 Task: Create a due date automation trigger when advanced on, on the tuesday before a card is due add fields without custom field "Resume" set to a date between 1 and 7 days from now at 11:00 AM.
Action: Mouse moved to (1196, 365)
Screenshot: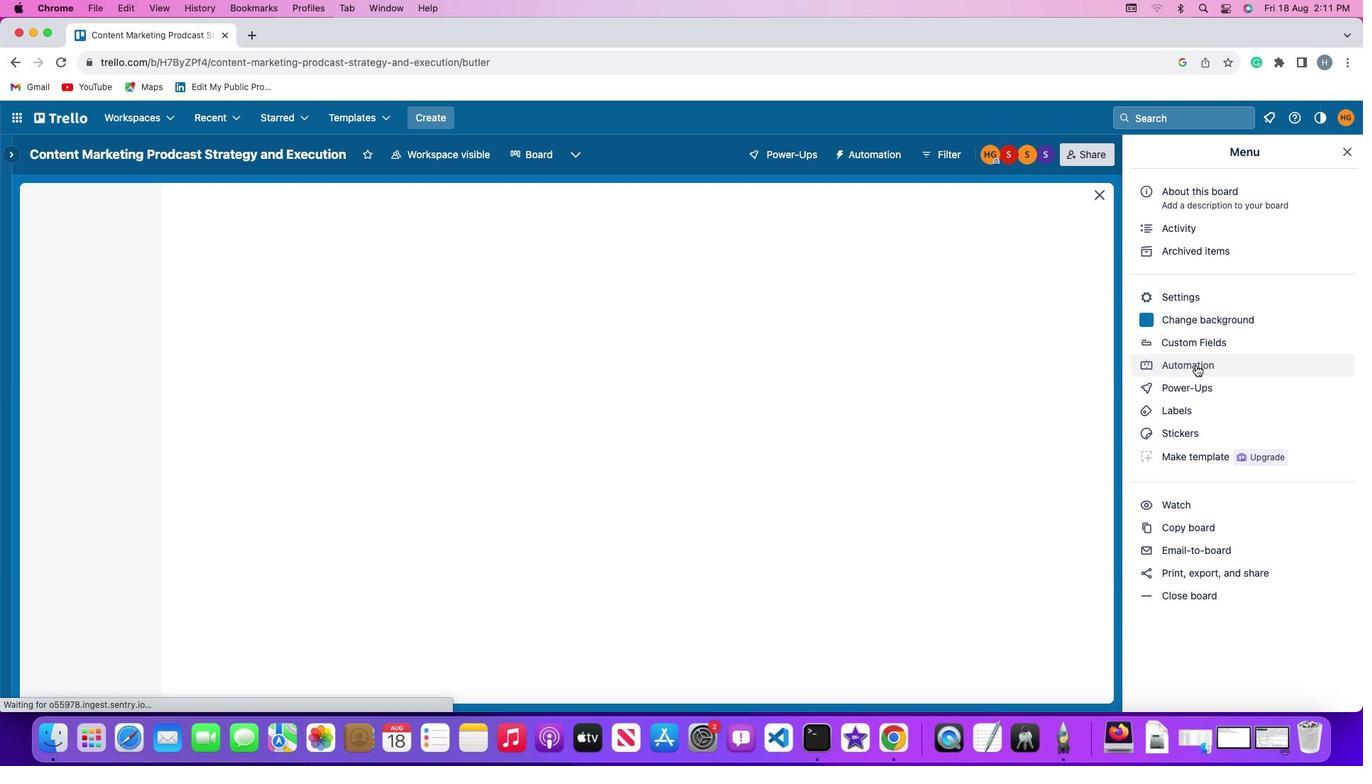 
Action: Mouse pressed left at (1196, 365)
Screenshot: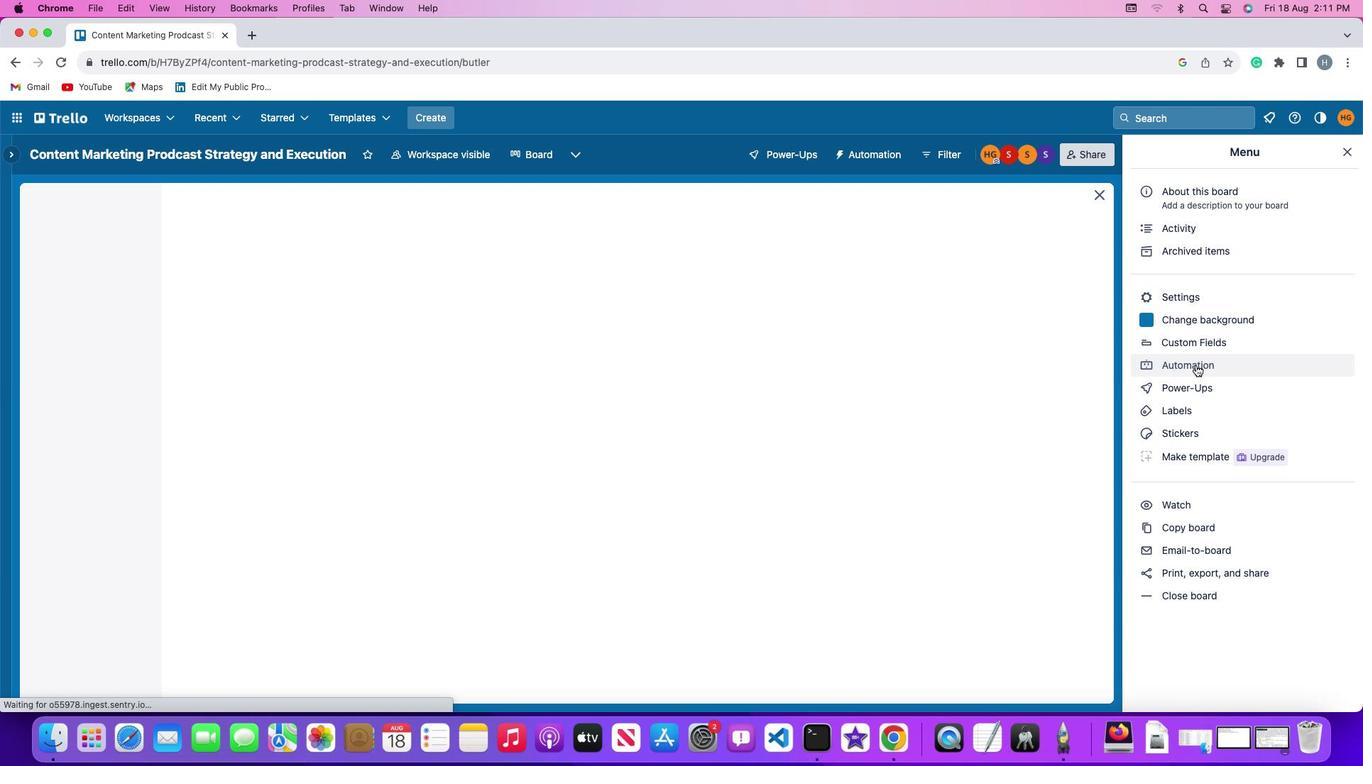 
Action: Mouse pressed left at (1196, 365)
Screenshot: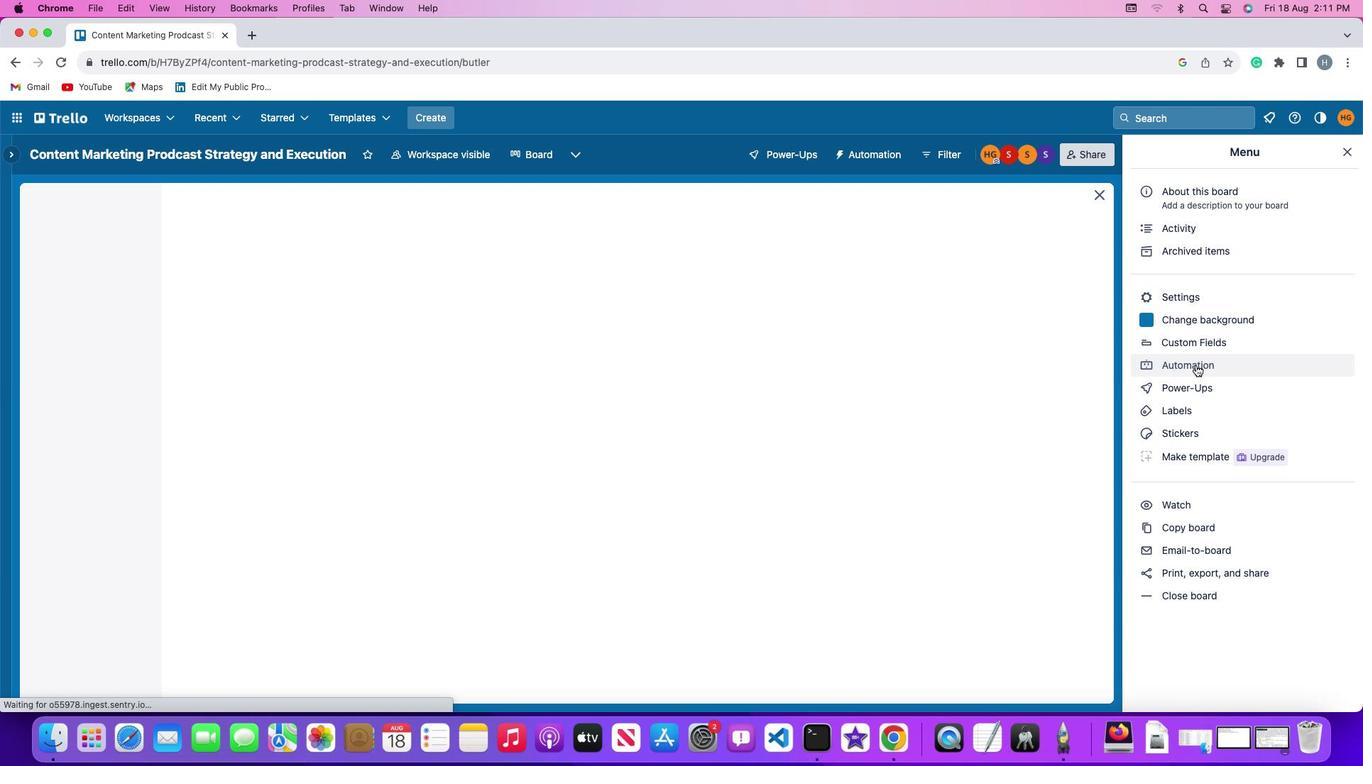 
Action: Mouse moved to (95, 335)
Screenshot: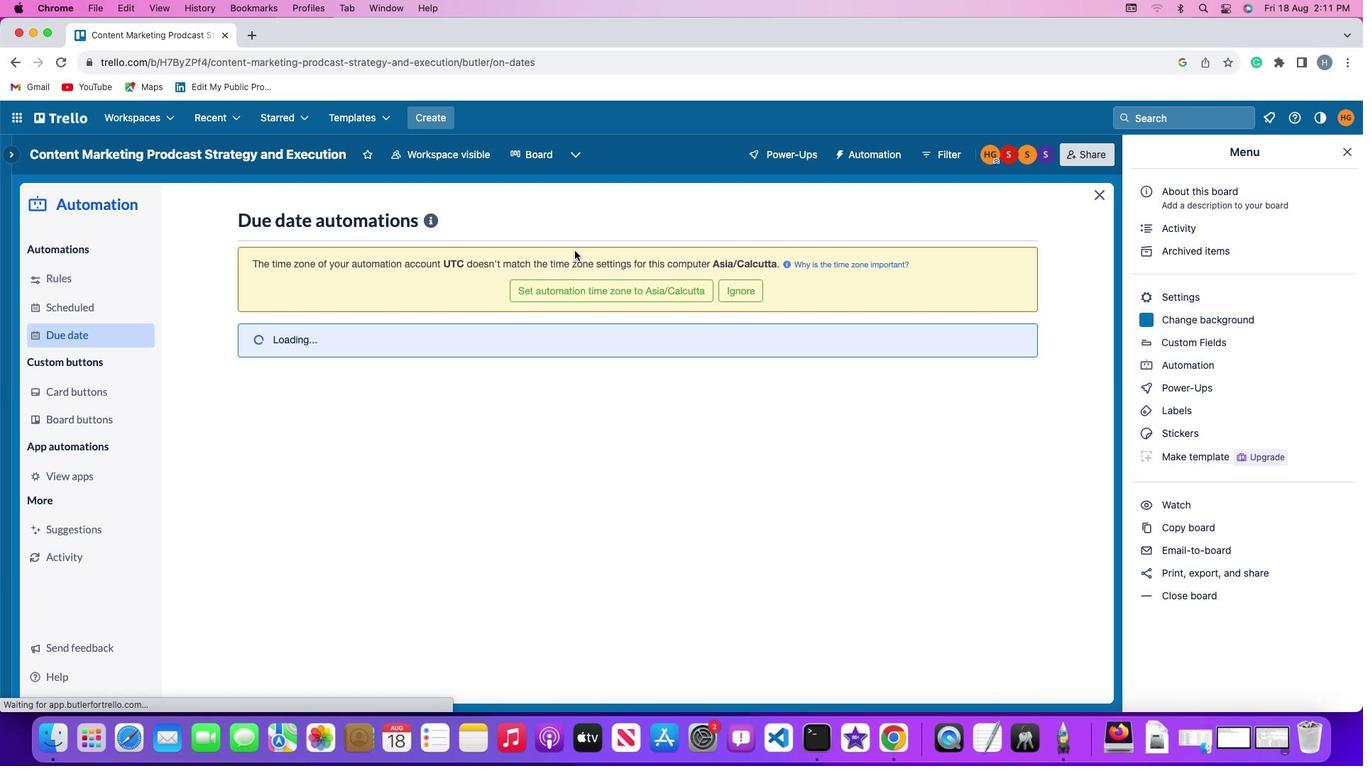 
Action: Mouse pressed left at (95, 335)
Screenshot: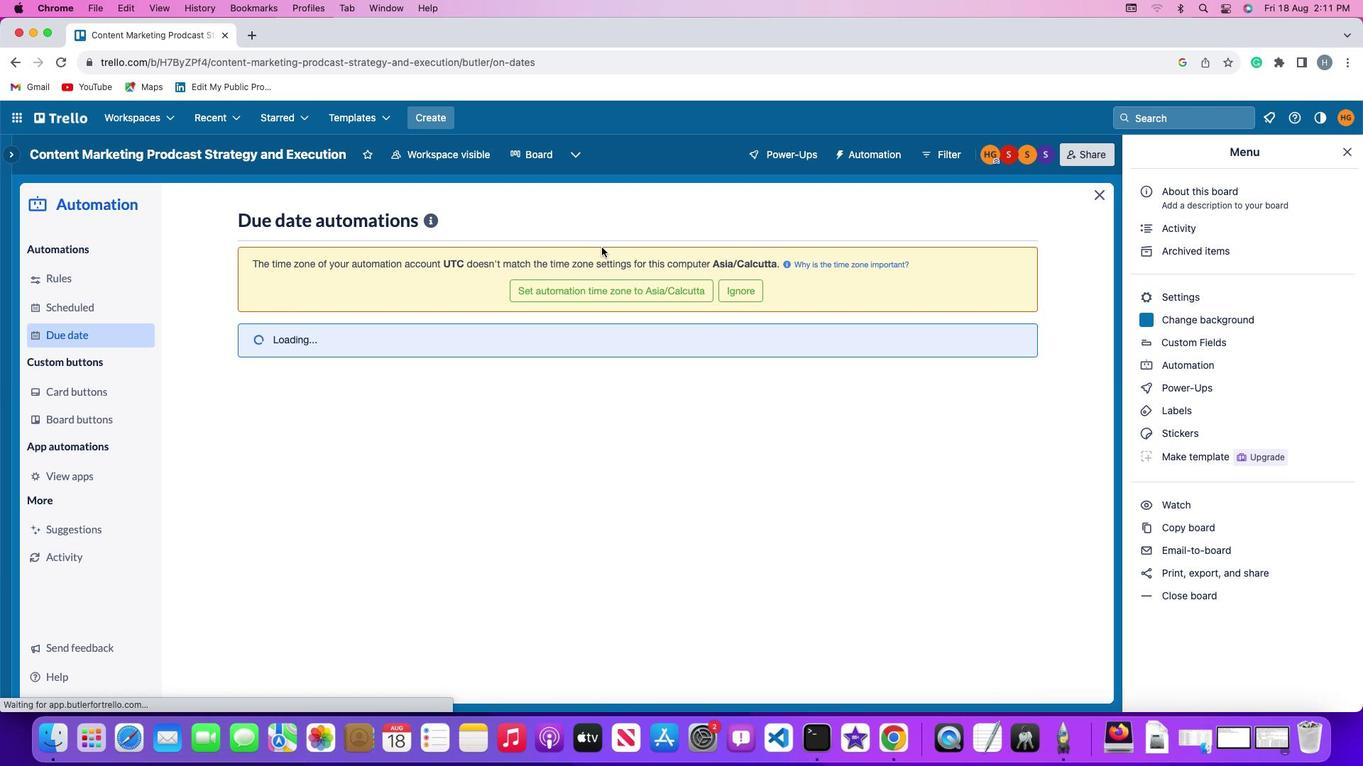 
Action: Mouse moved to (958, 220)
Screenshot: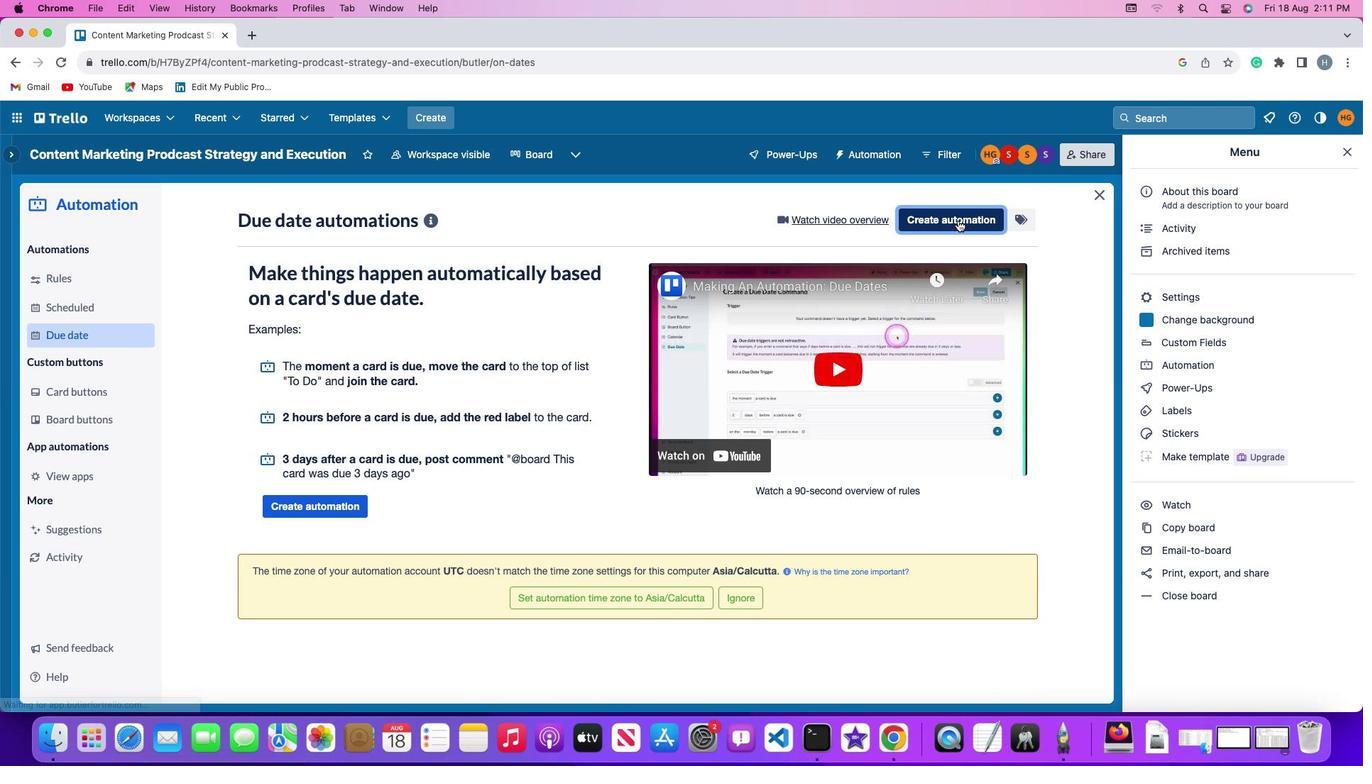 
Action: Mouse pressed left at (958, 220)
Screenshot: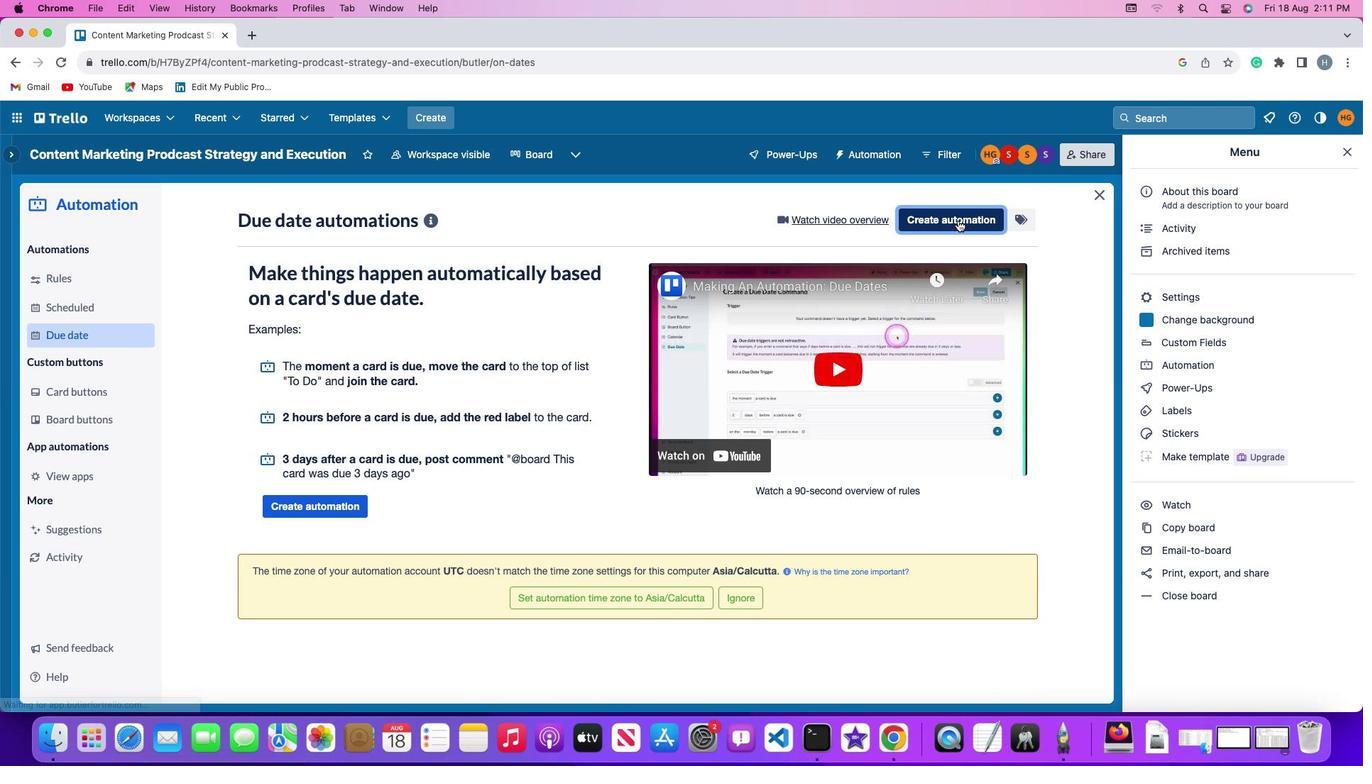 
Action: Mouse moved to (319, 352)
Screenshot: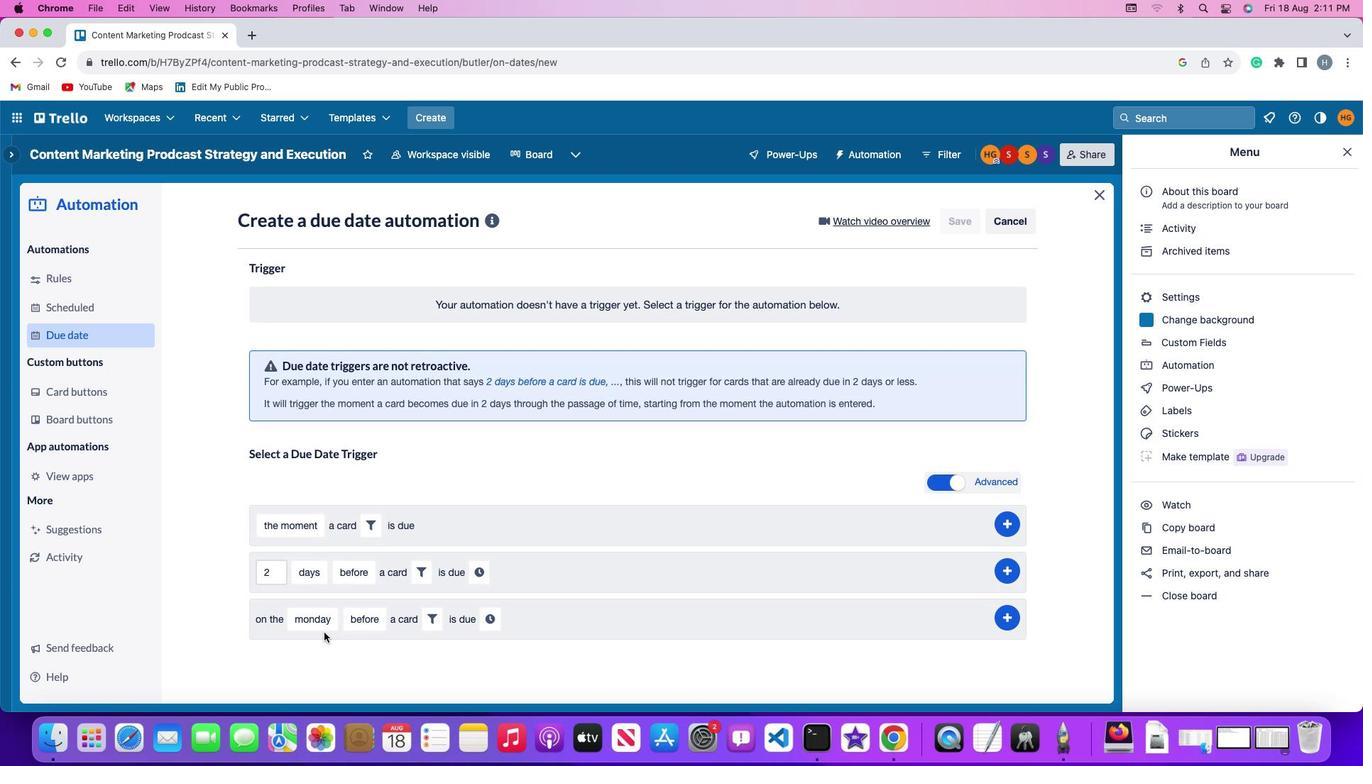 
Action: Mouse pressed left at (319, 352)
Screenshot: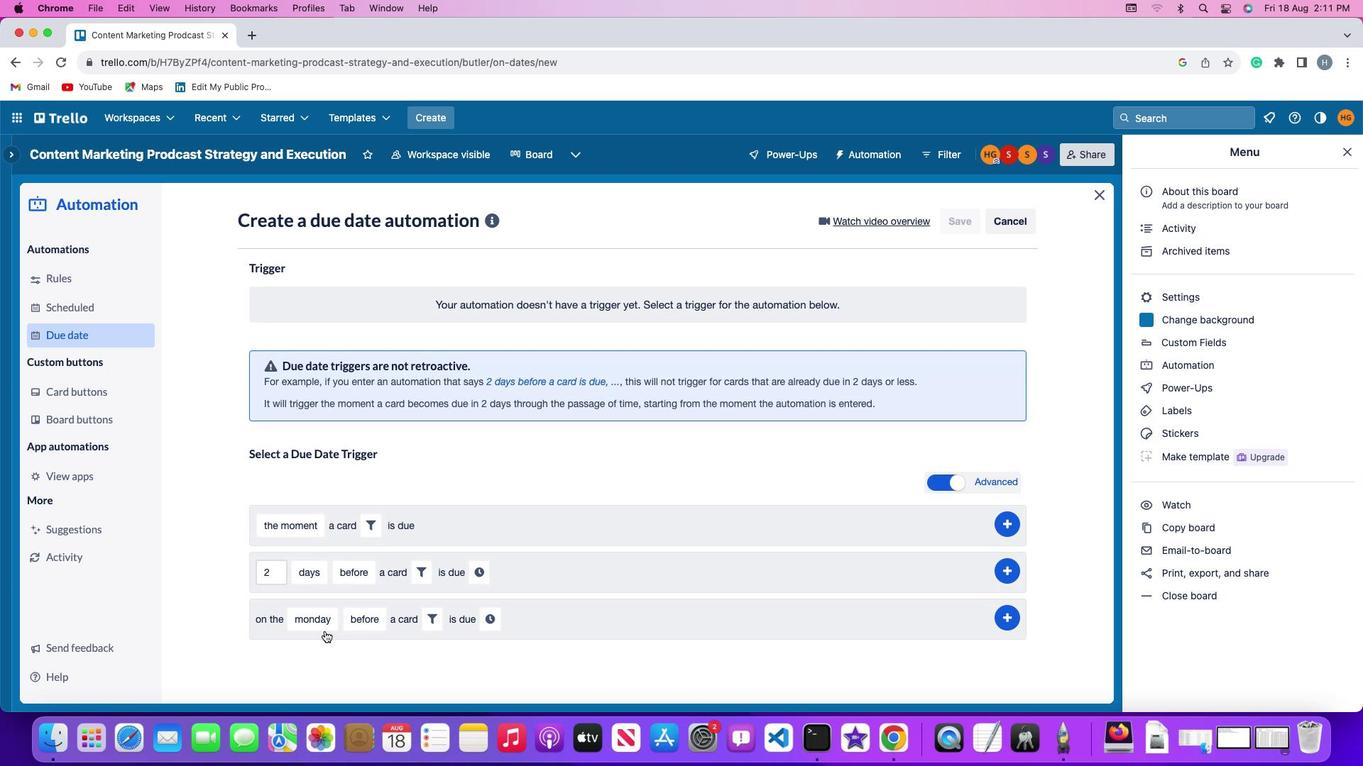 
Action: Mouse moved to (325, 626)
Screenshot: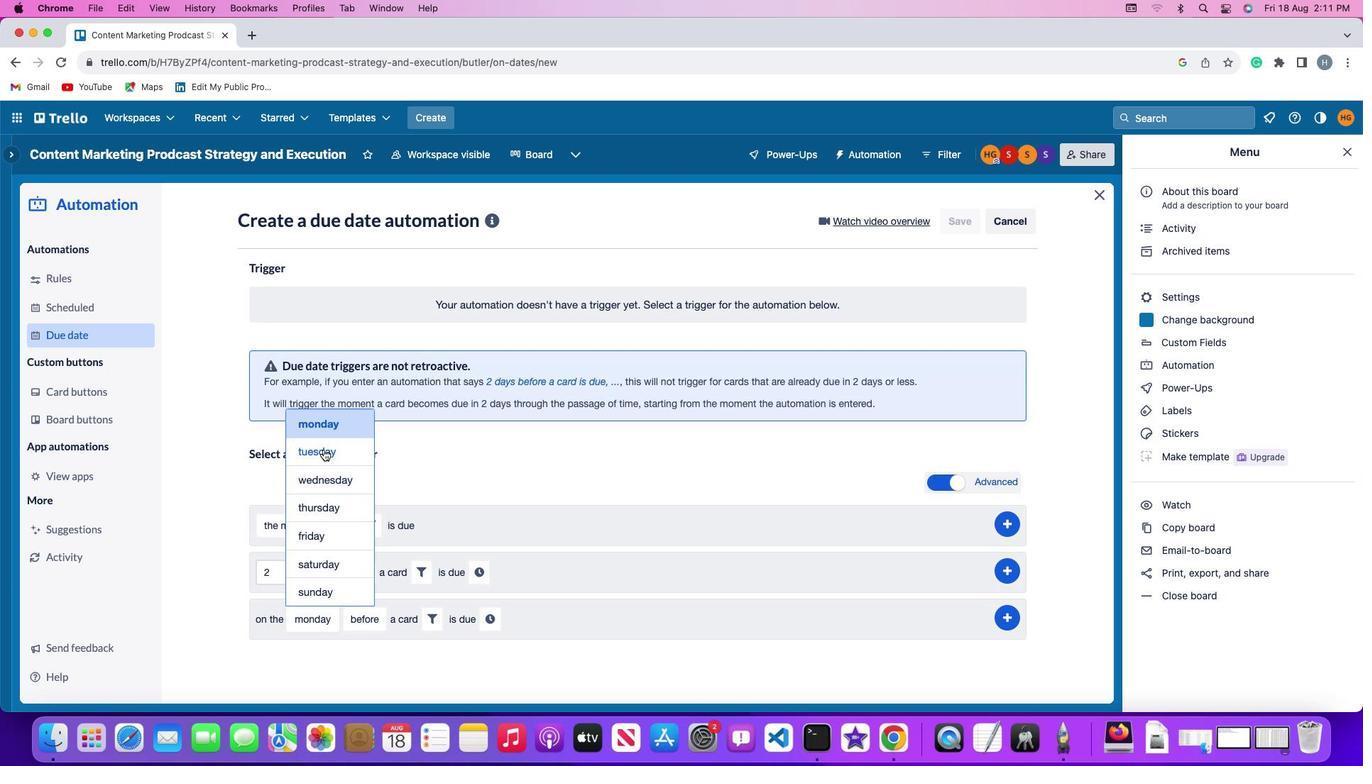 
Action: Mouse pressed left at (325, 626)
Screenshot: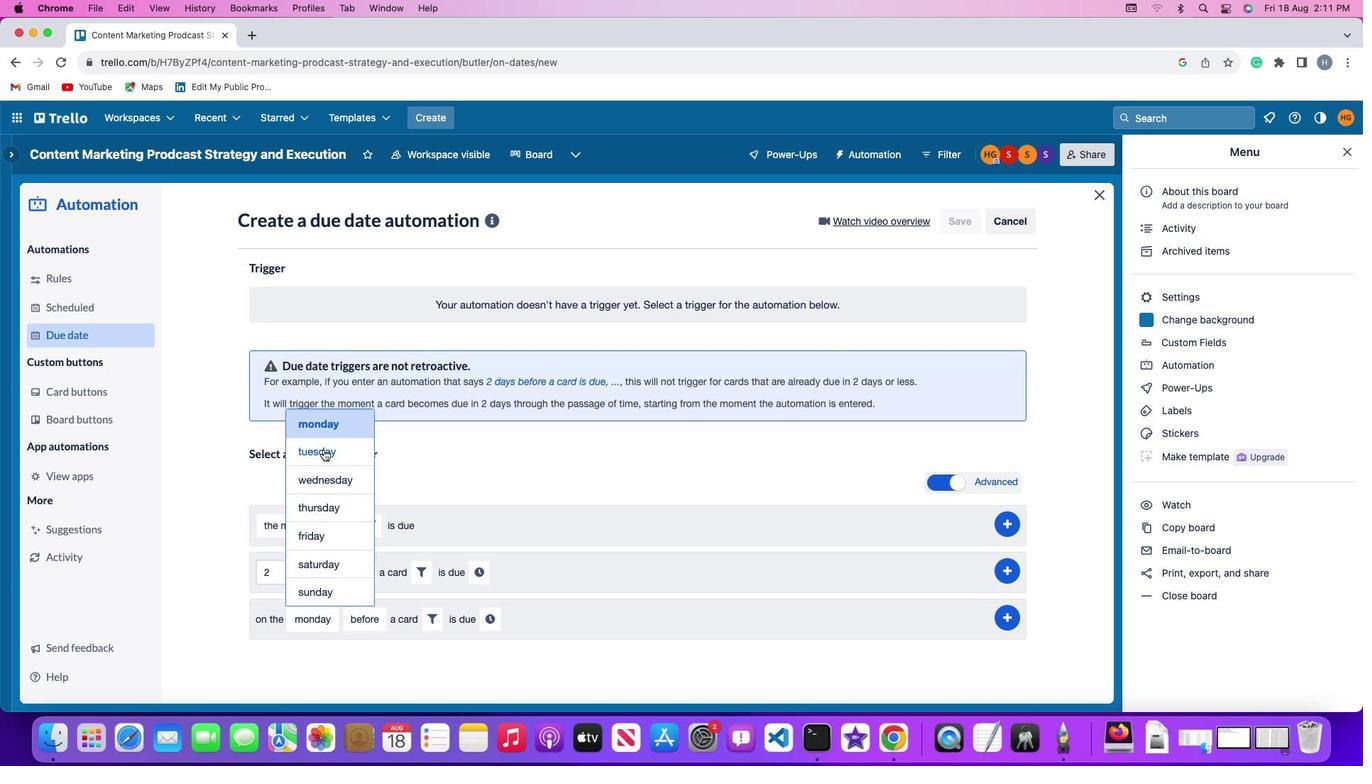 
Action: Mouse moved to (323, 449)
Screenshot: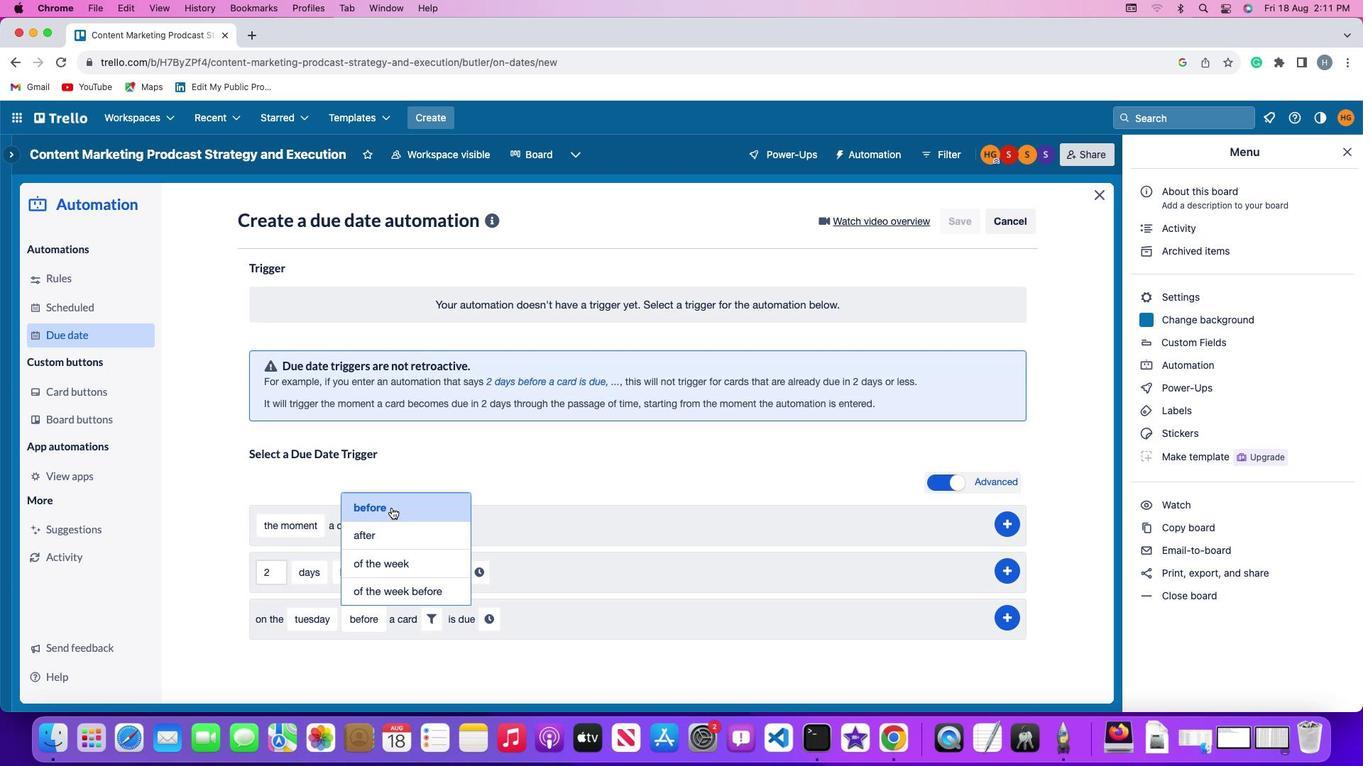 
Action: Mouse pressed left at (323, 449)
Screenshot: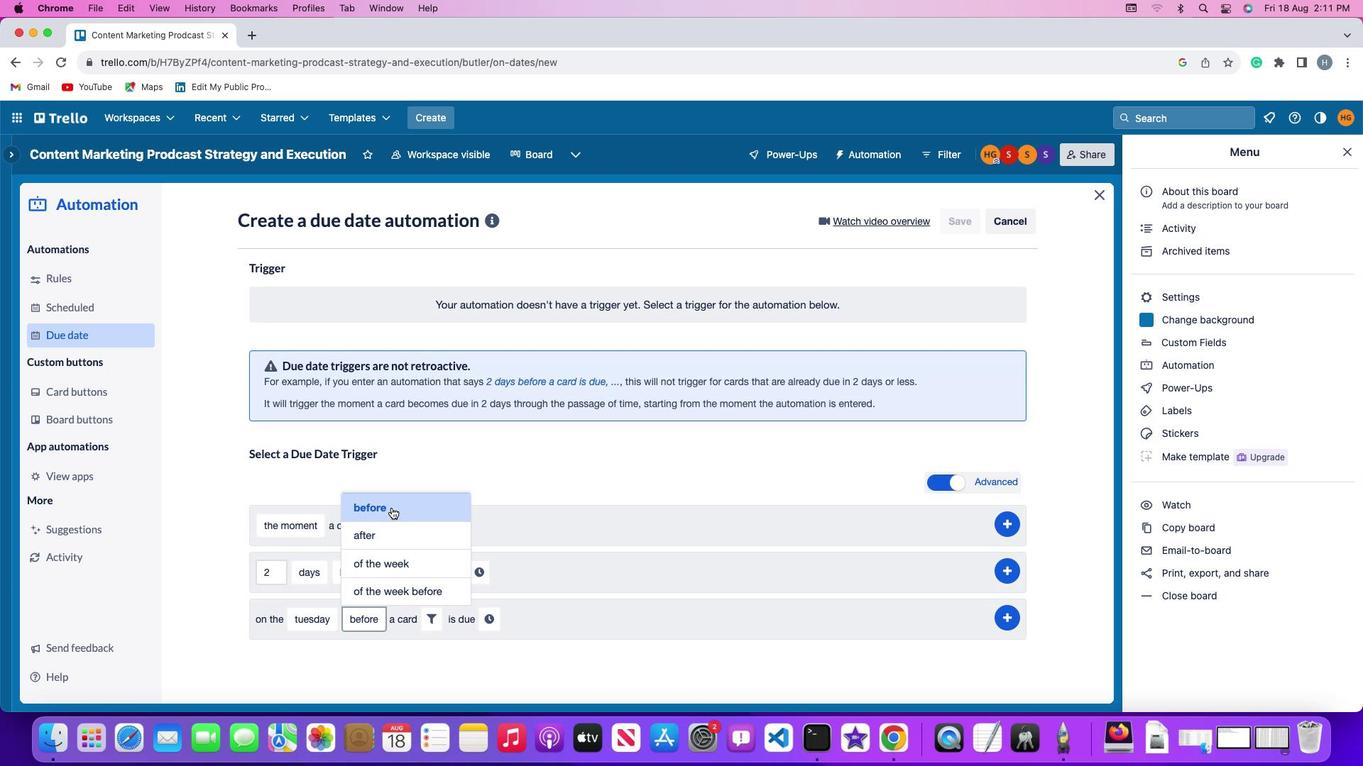 
Action: Mouse moved to (361, 624)
Screenshot: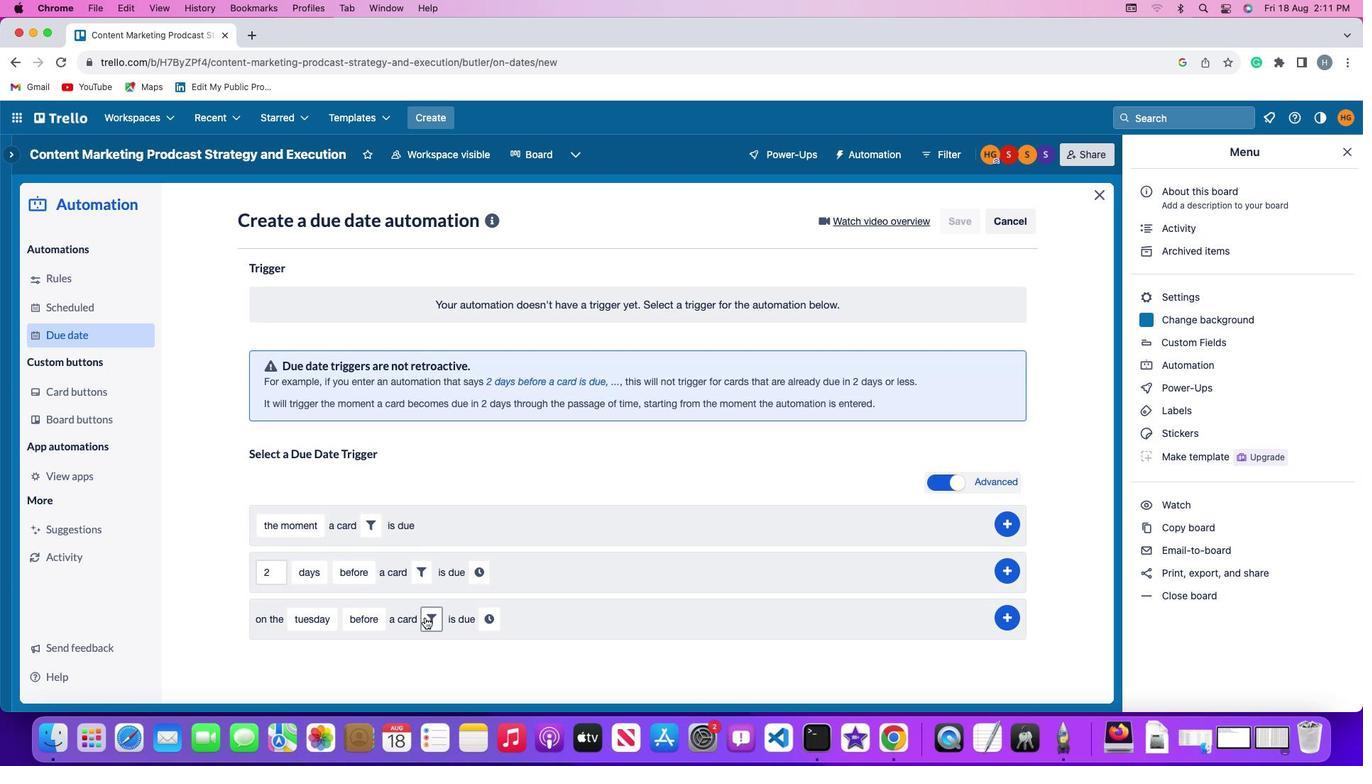 
Action: Mouse pressed left at (361, 624)
Screenshot: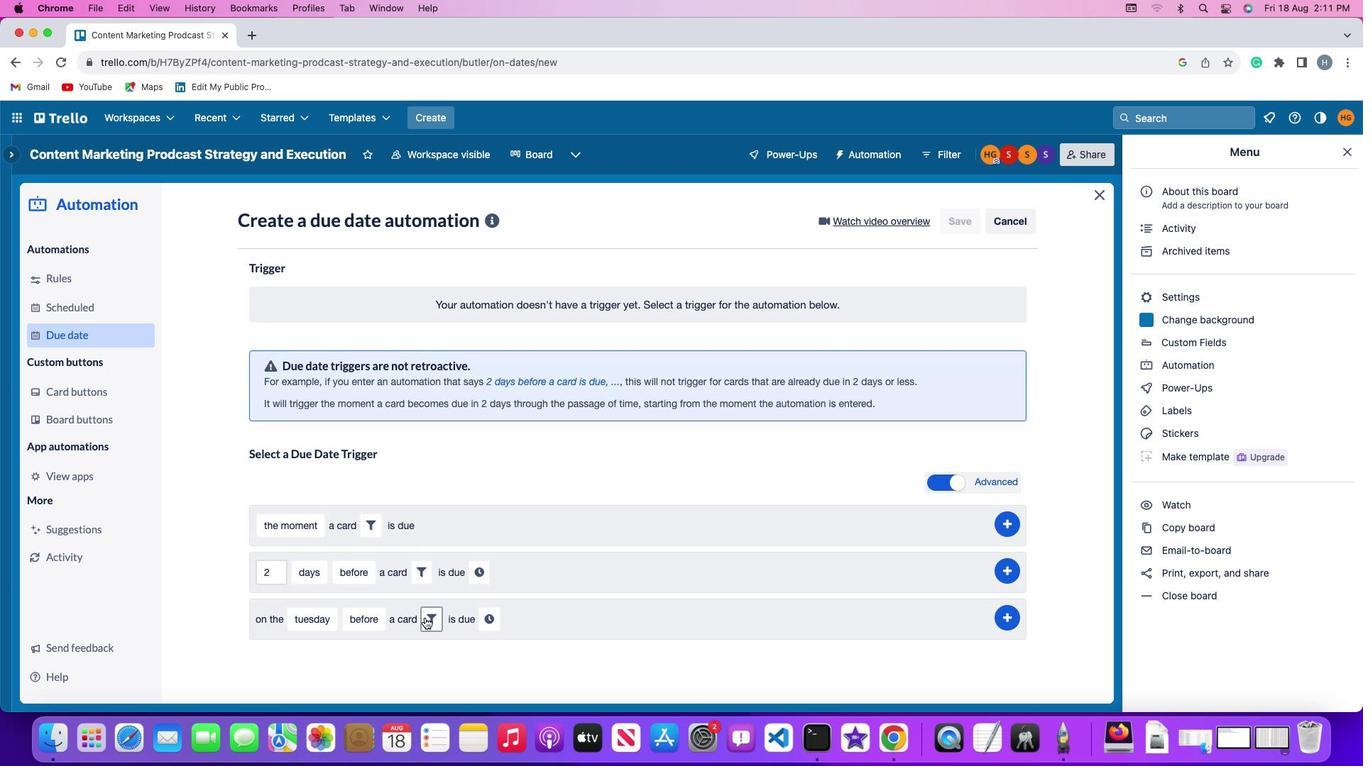 
Action: Mouse moved to (391, 508)
Screenshot: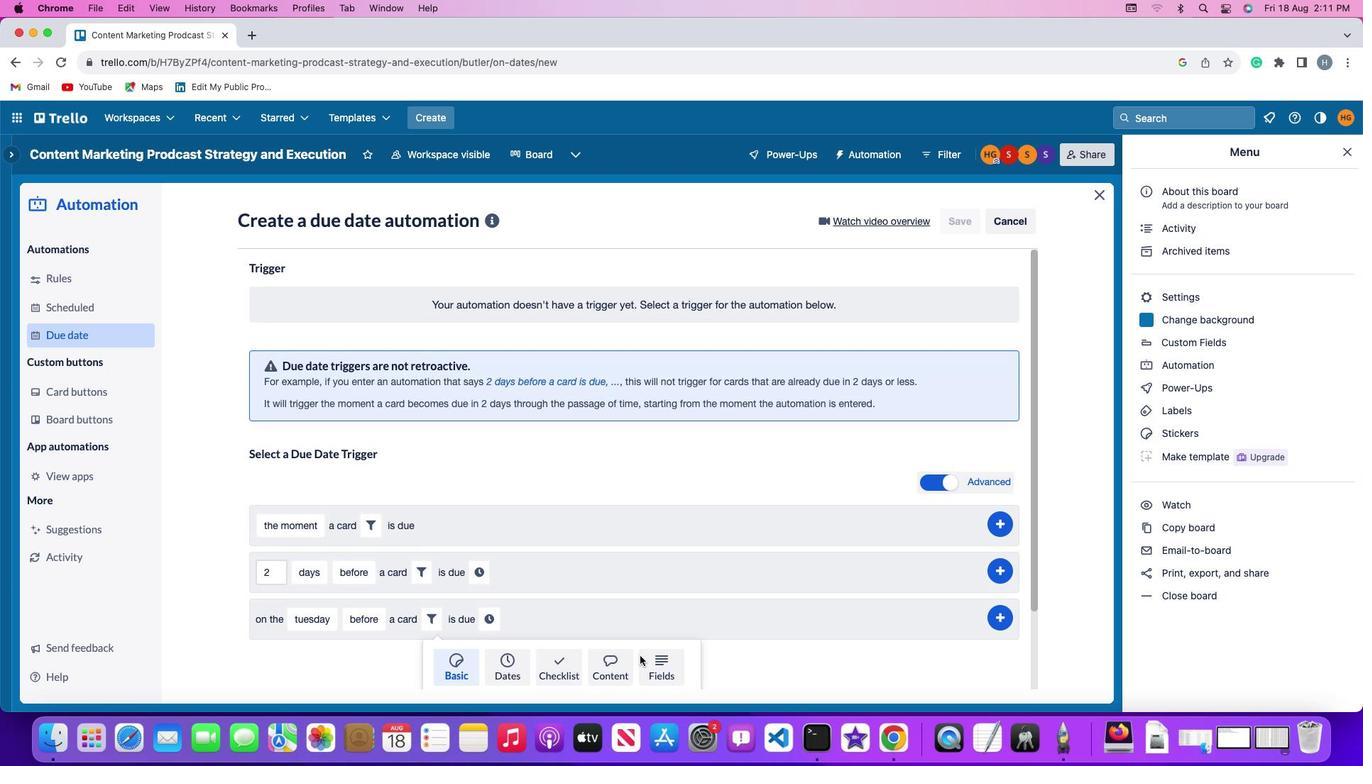 
Action: Mouse pressed left at (391, 508)
Screenshot: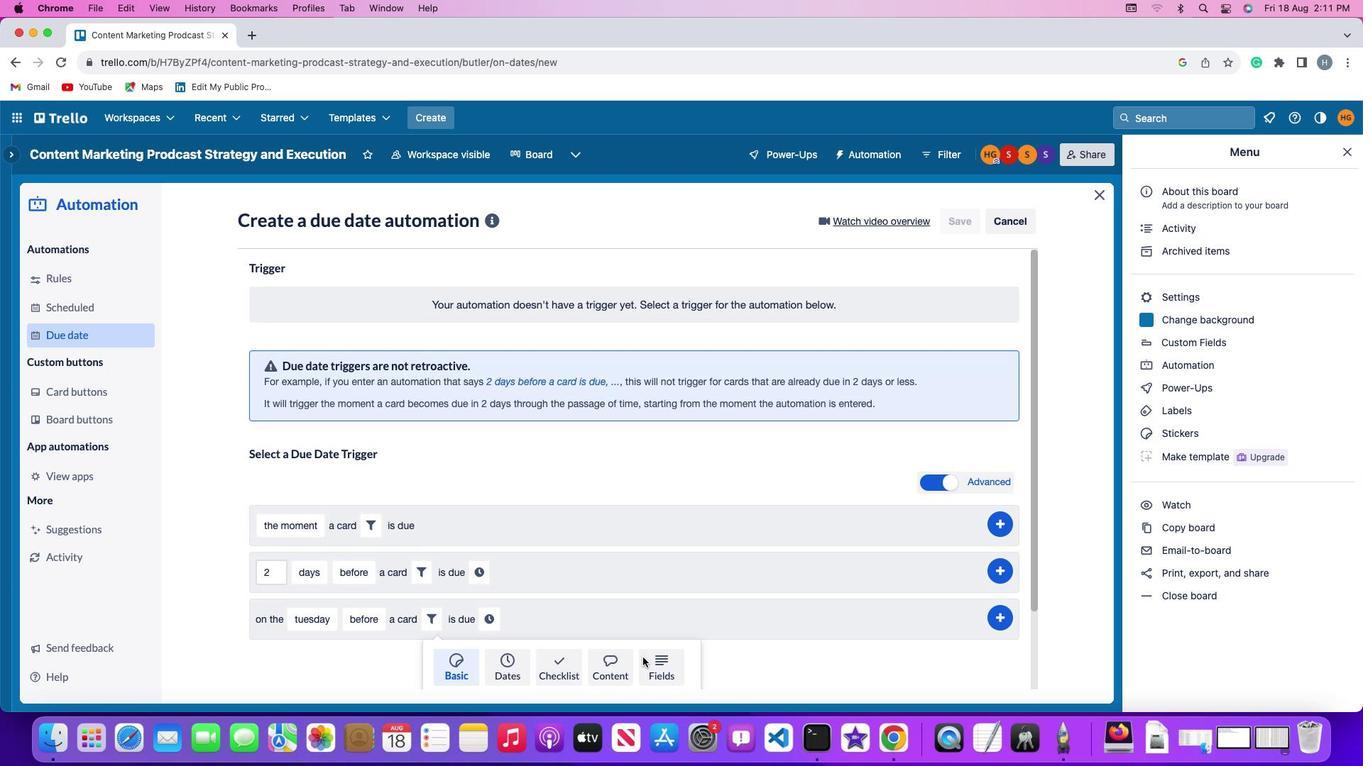 
Action: Mouse moved to (425, 618)
Screenshot: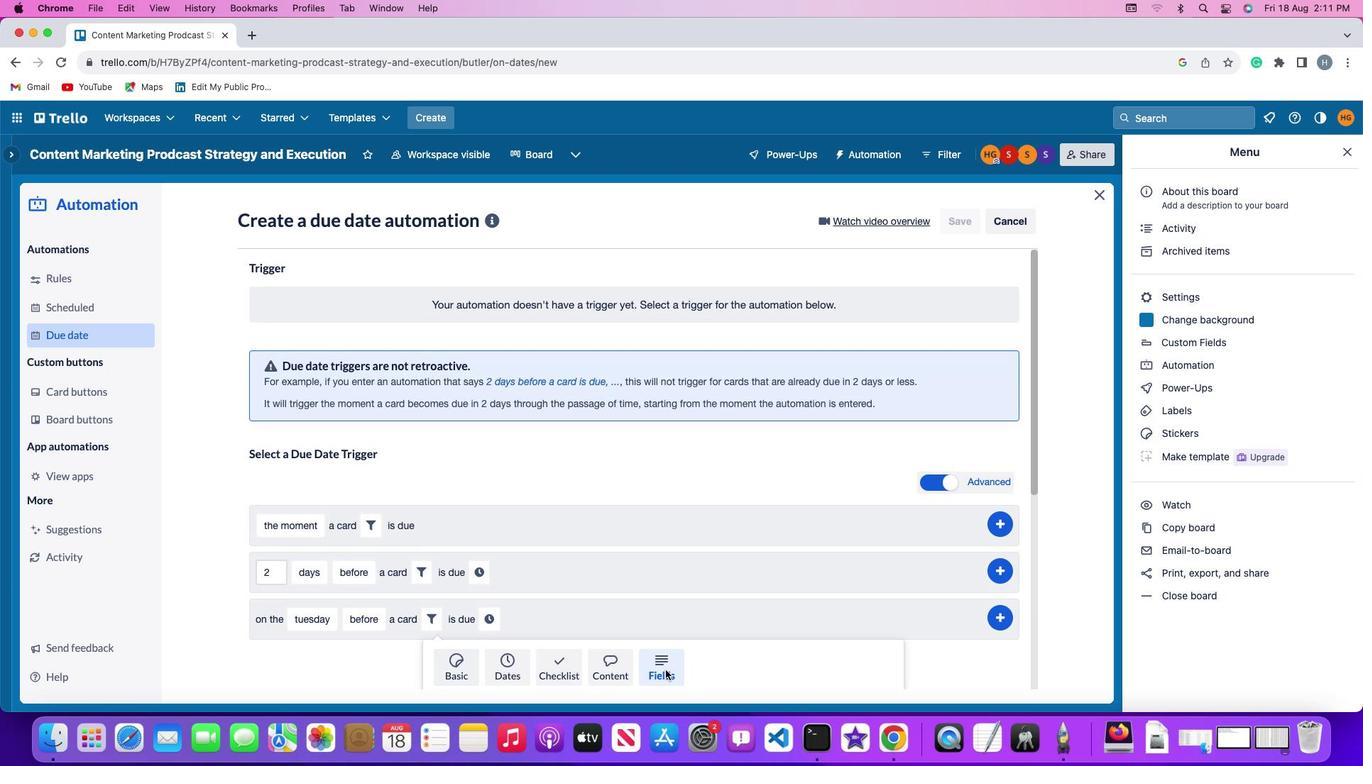
Action: Mouse pressed left at (425, 618)
Screenshot: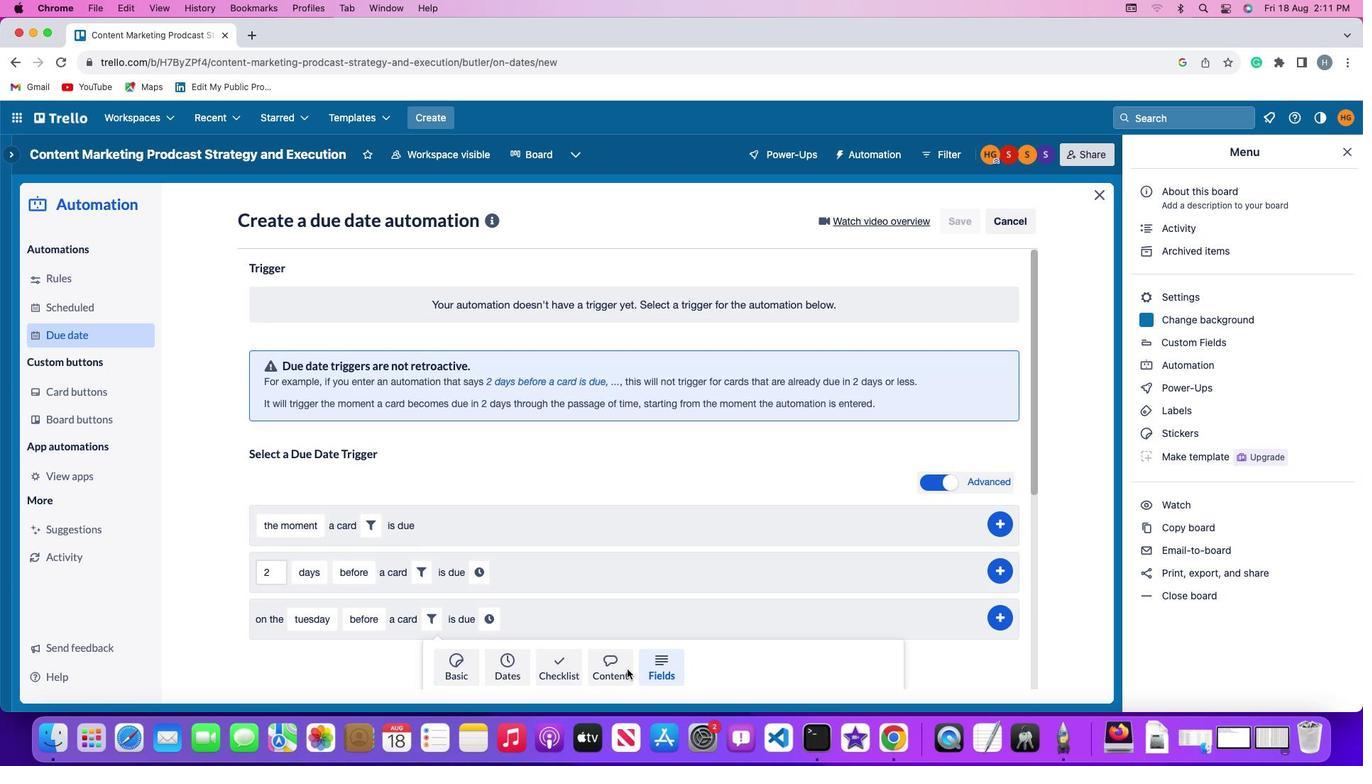 
Action: Mouse moved to (670, 671)
Screenshot: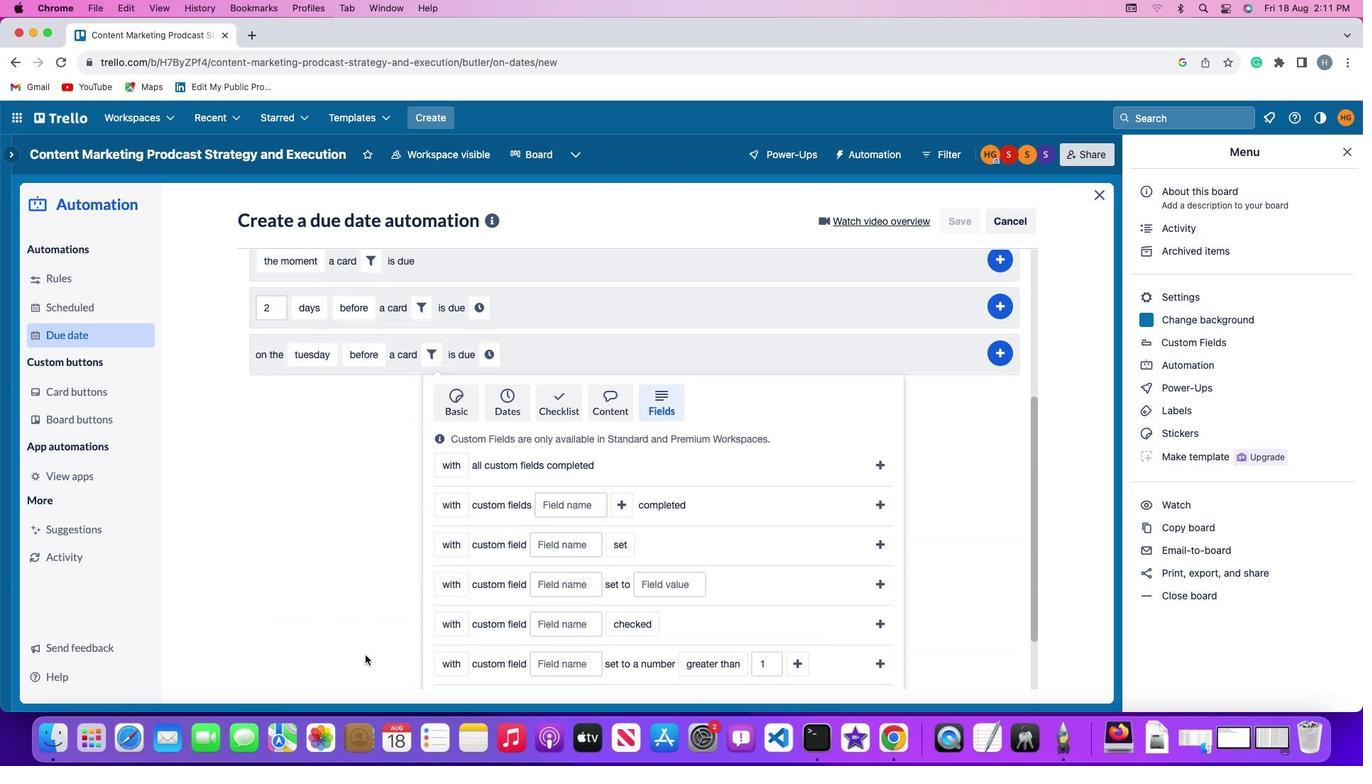 
Action: Mouse pressed left at (670, 671)
Screenshot: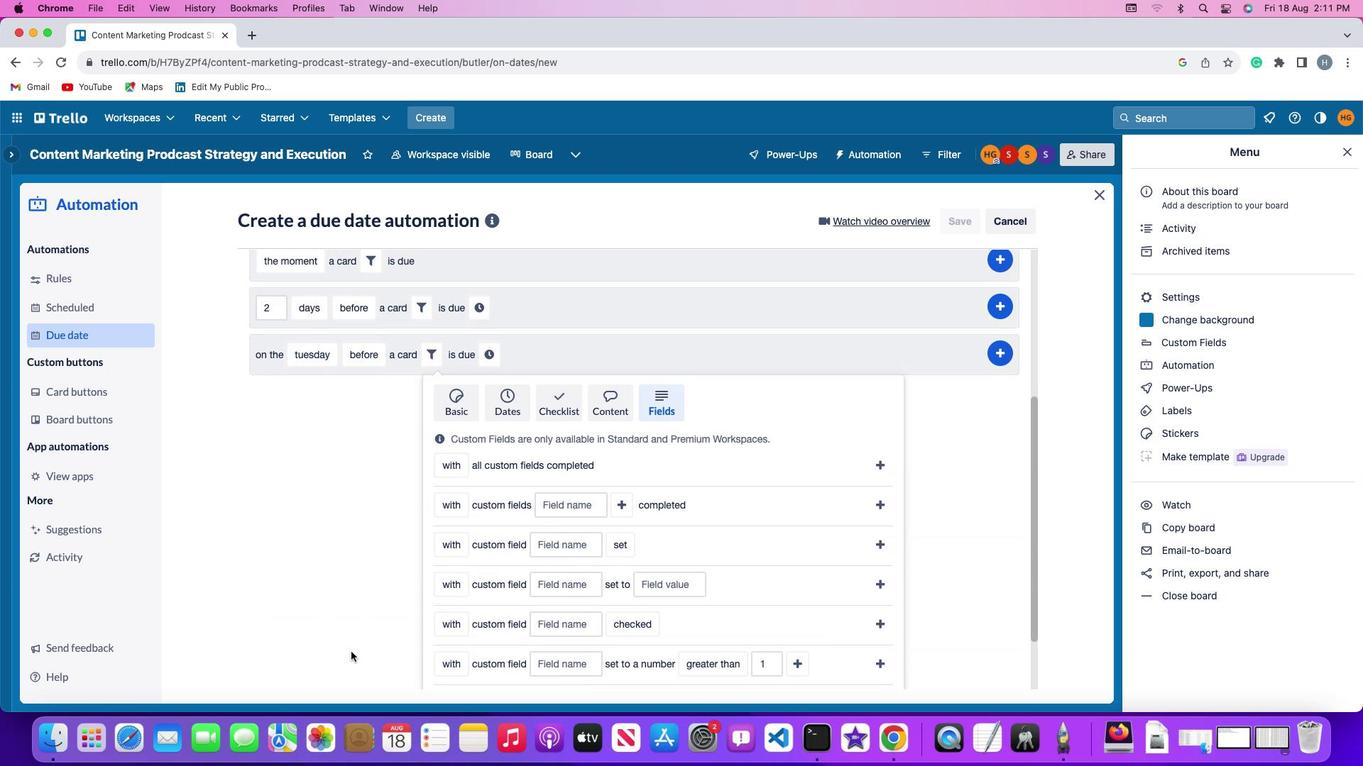 
Action: Mouse moved to (383, 663)
Screenshot: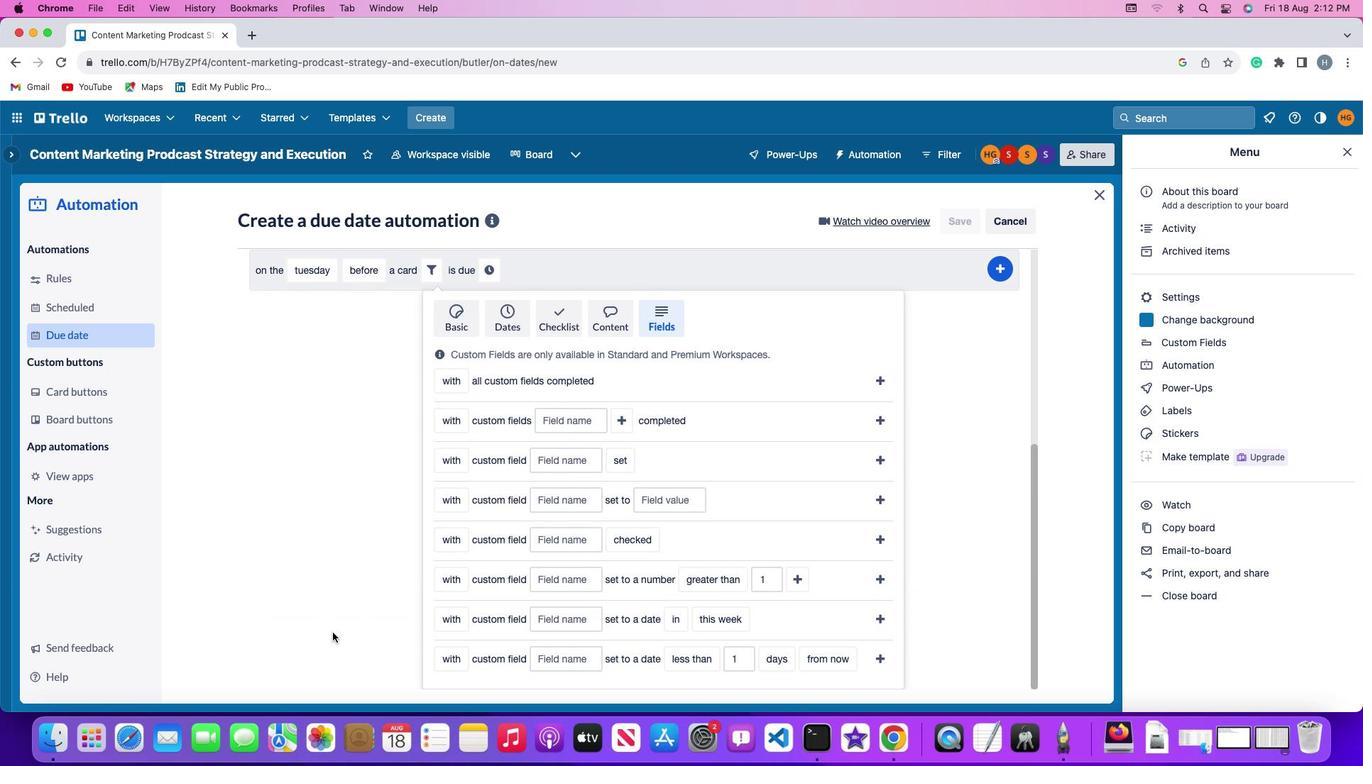 
Action: Mouse scrolled (383, 663) with delta (0, 0)
Screenshot: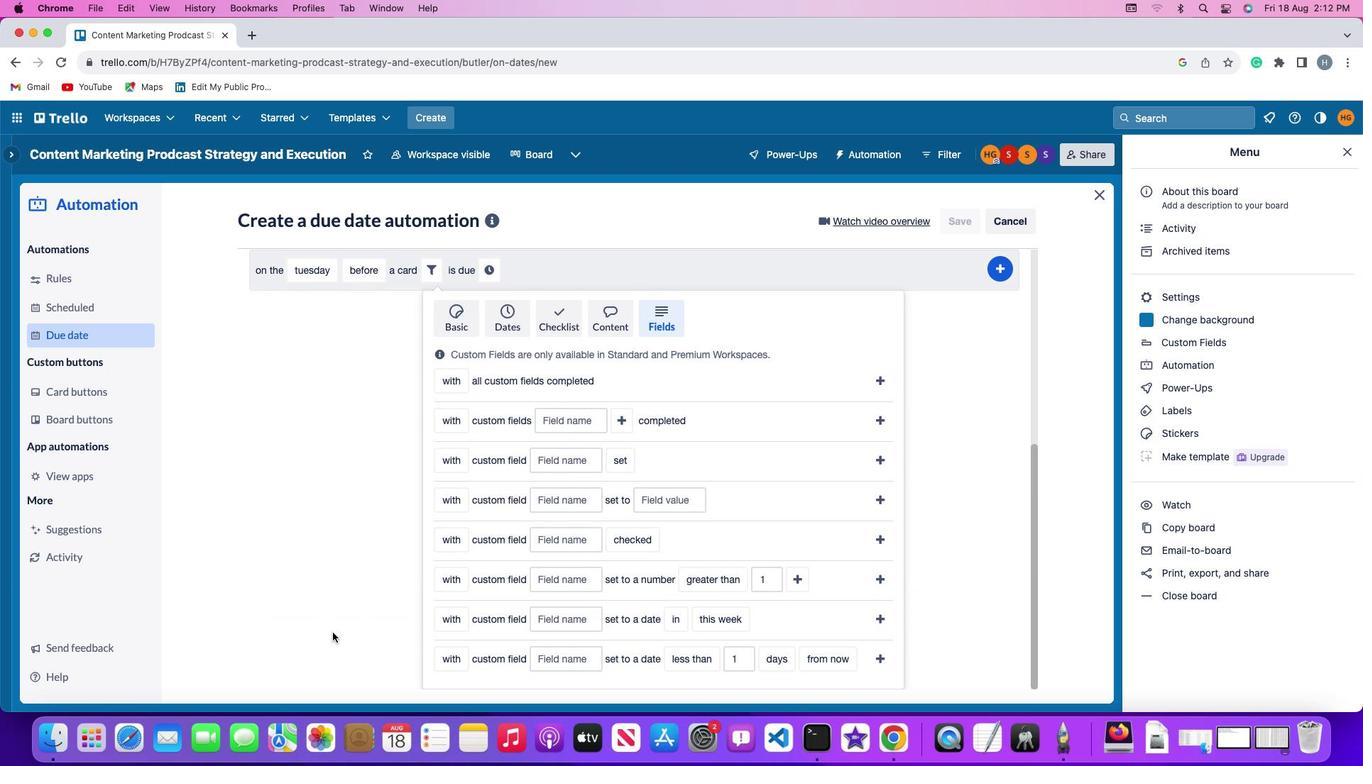 
Action: Mouse moved to (383, 663)
Screenshot: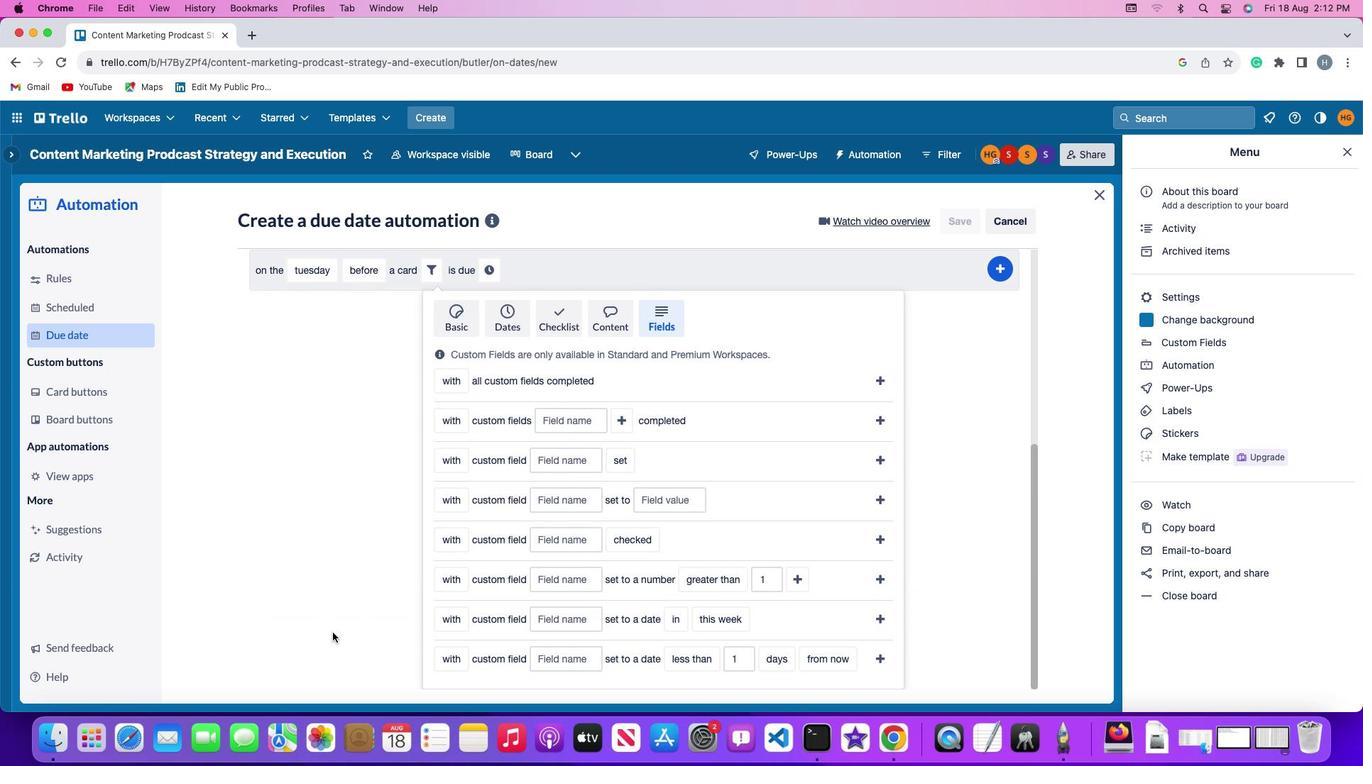 
Action: Mouse scrolled (383, 663) with delta (0, 0)
Screenshot: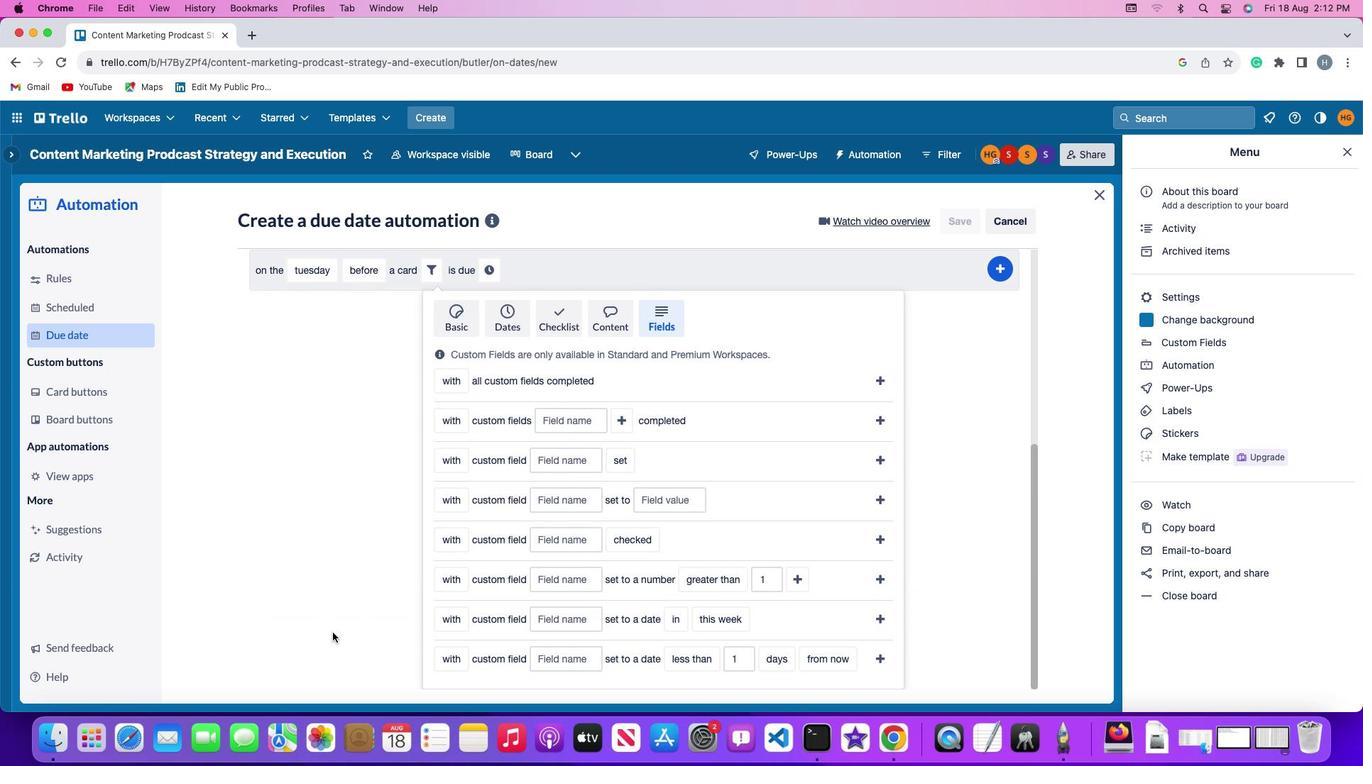 
Action: Mouse scrolled (383, 663) with delta (0, -2)
Screenshot: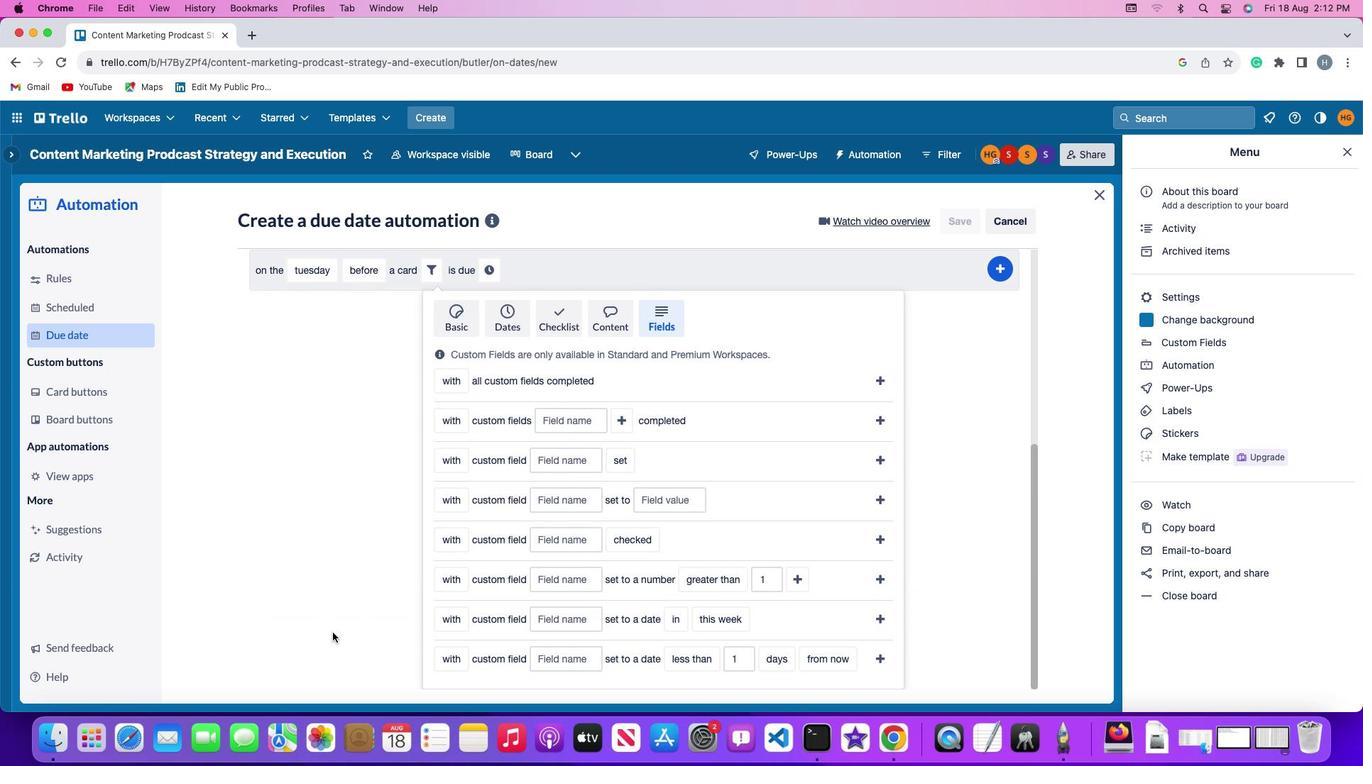 
Action: Mouse moved to (383, 662)
Screenshot: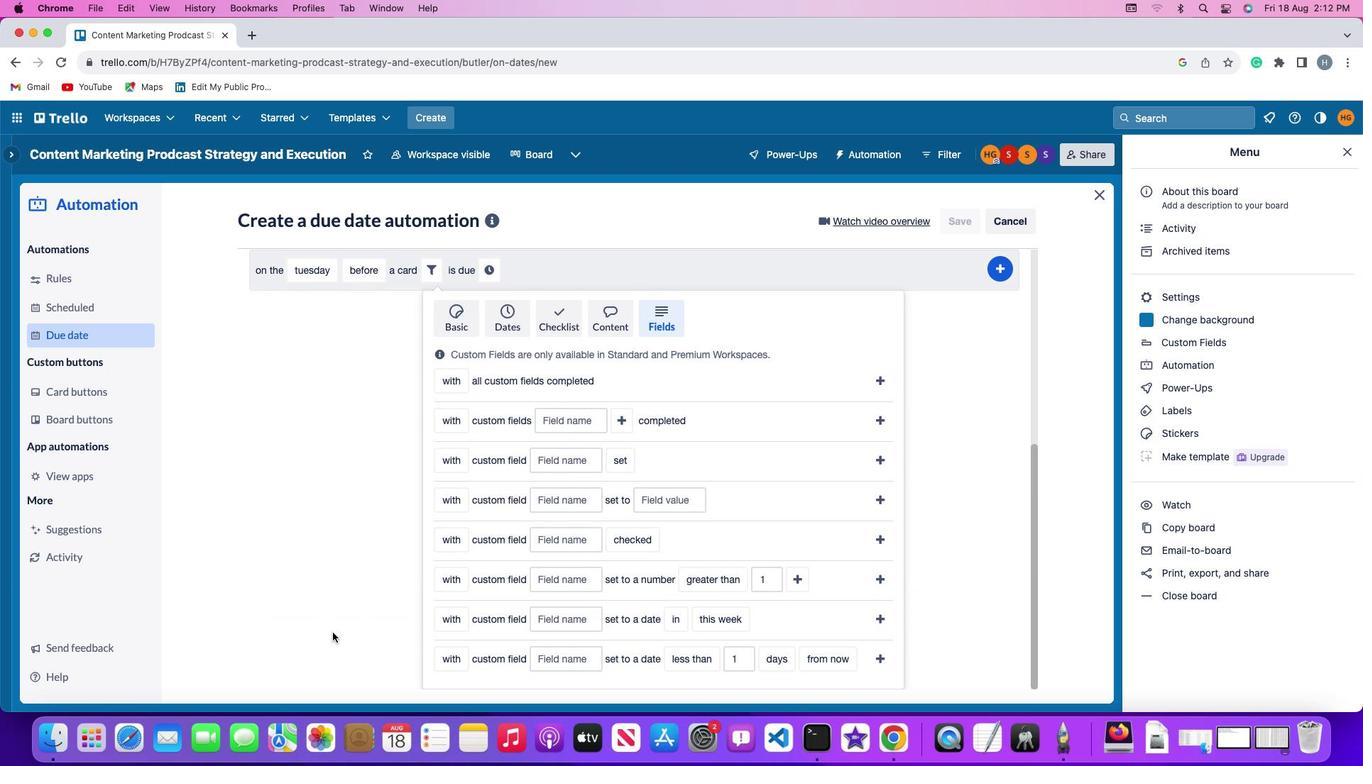
Action: Mouse scrolled (383, 662) with delta (0, -2)
Screenshot: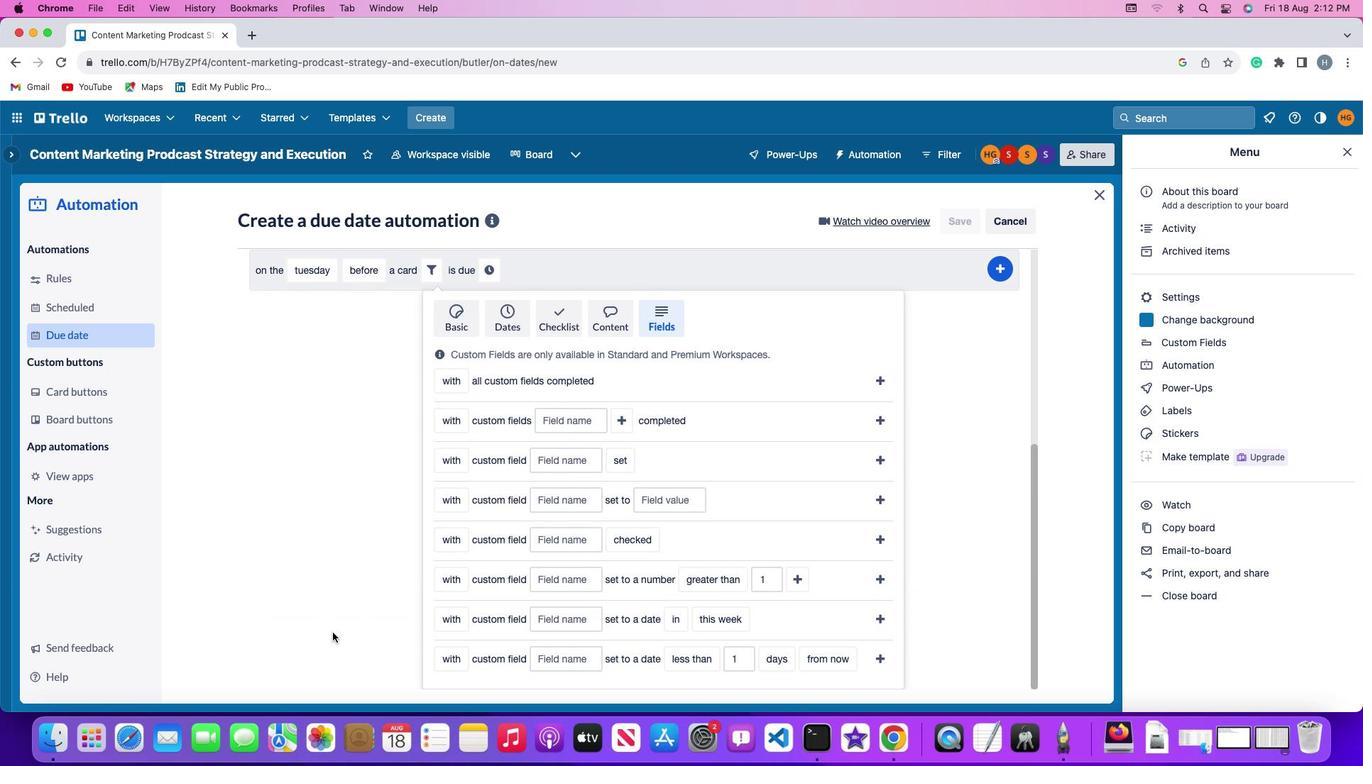 
Action: Mouse moved to (333, 646)
Screenshot: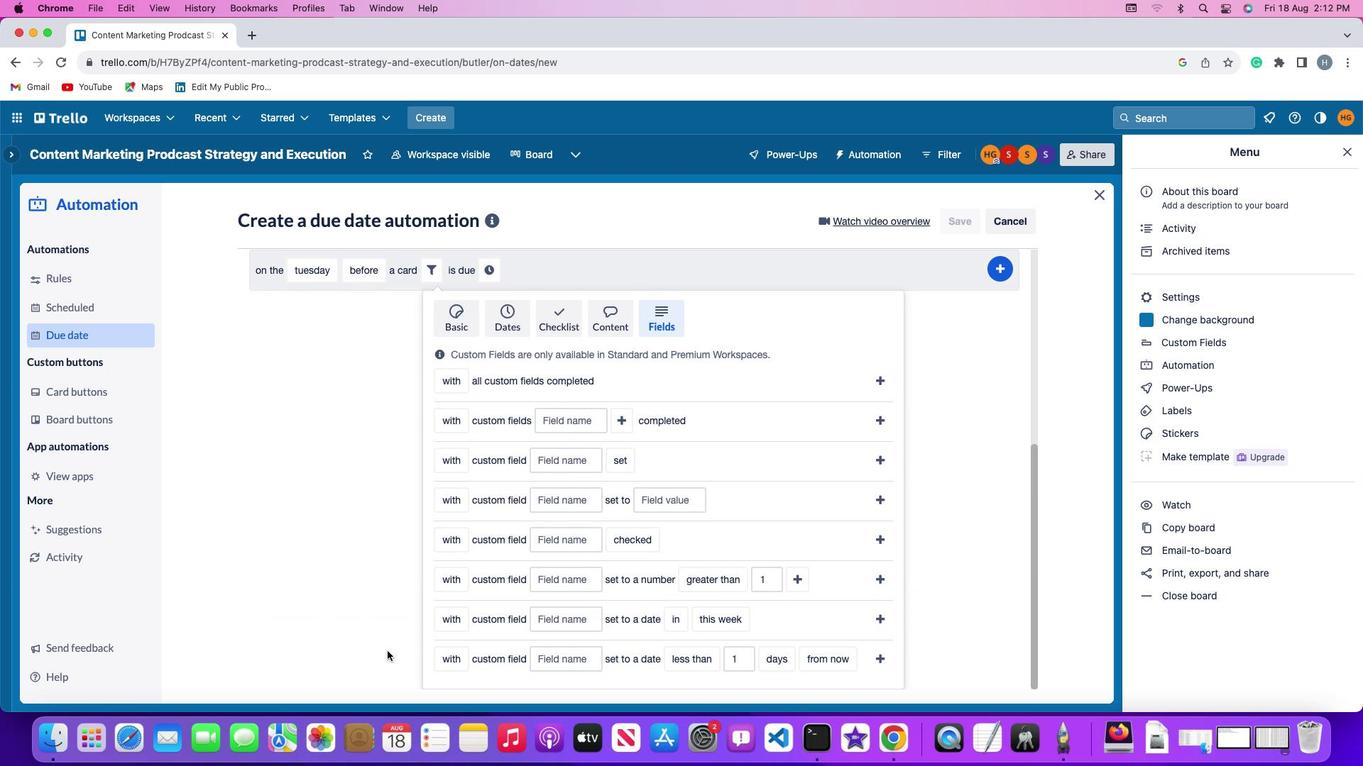 
Action: Mouse scrolled (333, 646) with delta (0, 0)
Screenshot: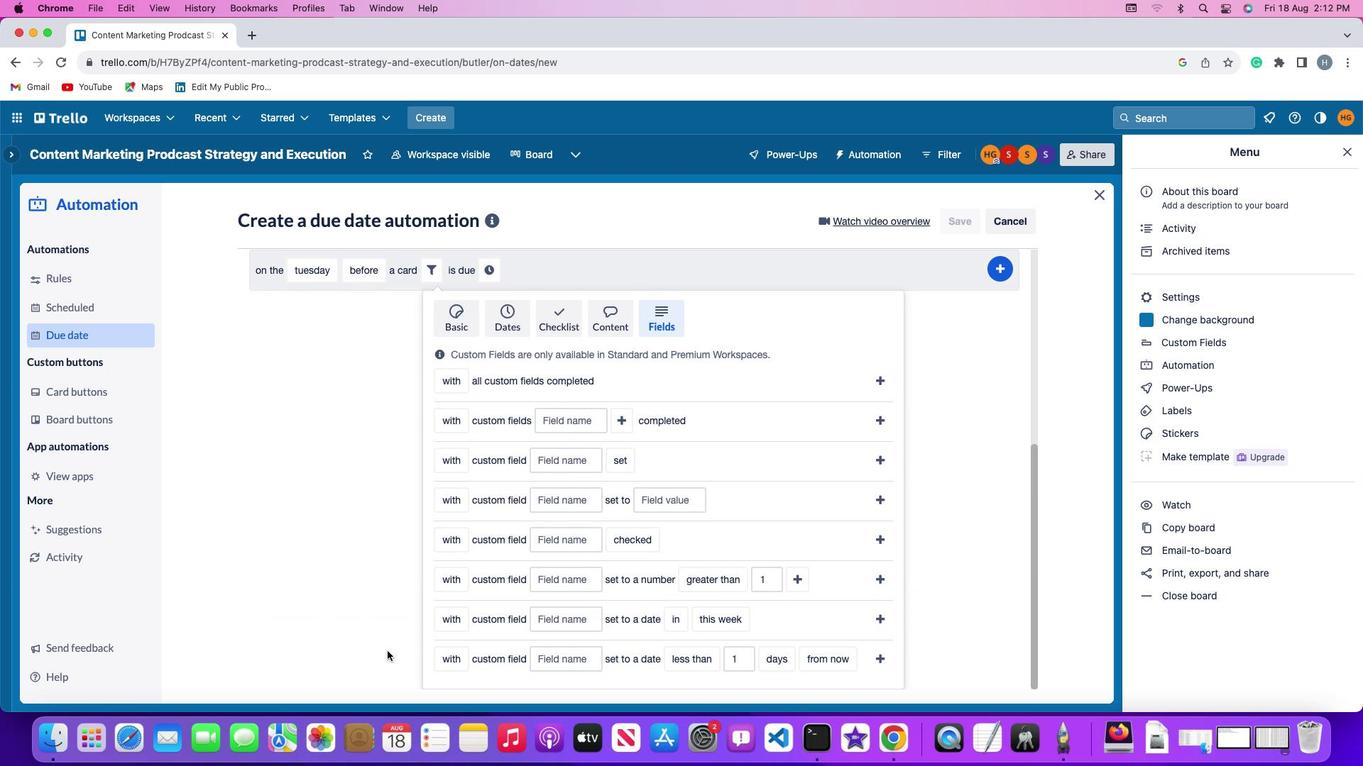 
Action: Mouse scrolled (333, 646) with delta (0, 0)
Screenshot: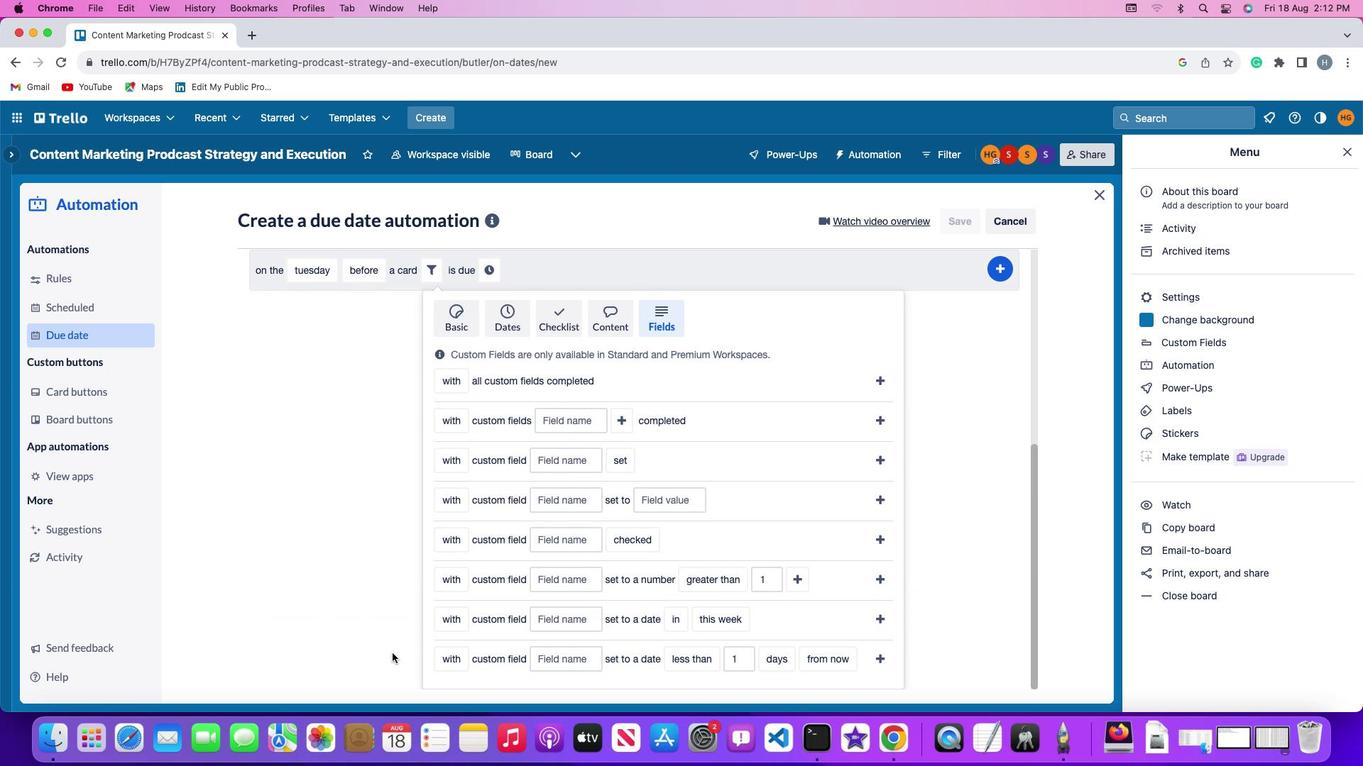 
Action: Mouse scrolled (333, 646) with delta (0, -2)
Screenshot: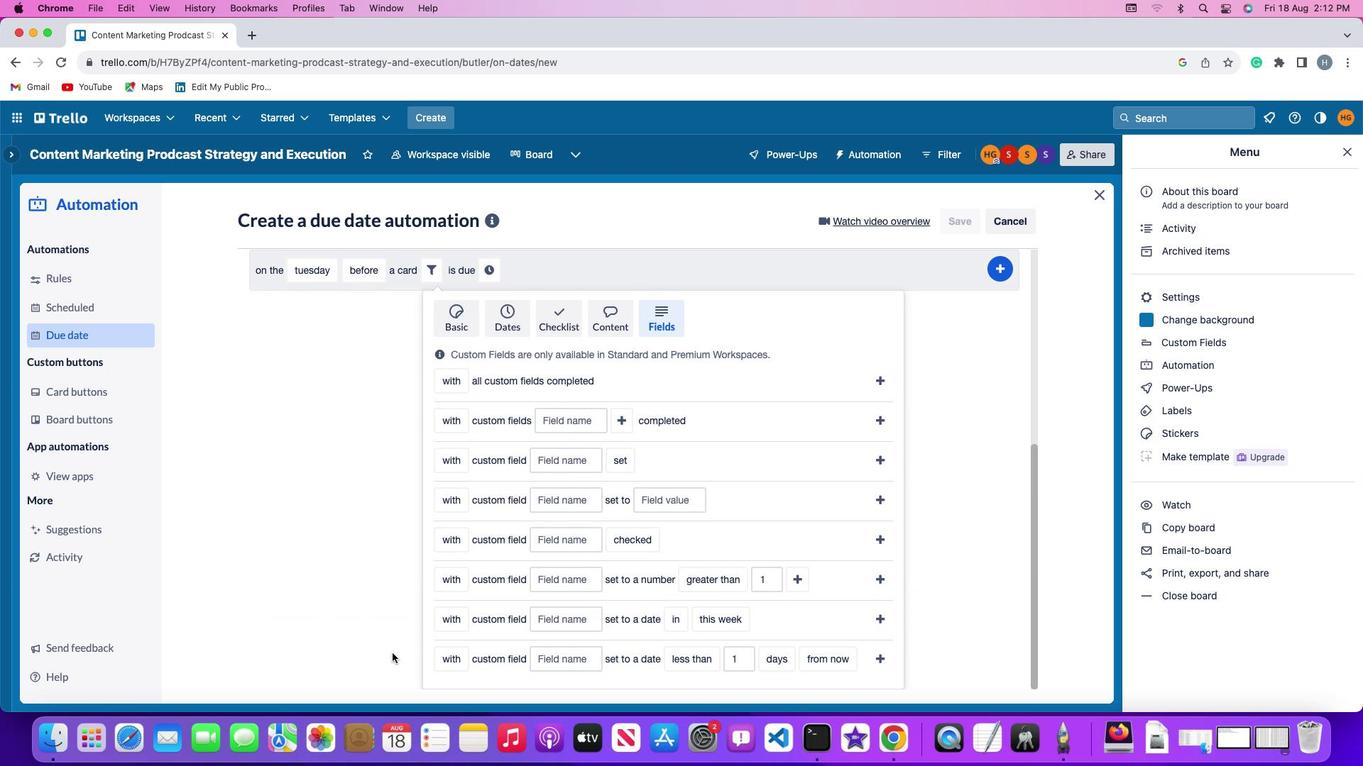 
Action: Mouse moved to (333, 646)
Screenshot: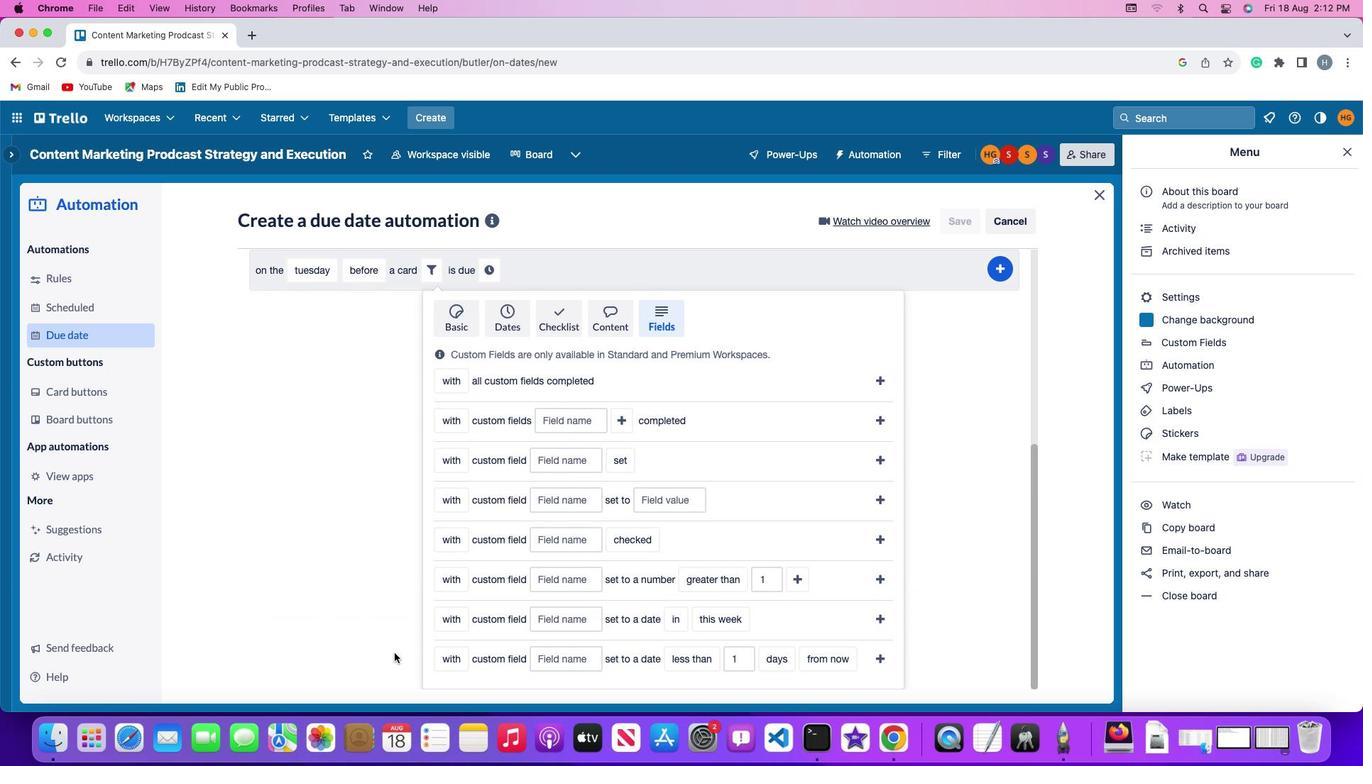 
Action: Mouse scrolled (333, 646) with delta (0, -3)
Screenshot: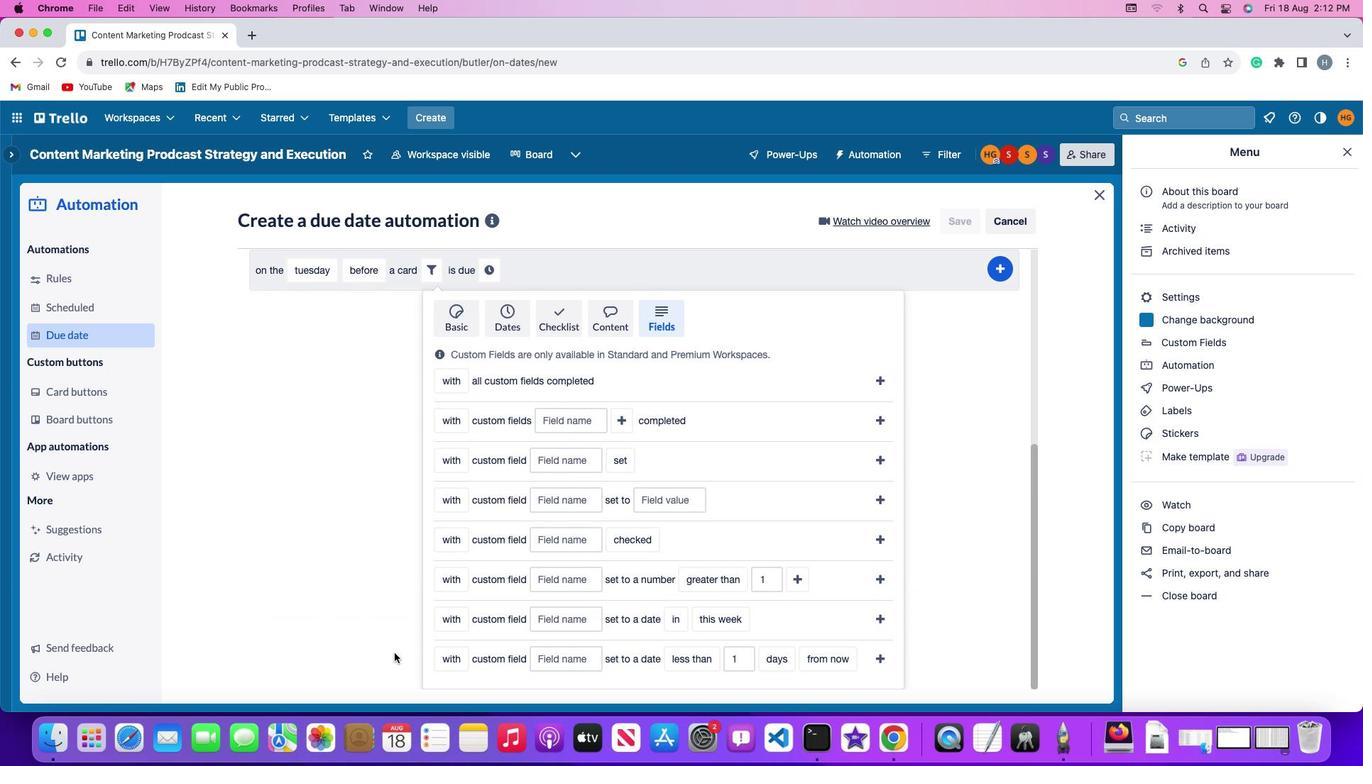 
Action: Mouse moved to (333, 645)
Screenshot: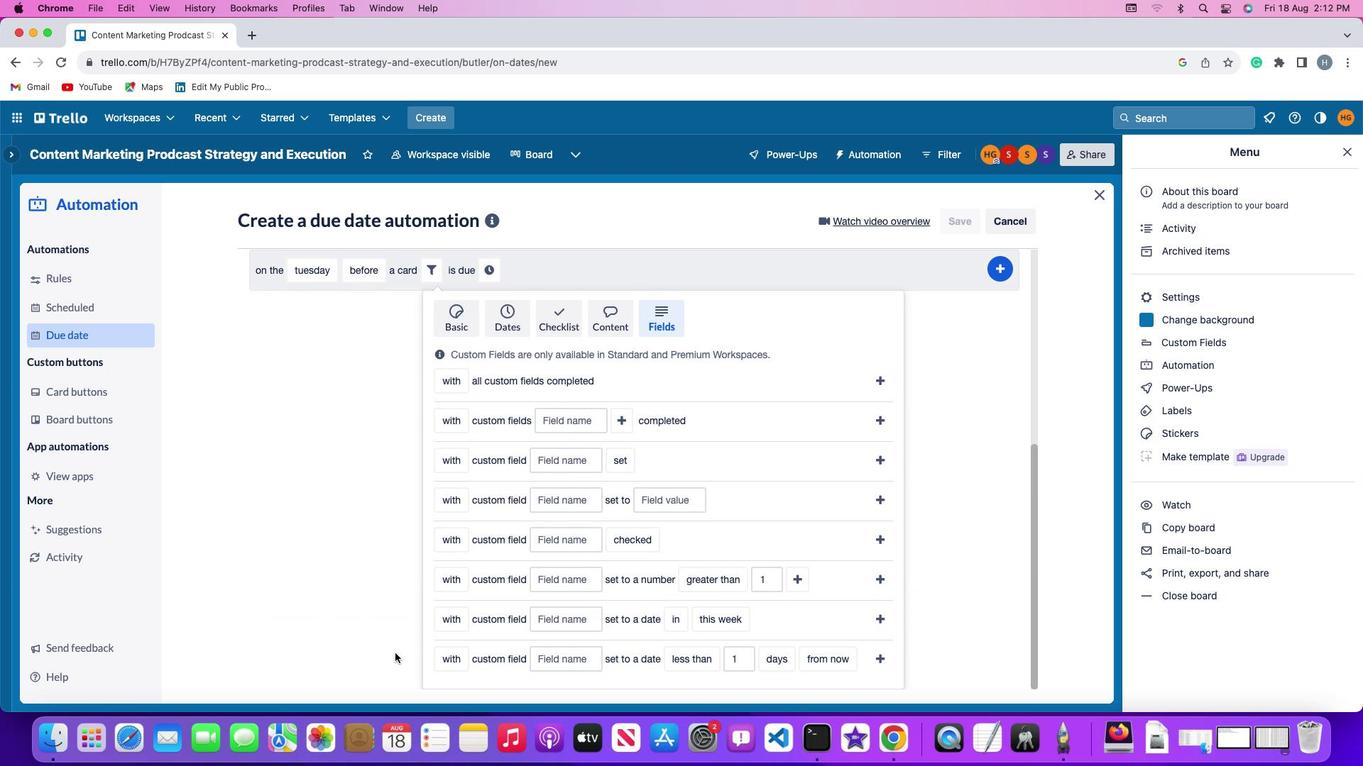 
Action: Mouse scrolled (333, 645) with delta (0, -4)
Screenshot: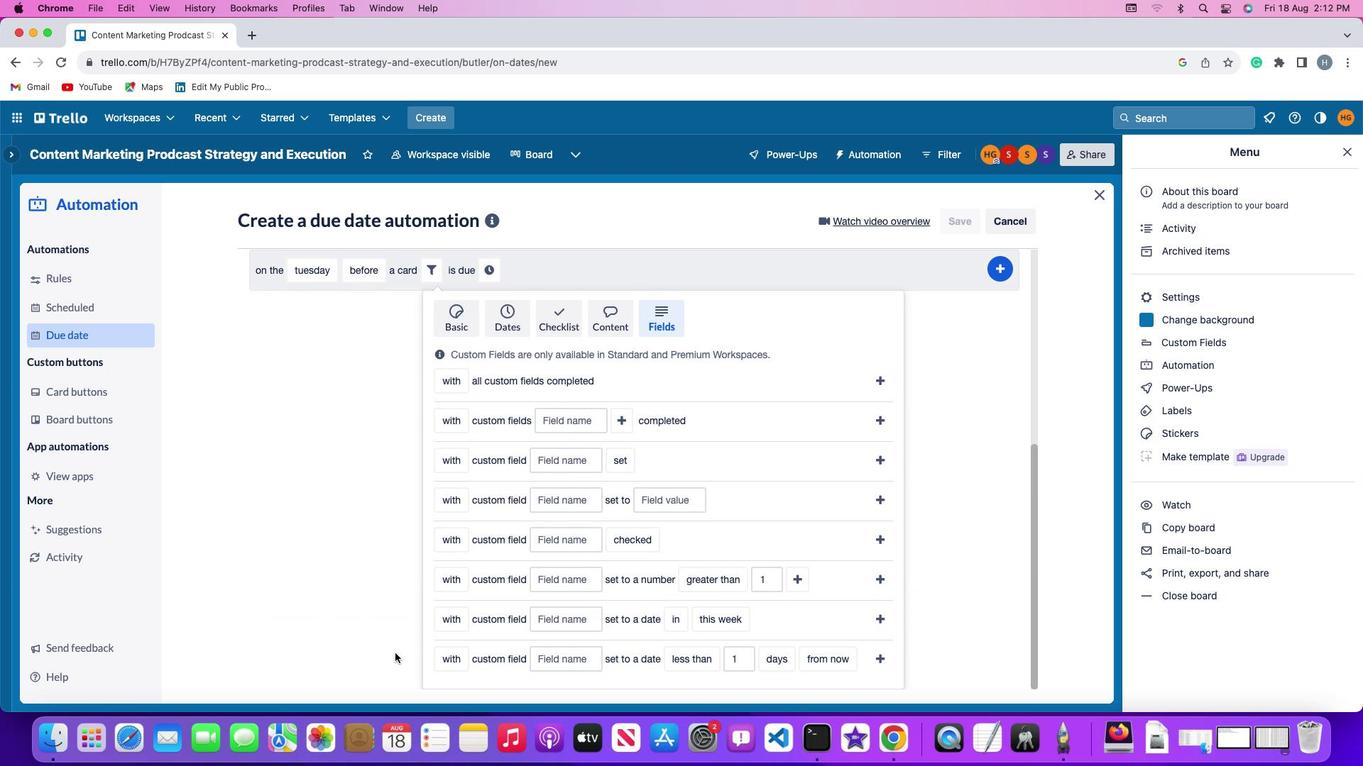 
Action: Mouse moved to (332, 635)
Screenshot: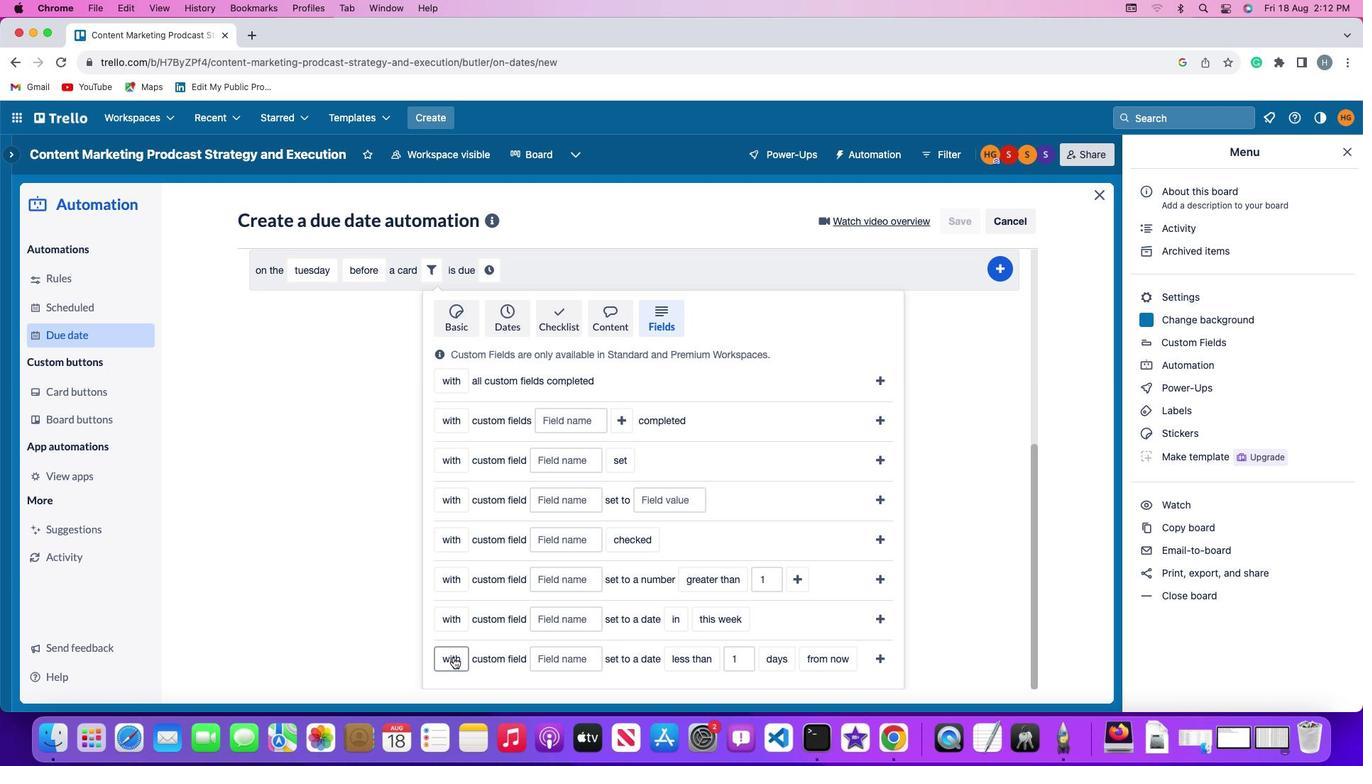 
Action: Mouse scrolled (332, 635) with delta (0, 0)
Screenshot: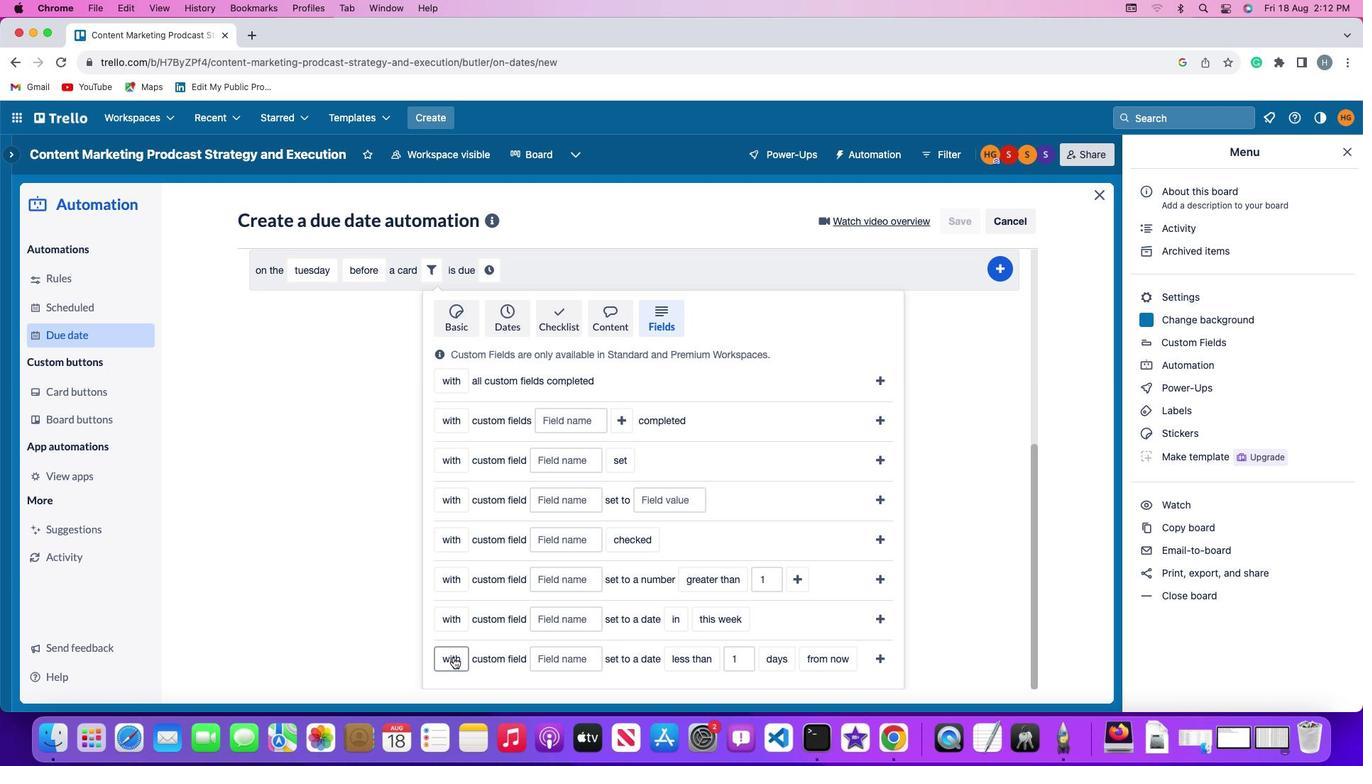 
Action: Mouse scrolled (332, 635) with delta (0, 0)
Screenshot: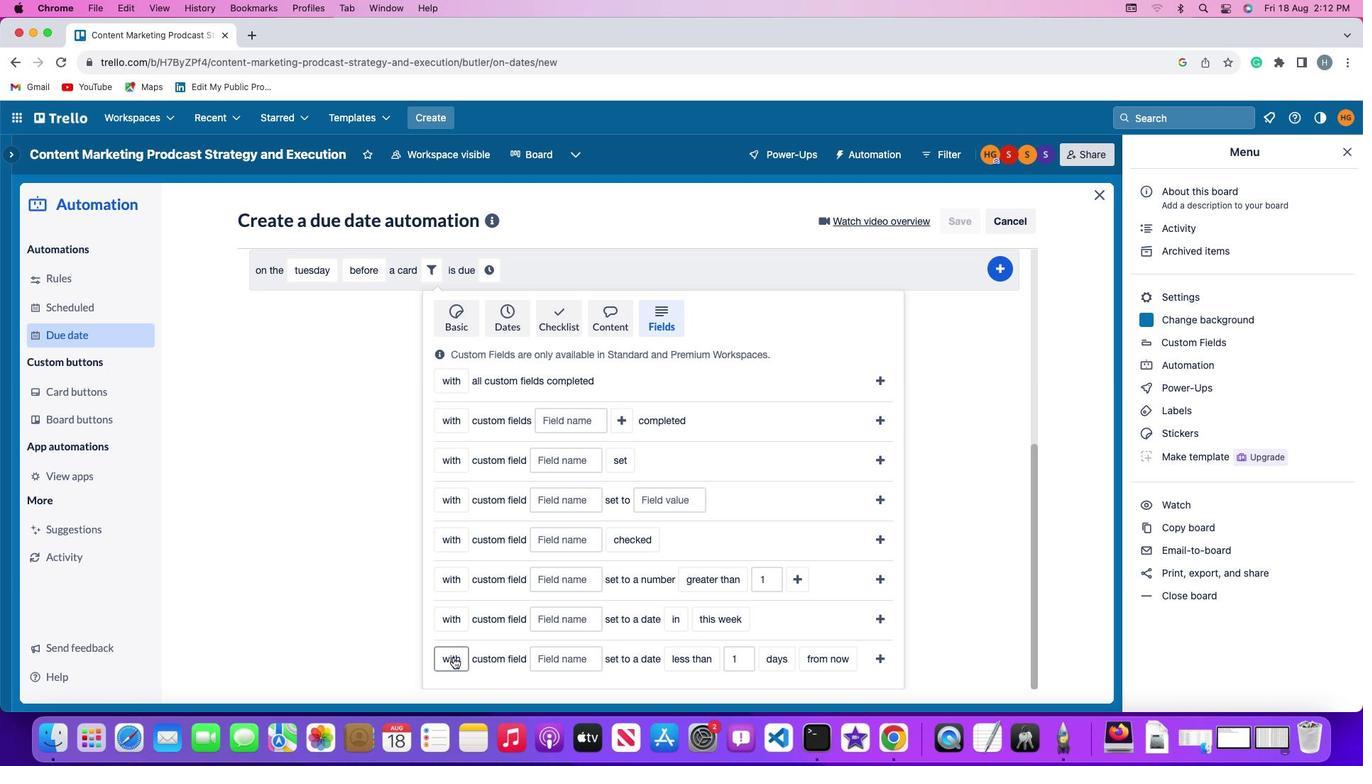 
Action: Mouse scrolled (332, 635) with delta (0, -2)
Screenshot: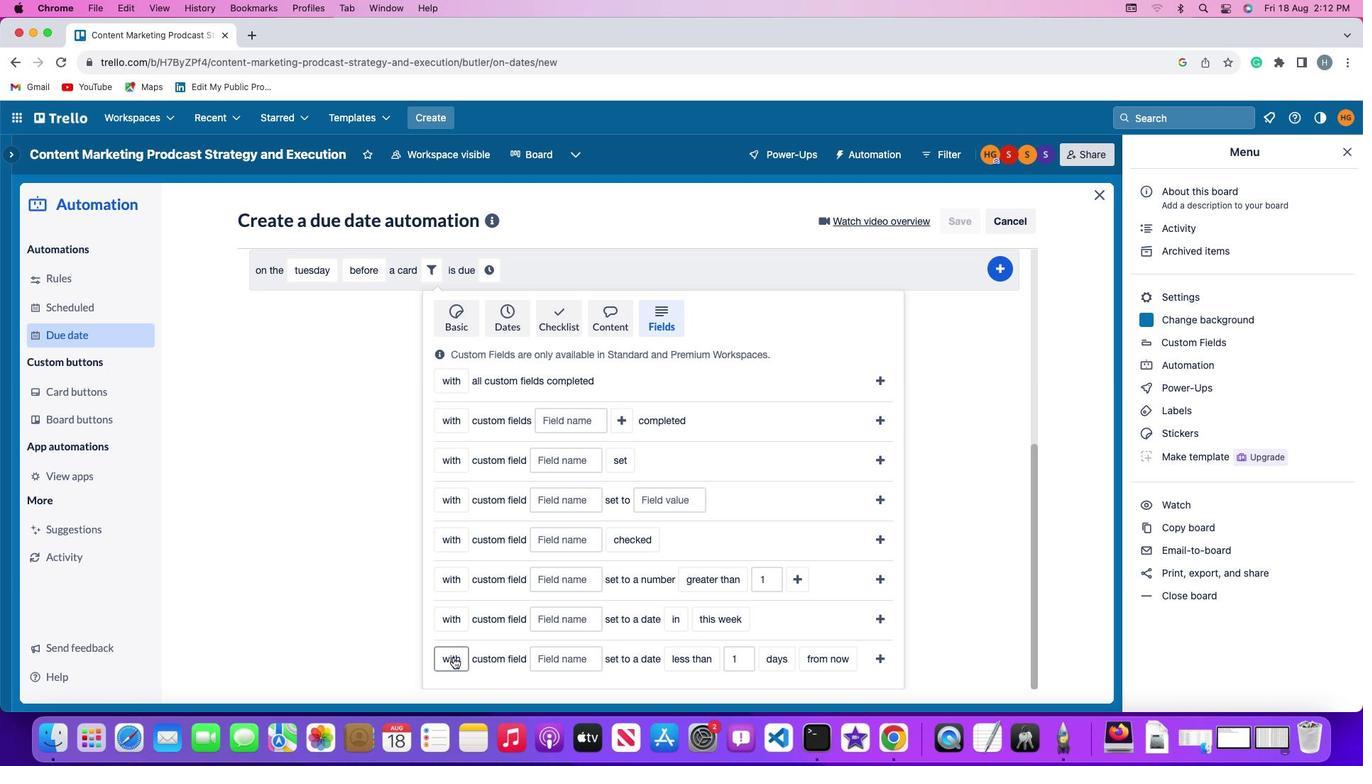 
Action: Mouse scrolled (332, 635) with delta (0, -3)
Screenshot: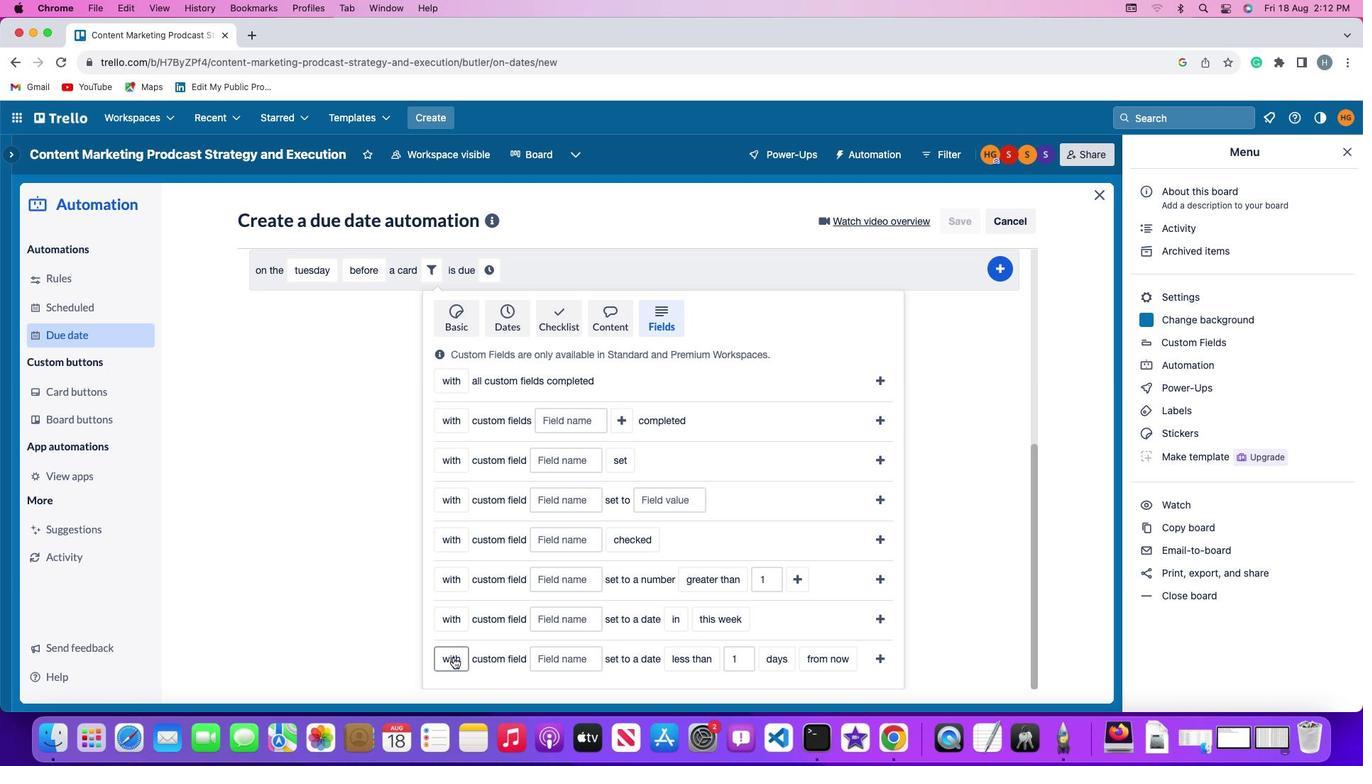
Action: Mouse scrolled (332, 635) with delta (0, -4)
Screenshot: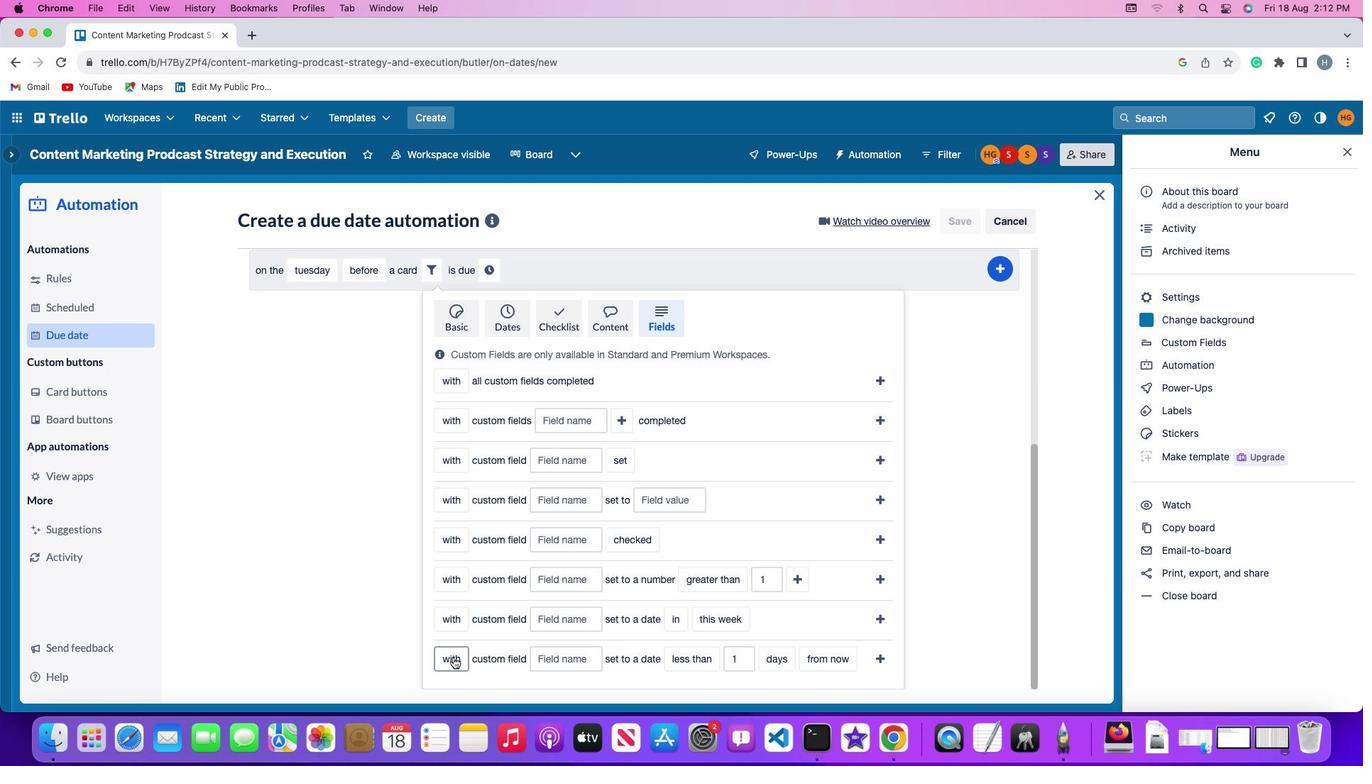 
Action: Mouse moved to (453, 658)
Screenshot: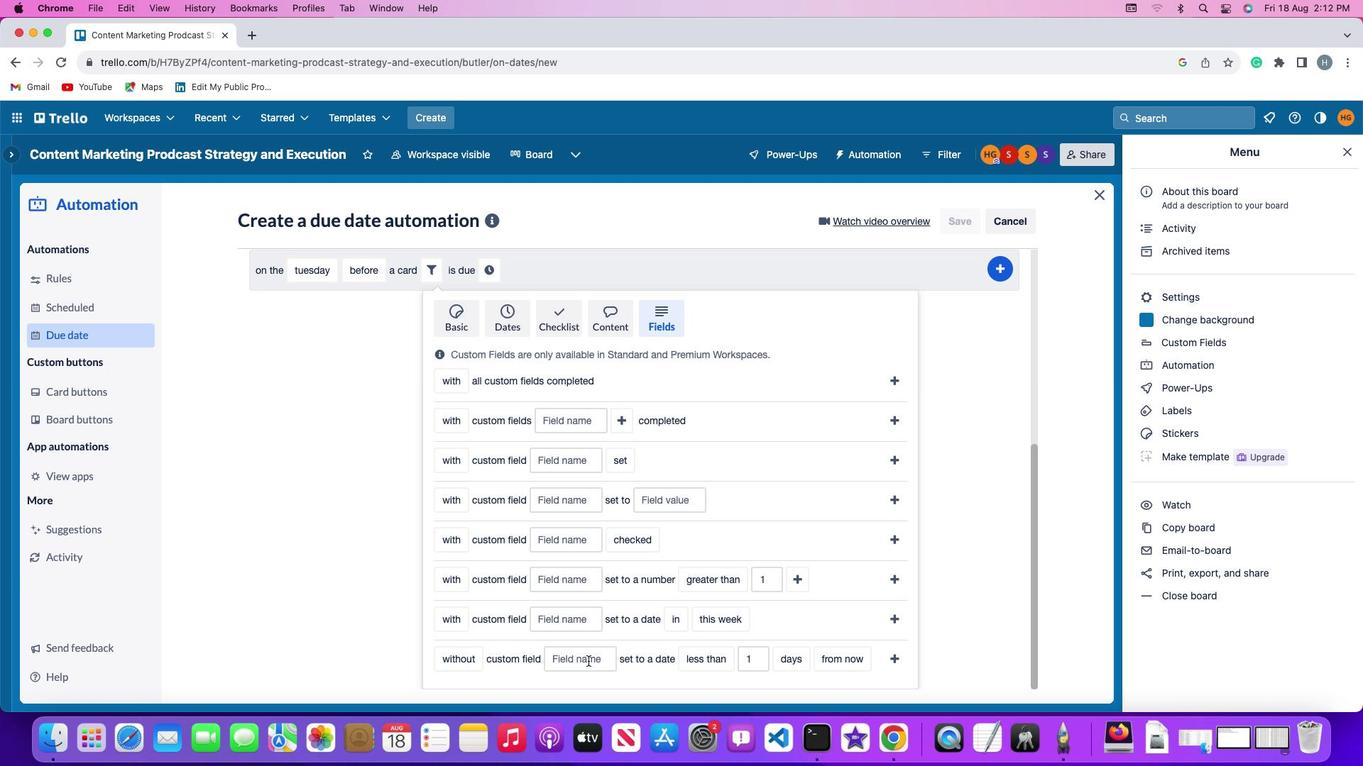
Action: Mouse pressed left at (453, 658)
Screenshot: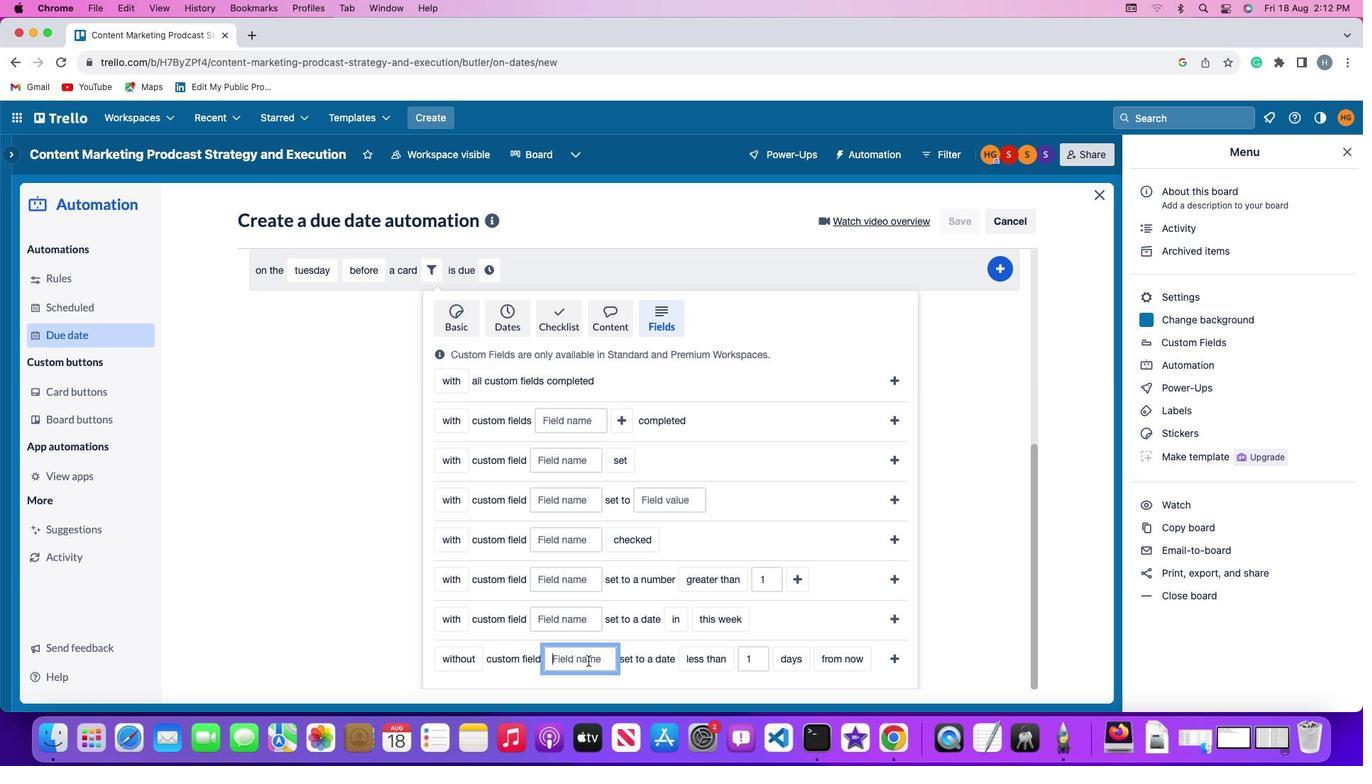 
Action: Mouse moved to (455, 638)
Screenshot: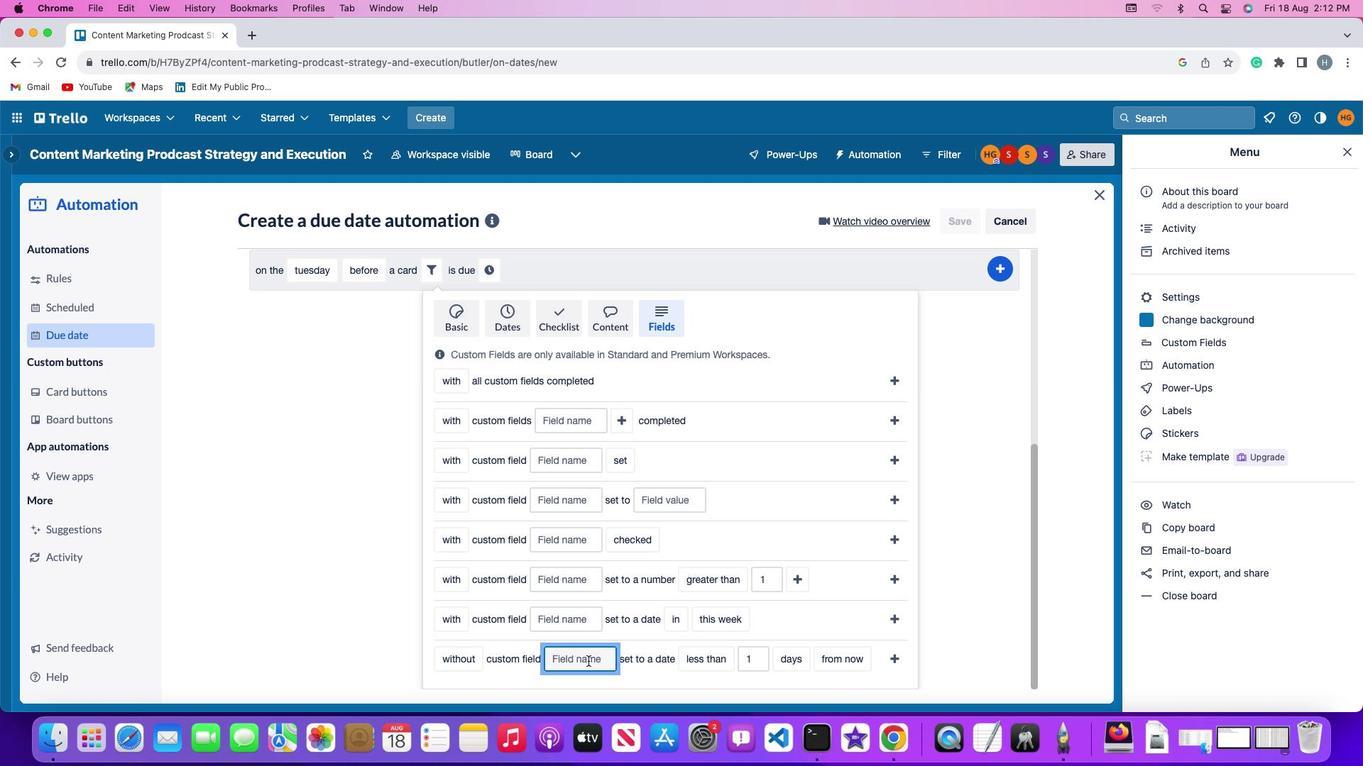 
Action: Mouse pressed left at (455, 638)
Screenshot: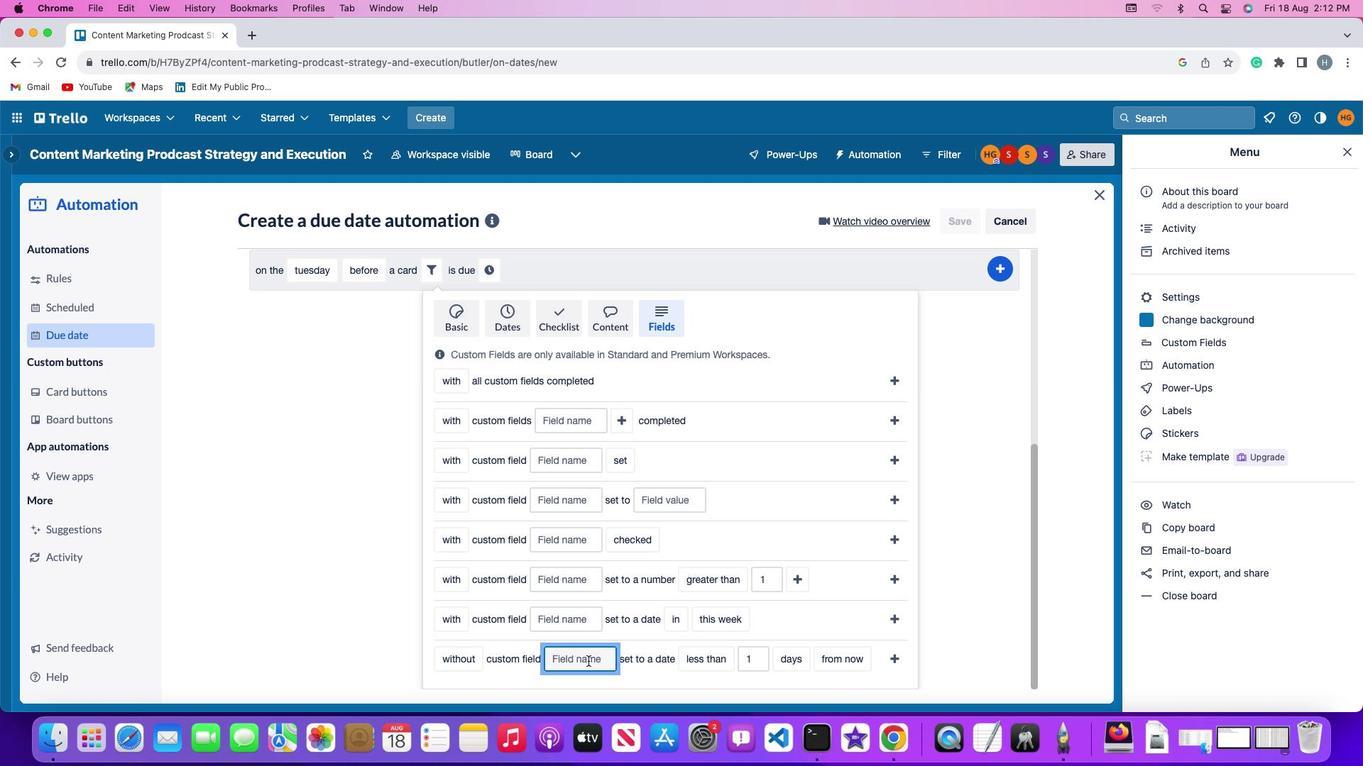 
Action: Mouse moved to (588, 661)
Screenshot: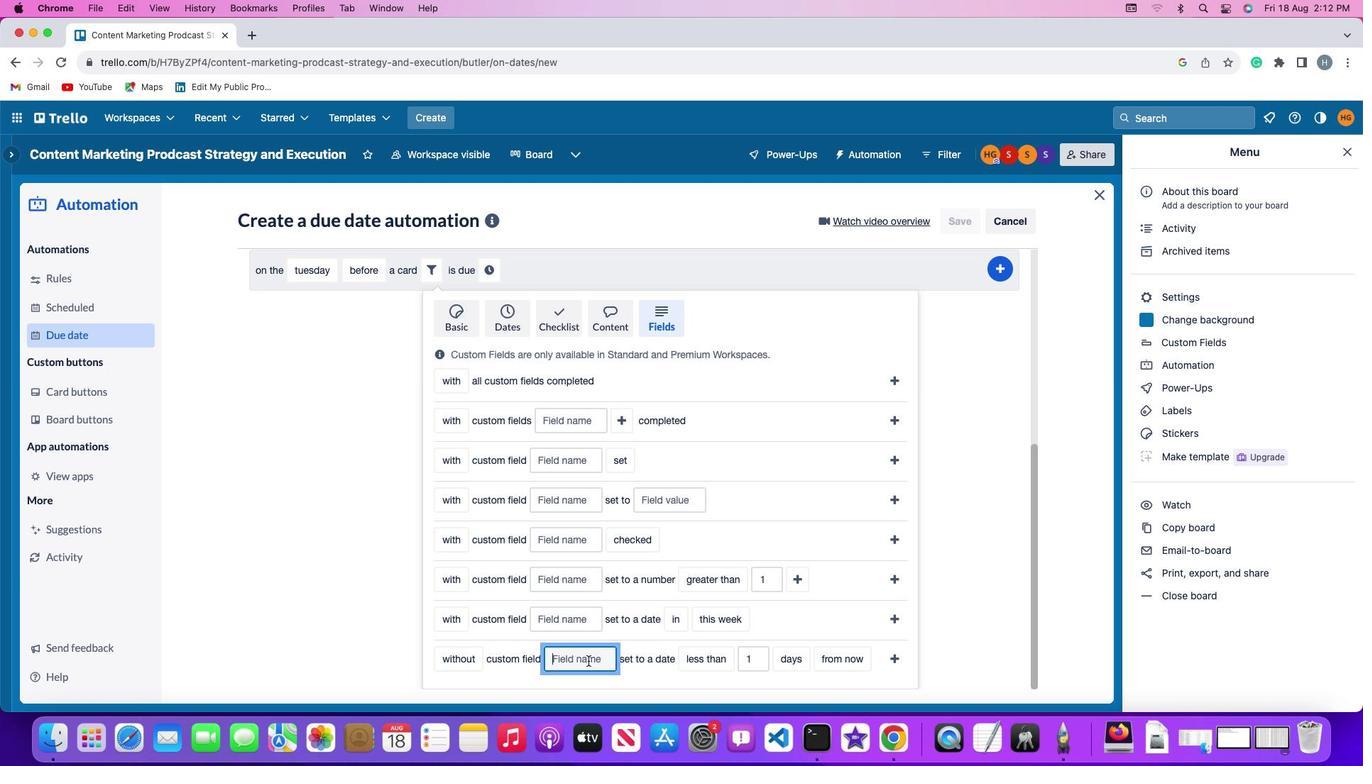 
Action: Mouse pressed left at (588, 661)
Screenshot: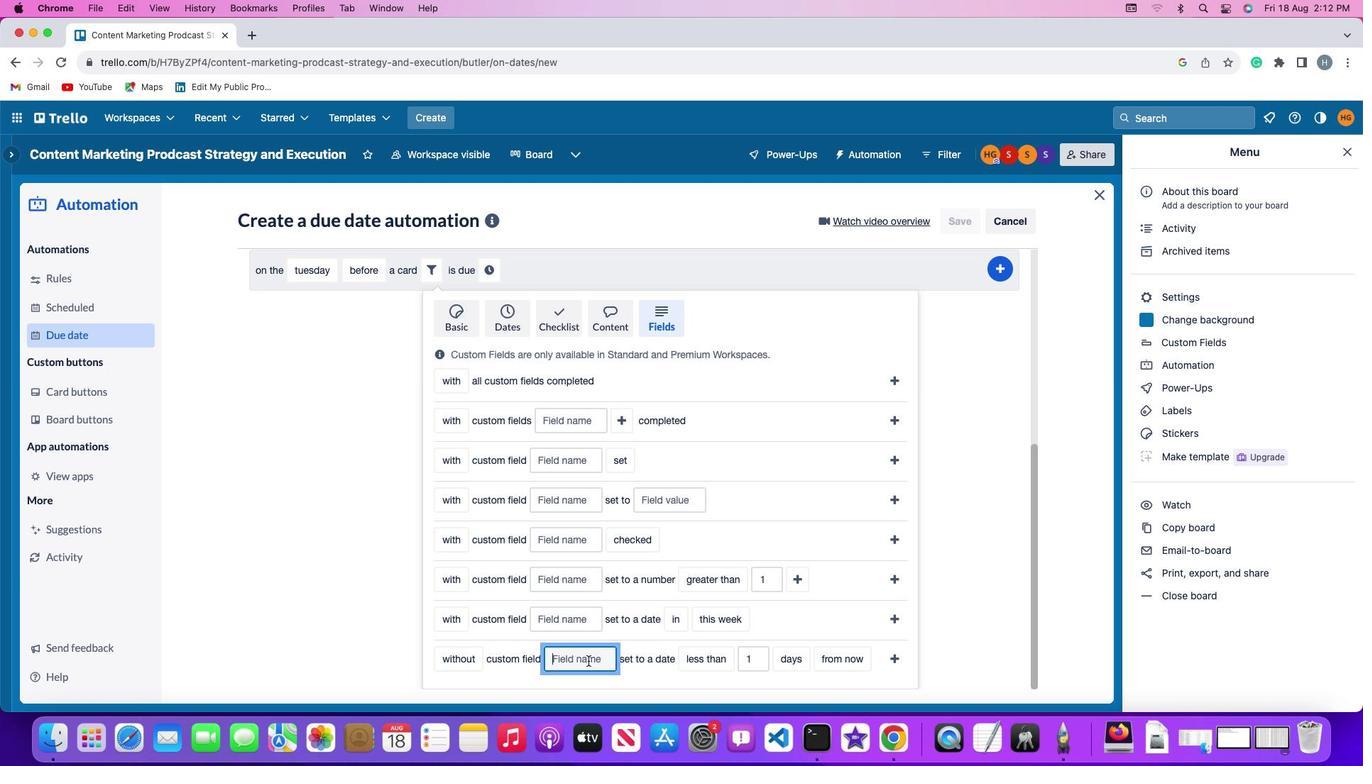 
Action: Key pressed Key.shift'R''e''s''u''m''e'
Screenshot: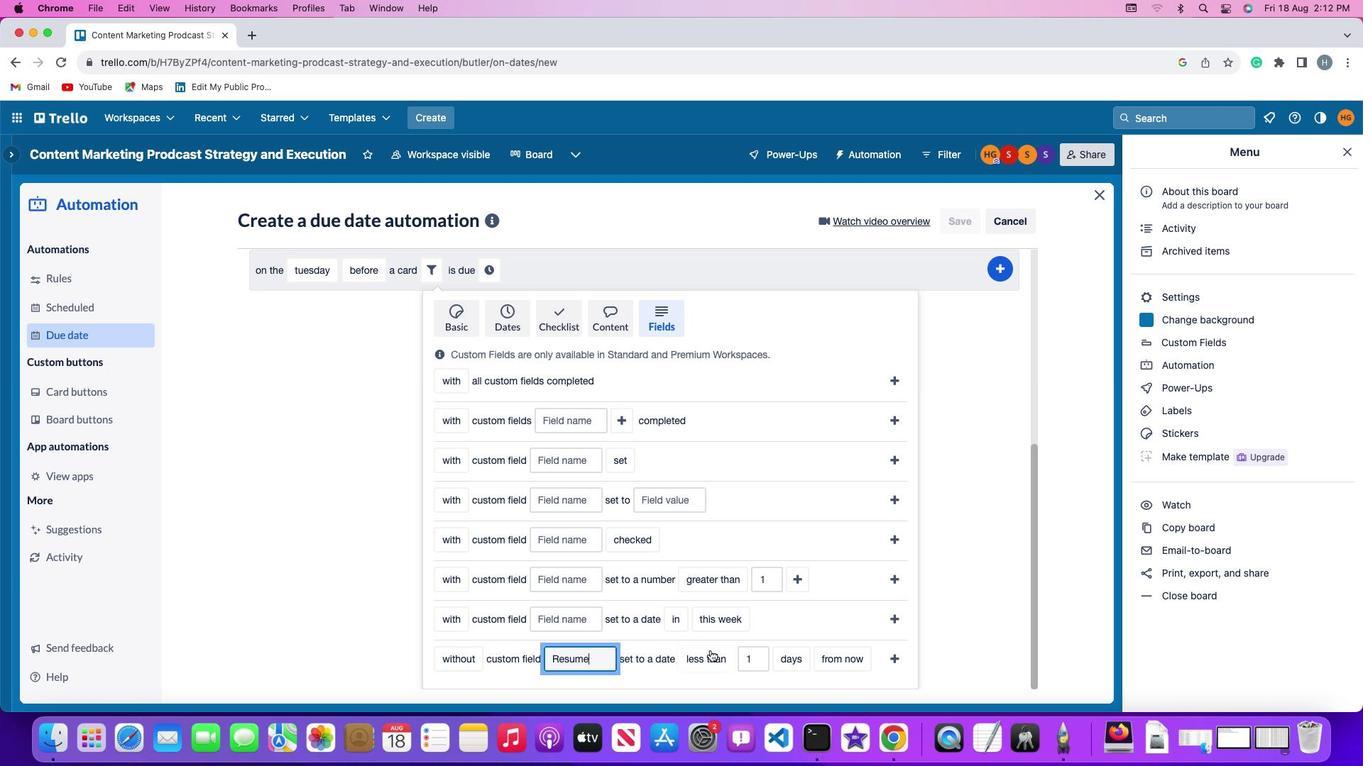 
Action: Mouse moved to (708, 653)
Screenshot: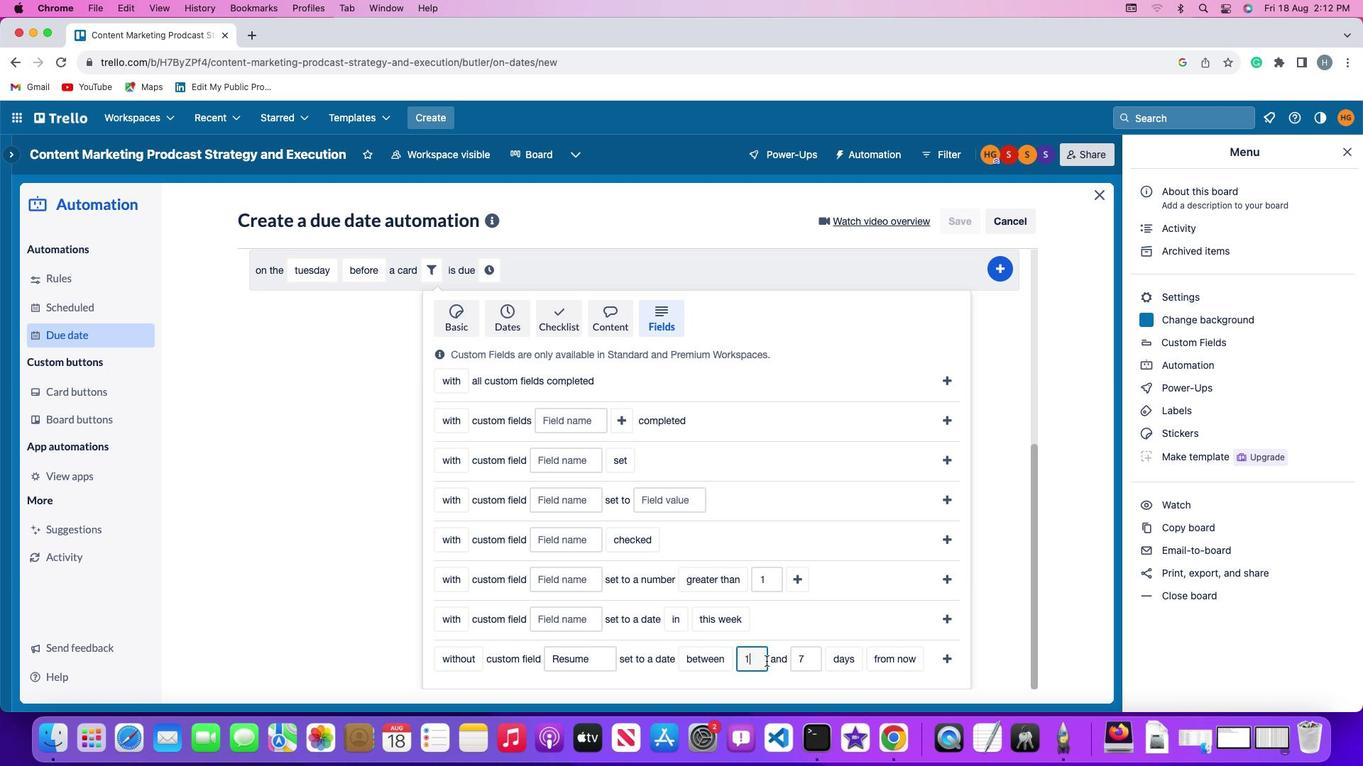 
Action: Mouse pressed left at (708, 653)
Screenshot: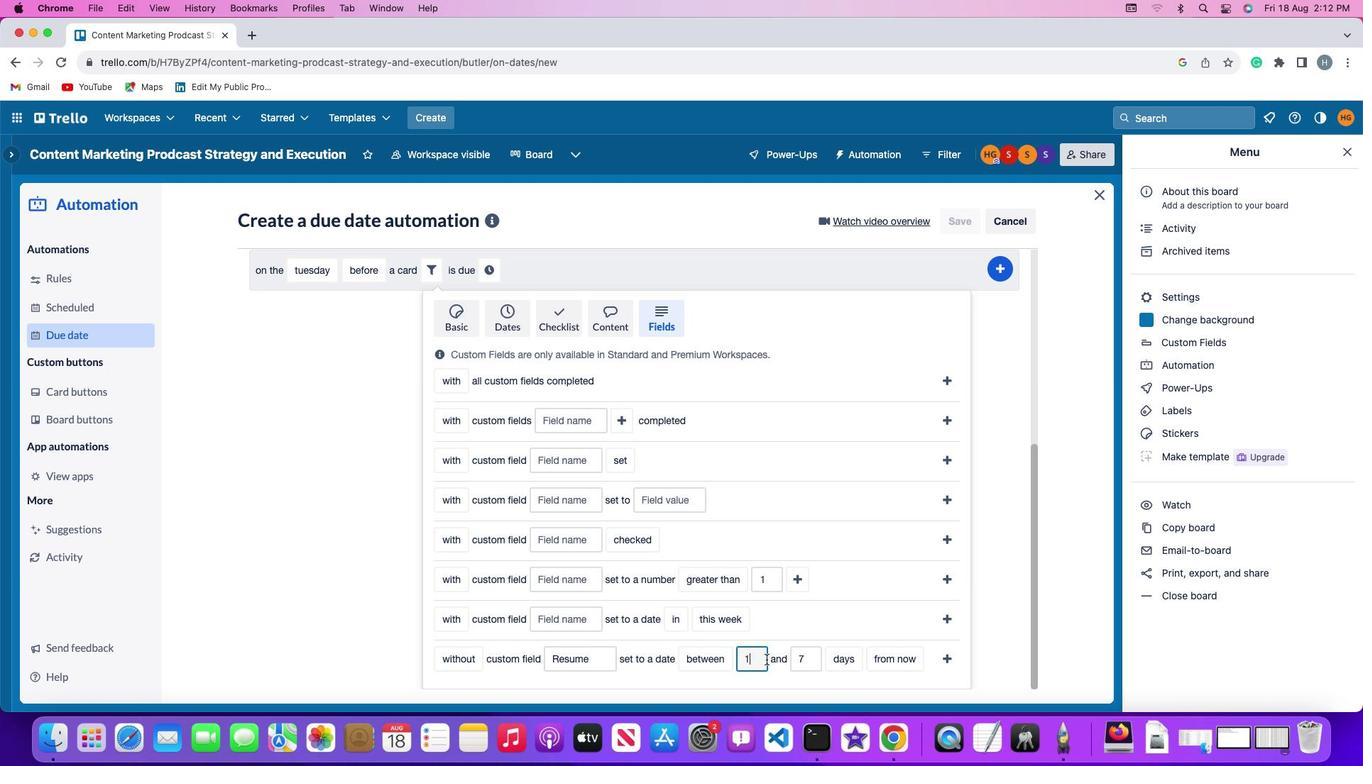 
Action: Mouse moved to (707, 636)
Screenshot: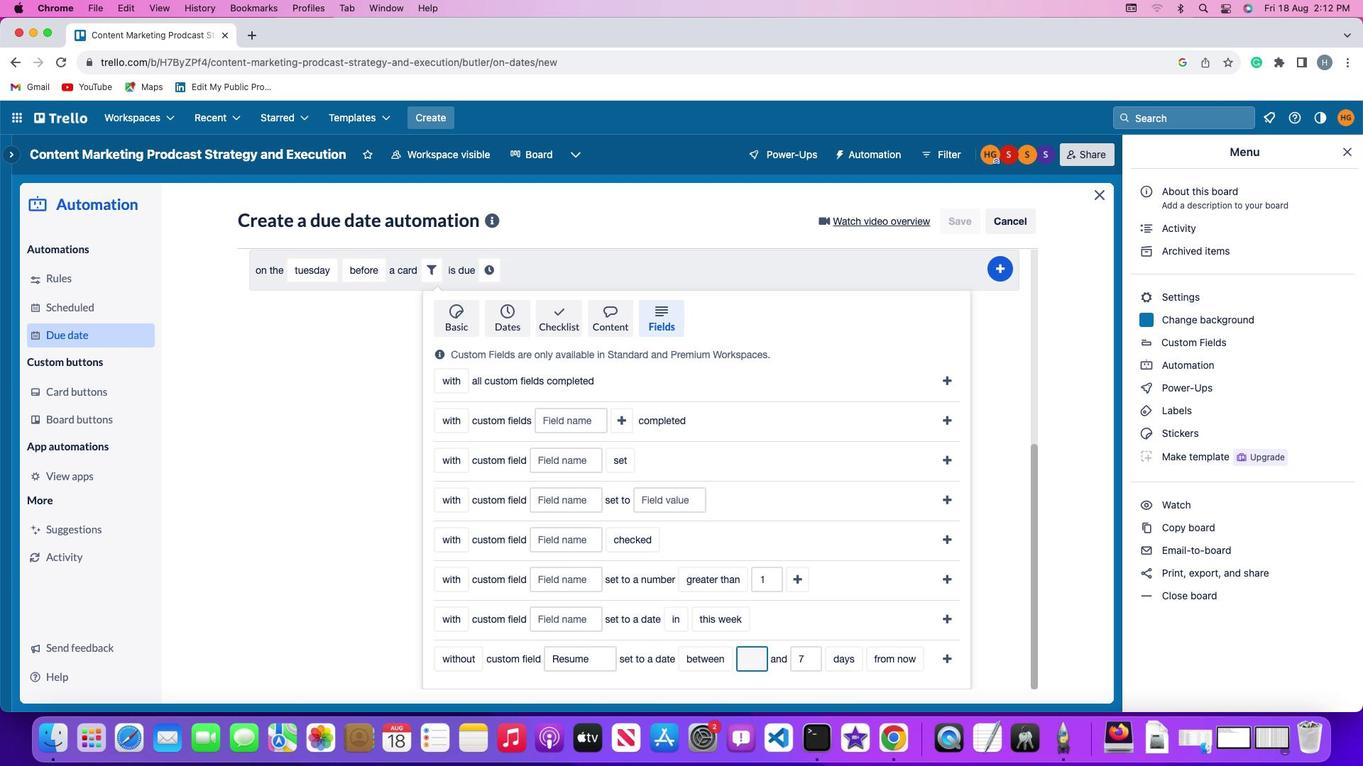 
Action: Mouse pressed left at (707, 636)
Screenshot: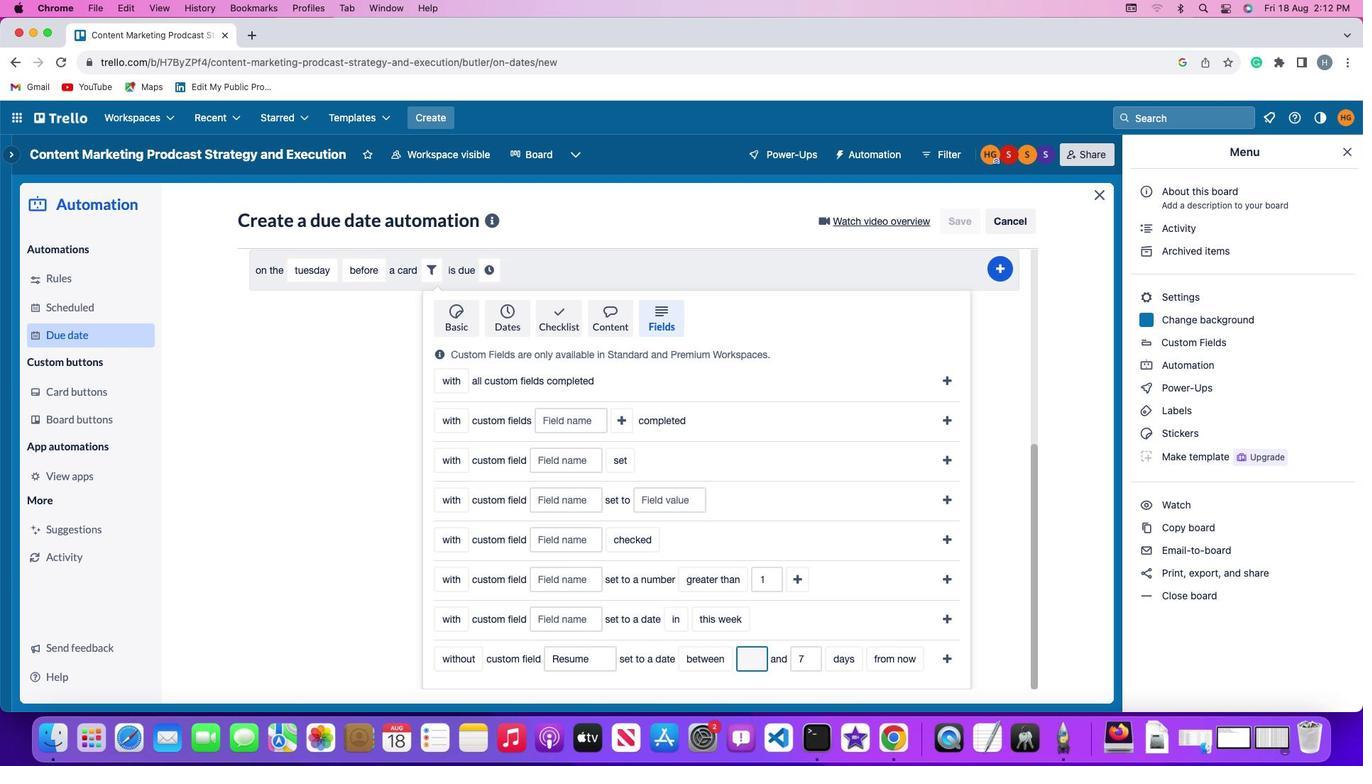 
Action: Mouse moved to (766, 661)
Screenshot: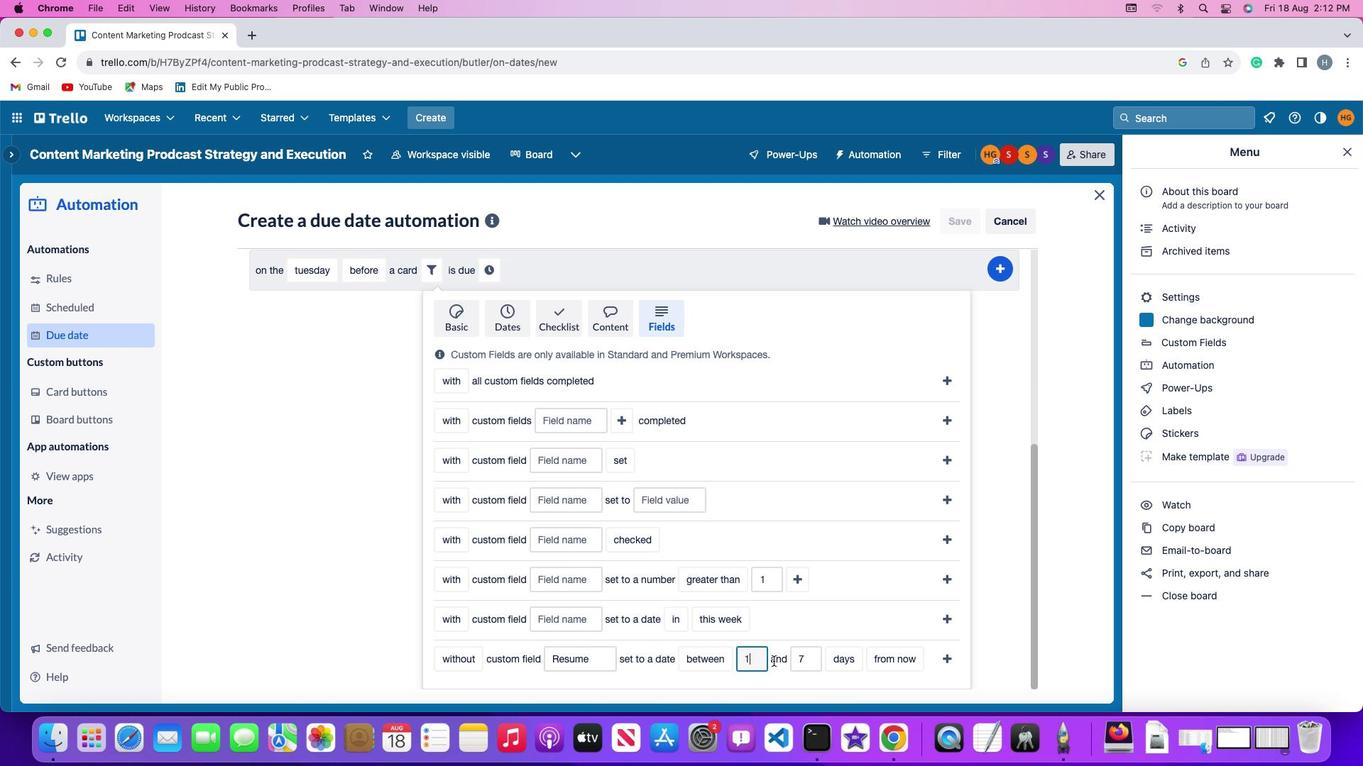 
Action: Mouse pressed left at (766, 661)
Screenshot: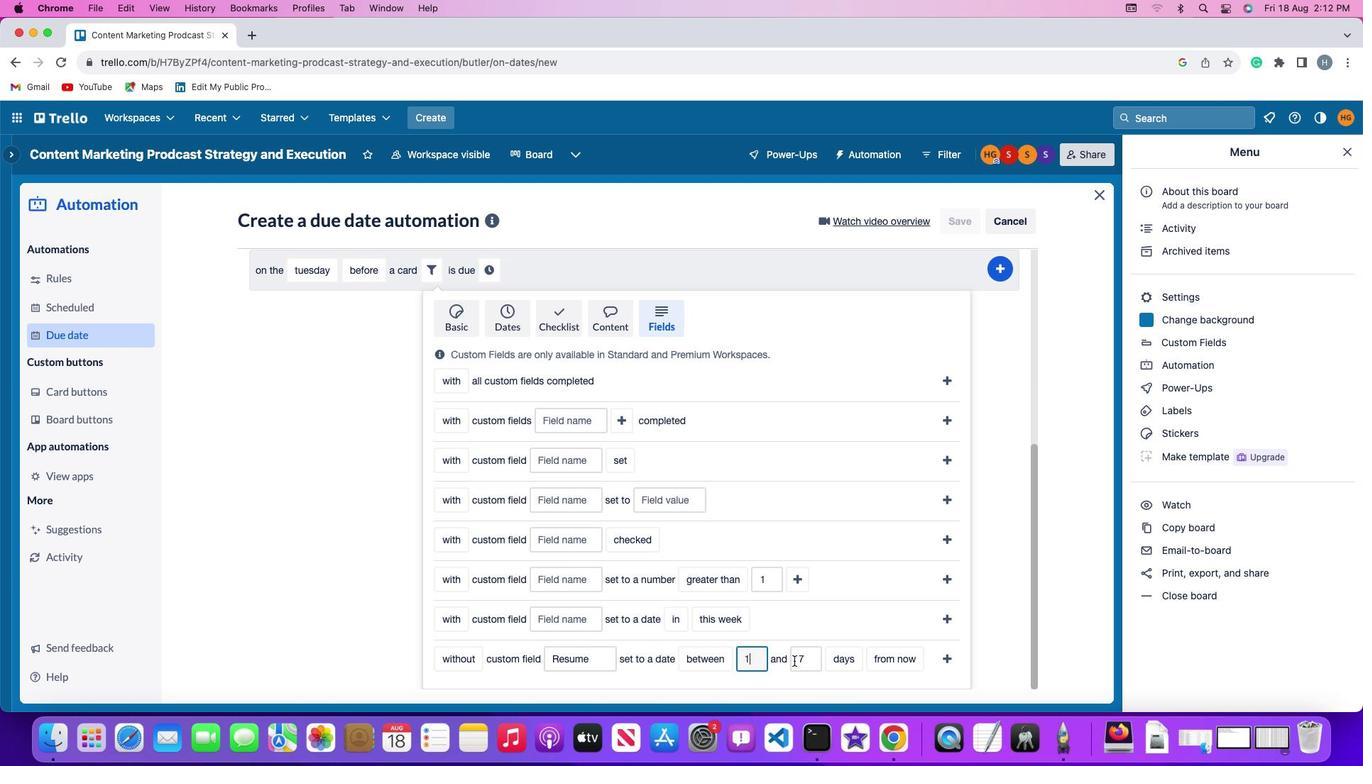 
Action: Mouse moved to (766, 660)
Screenshot: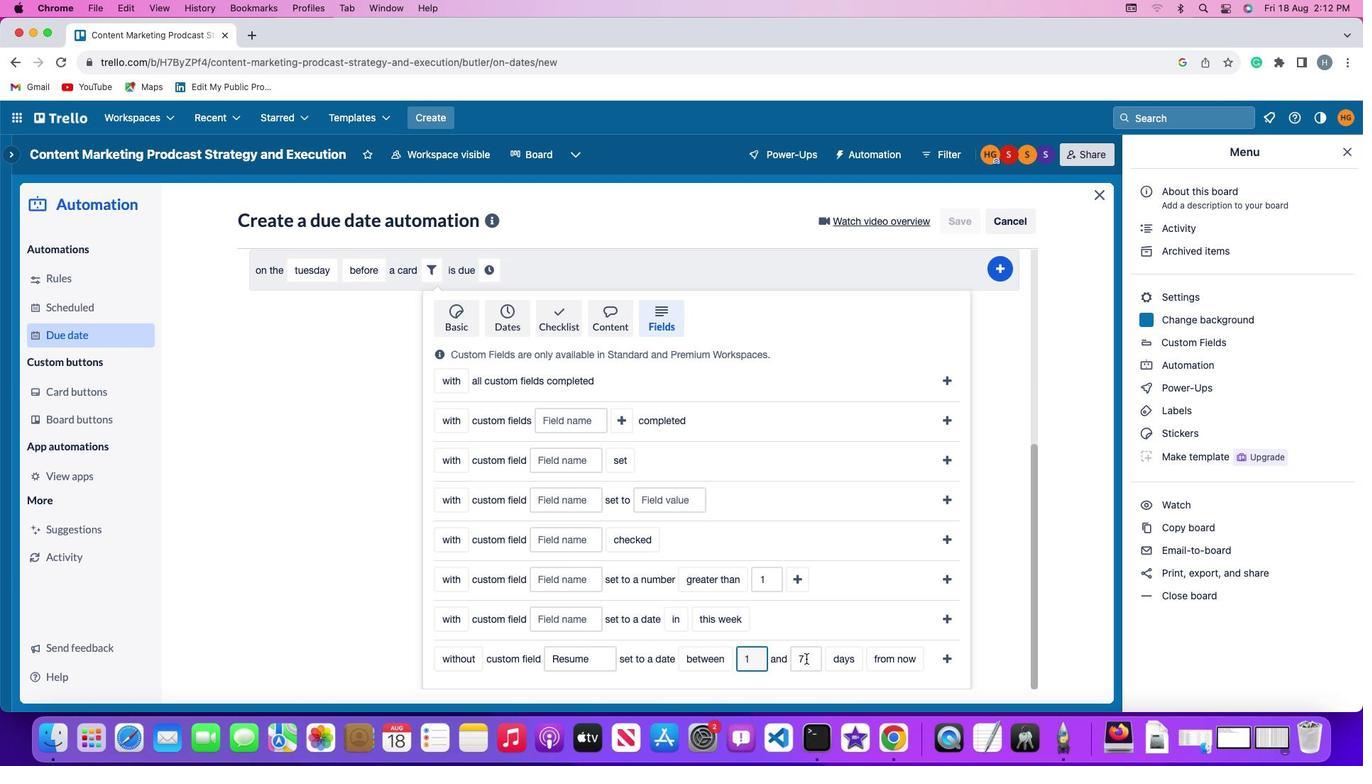 
Action: Key pressed Key.backspace'1'
Screenshot: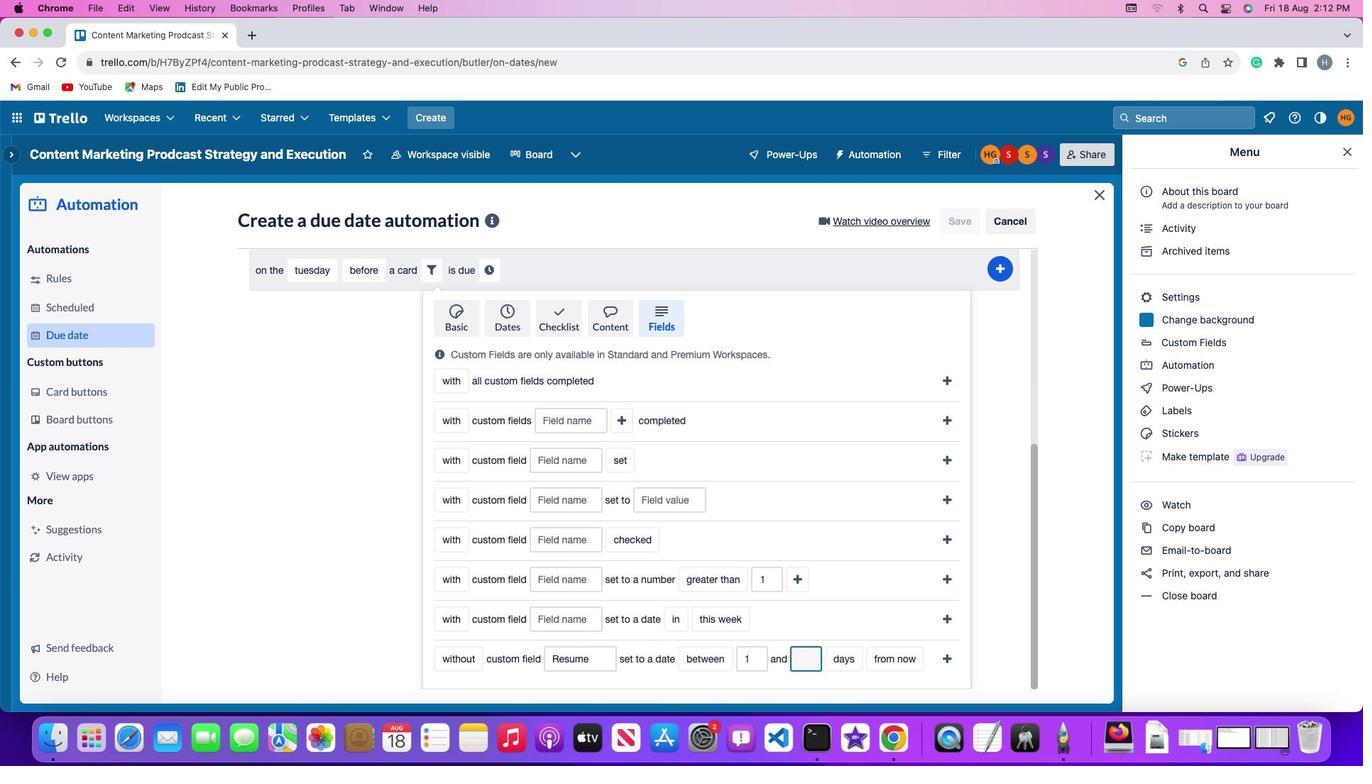 
Action: Mouse moved to (805, 659)
Screenshot: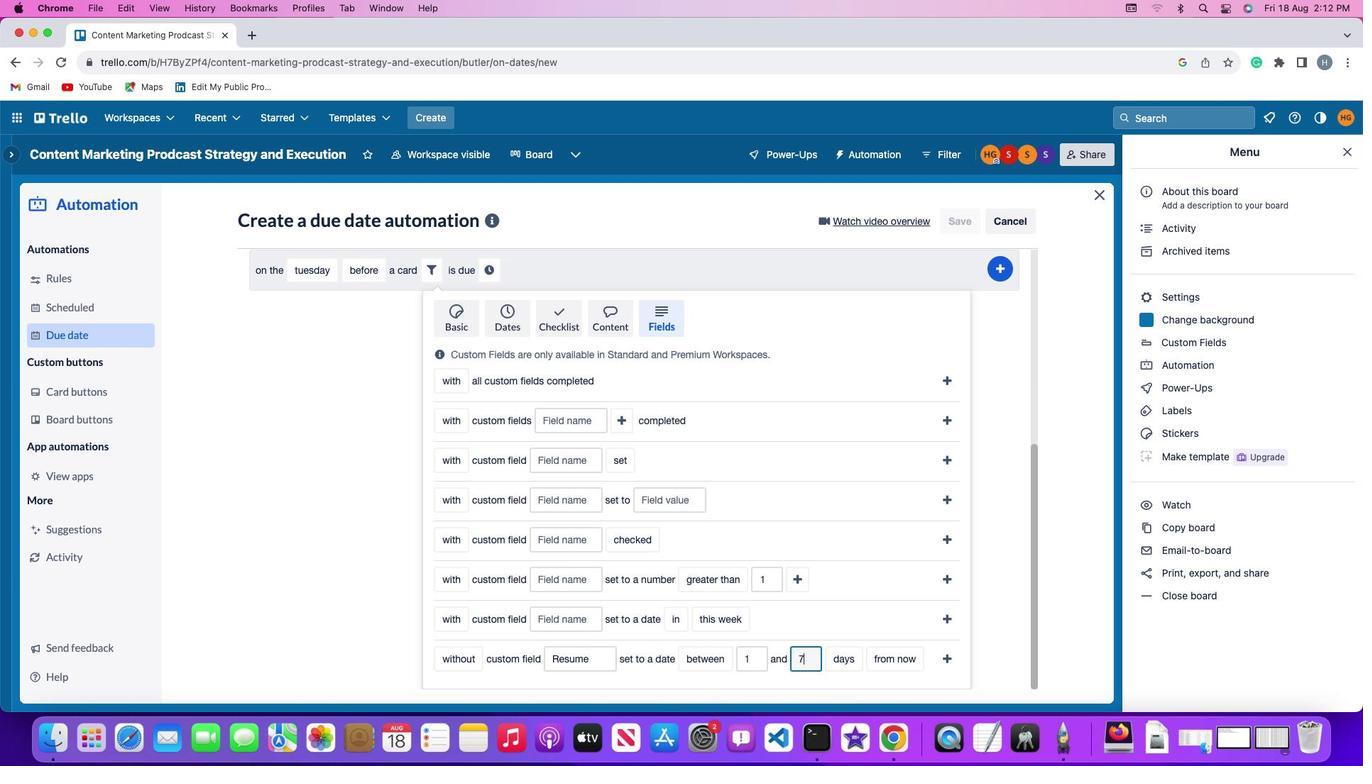 
Action: Mouse pressed left at (805, 659)
Screenshot: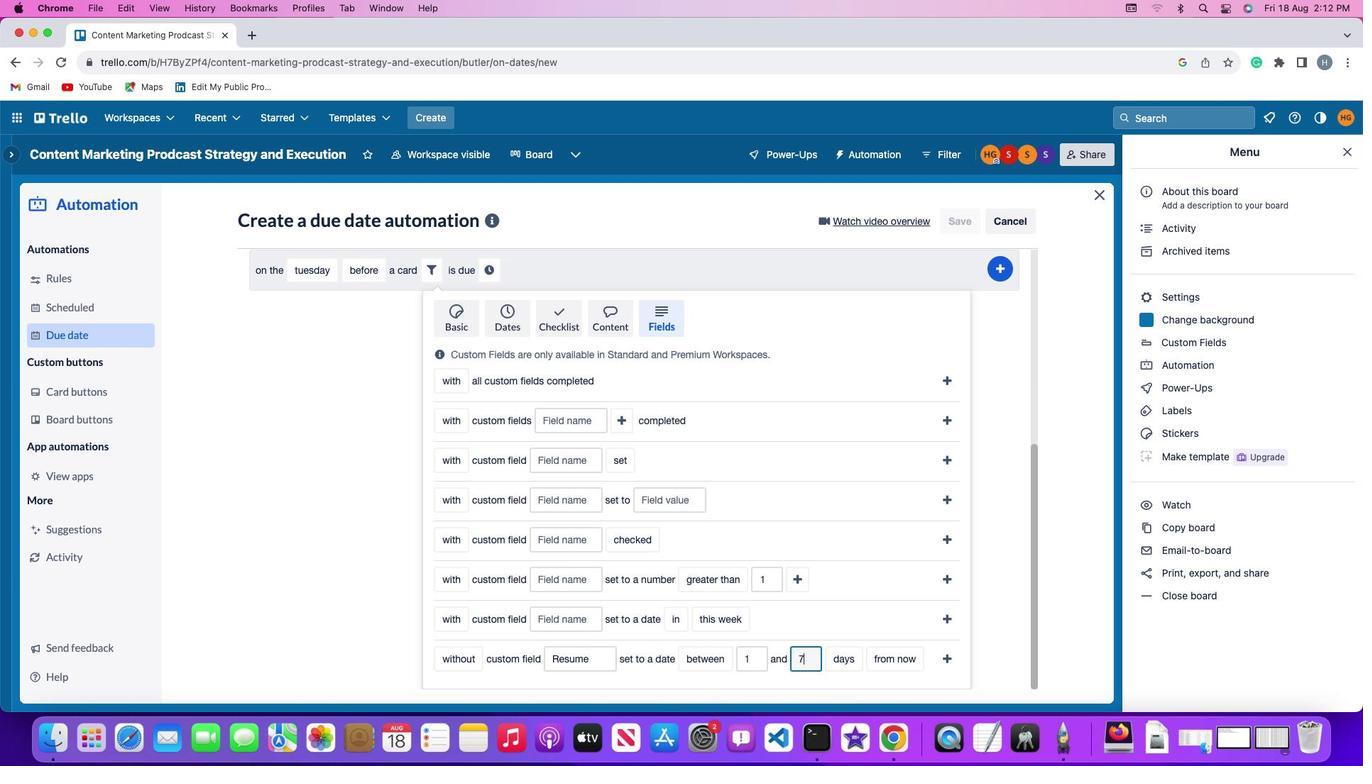 
Action: Key pressed Key.backspace'7'
Screenshot: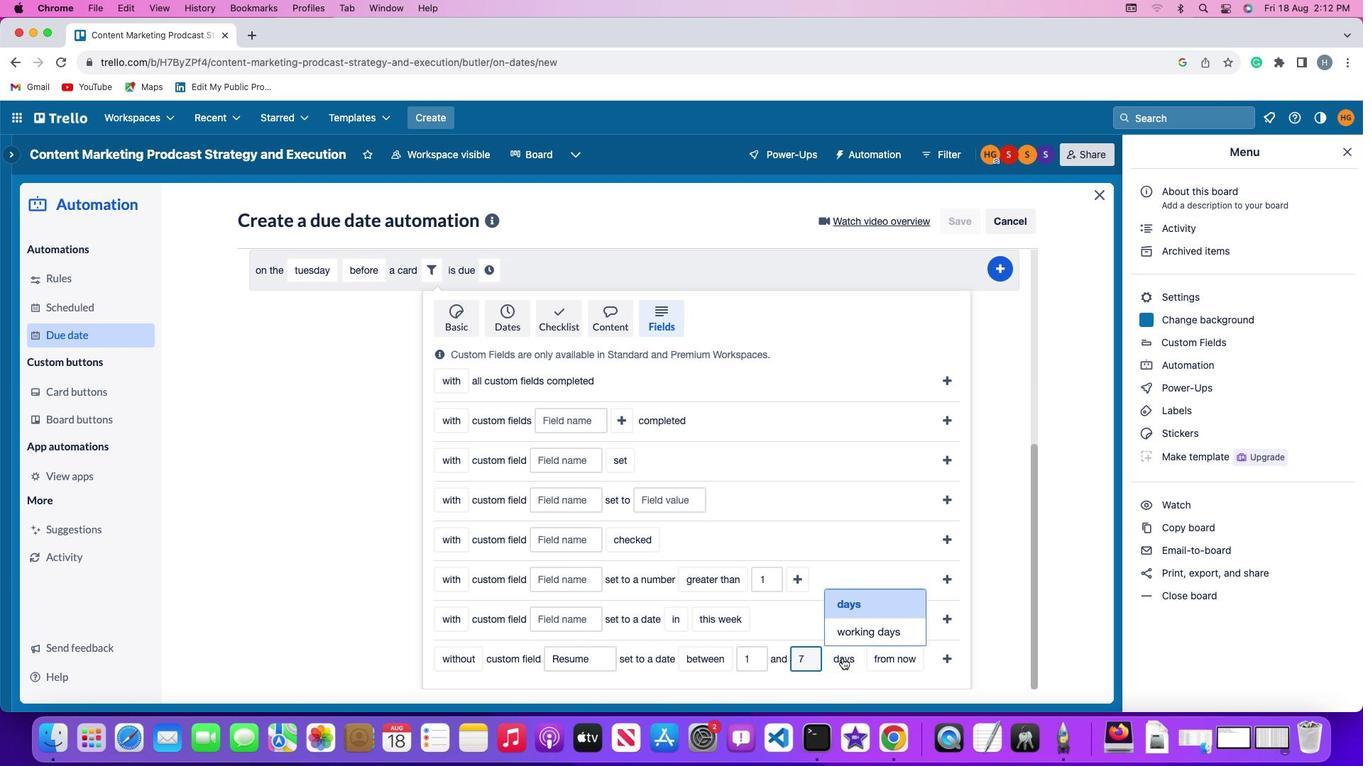 
Action: Mouse moved to (842, 658)
Screenshot: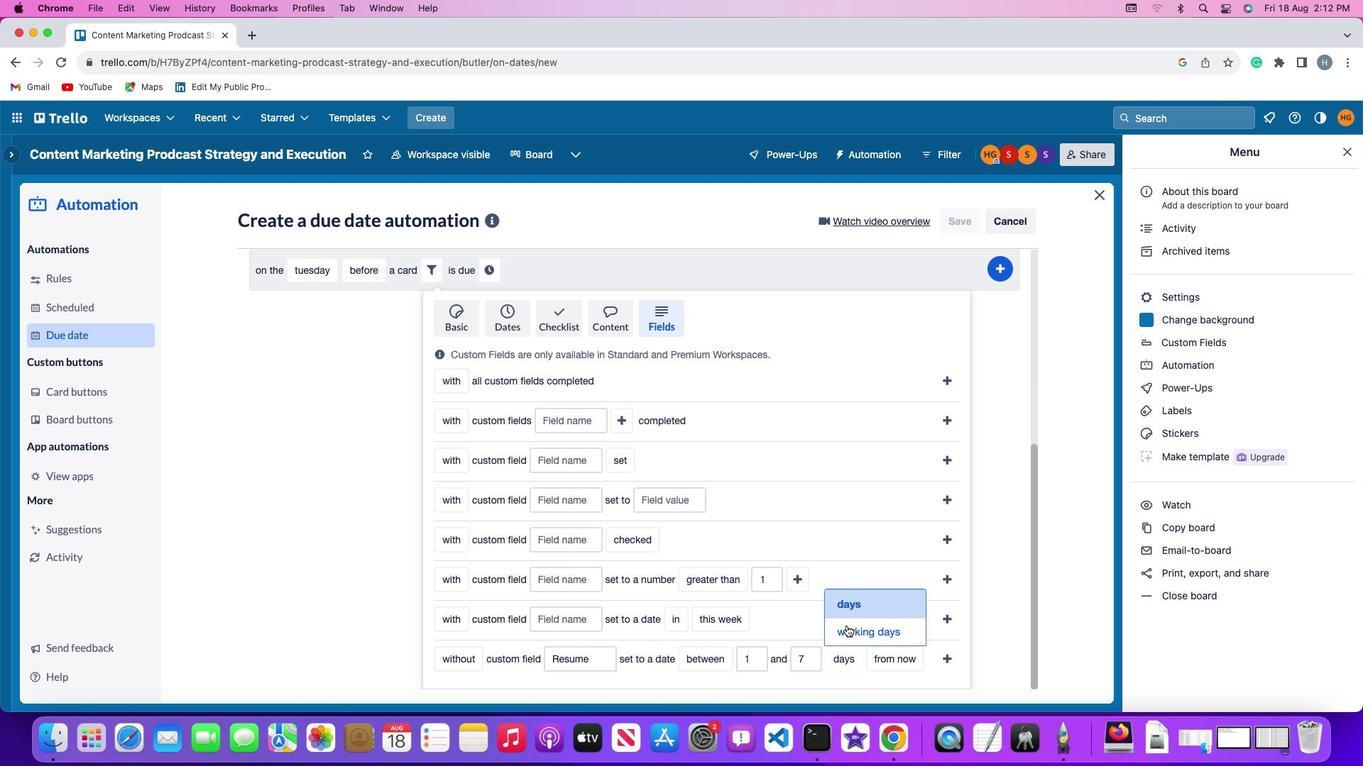 
Action: Mouse pressed left at (842, 658)
Screenshot: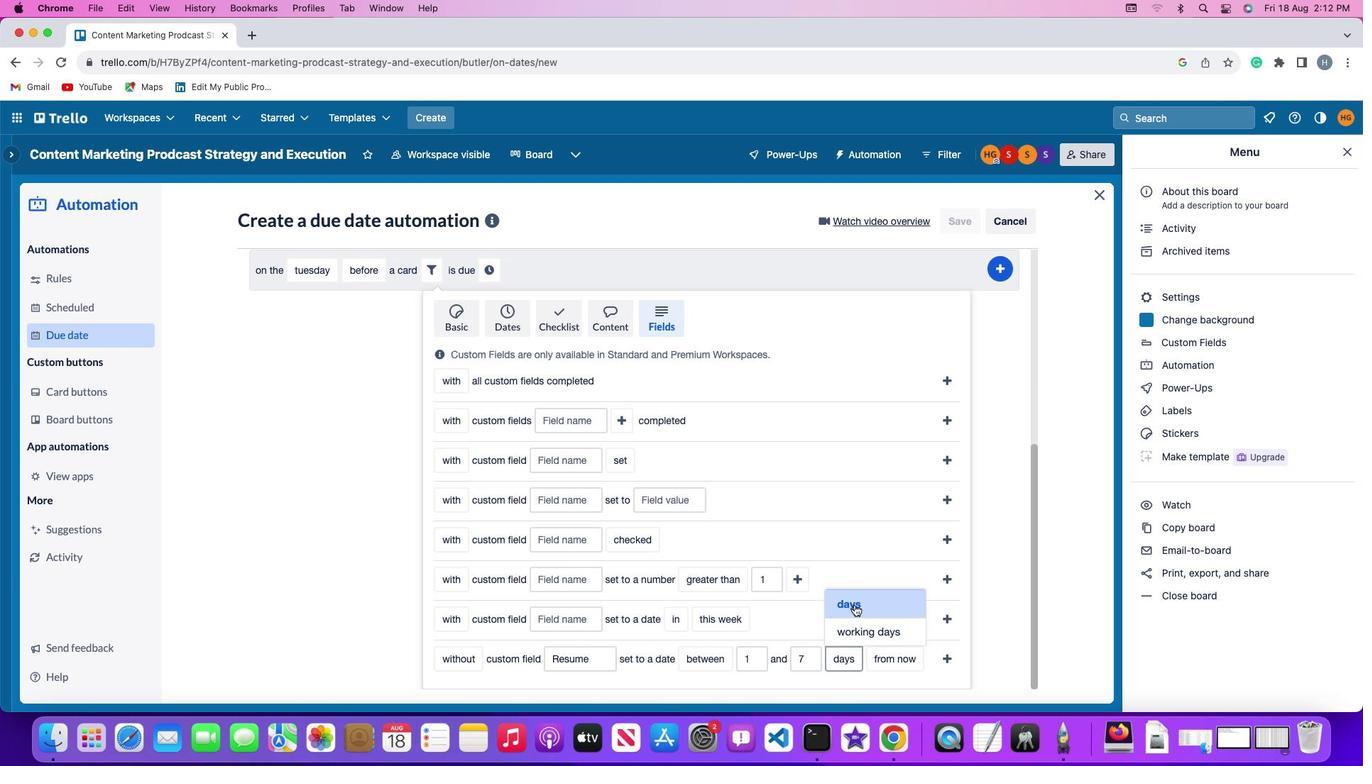 
Action: Mouse moved to (854, 605)
Screenshot: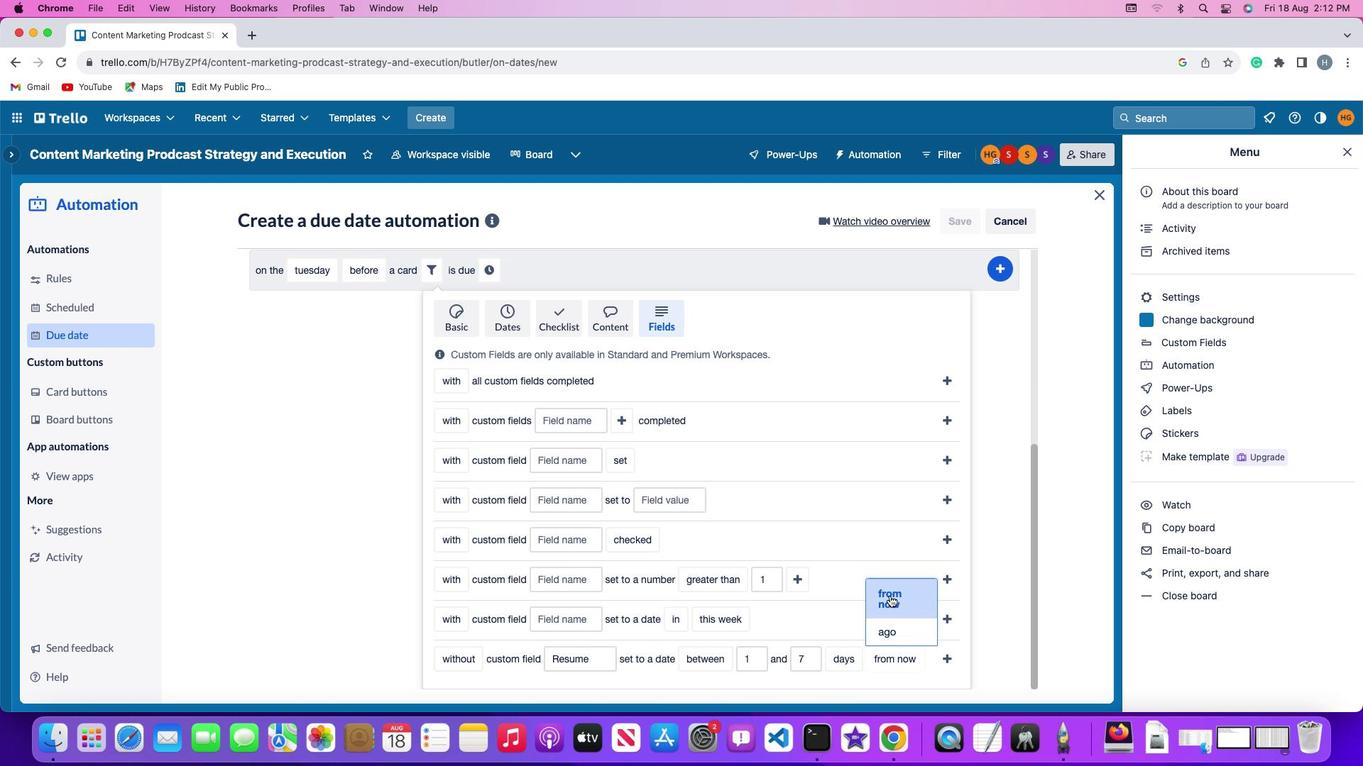 
Action: Mouse pressed left at (854, 605)
Screenshot: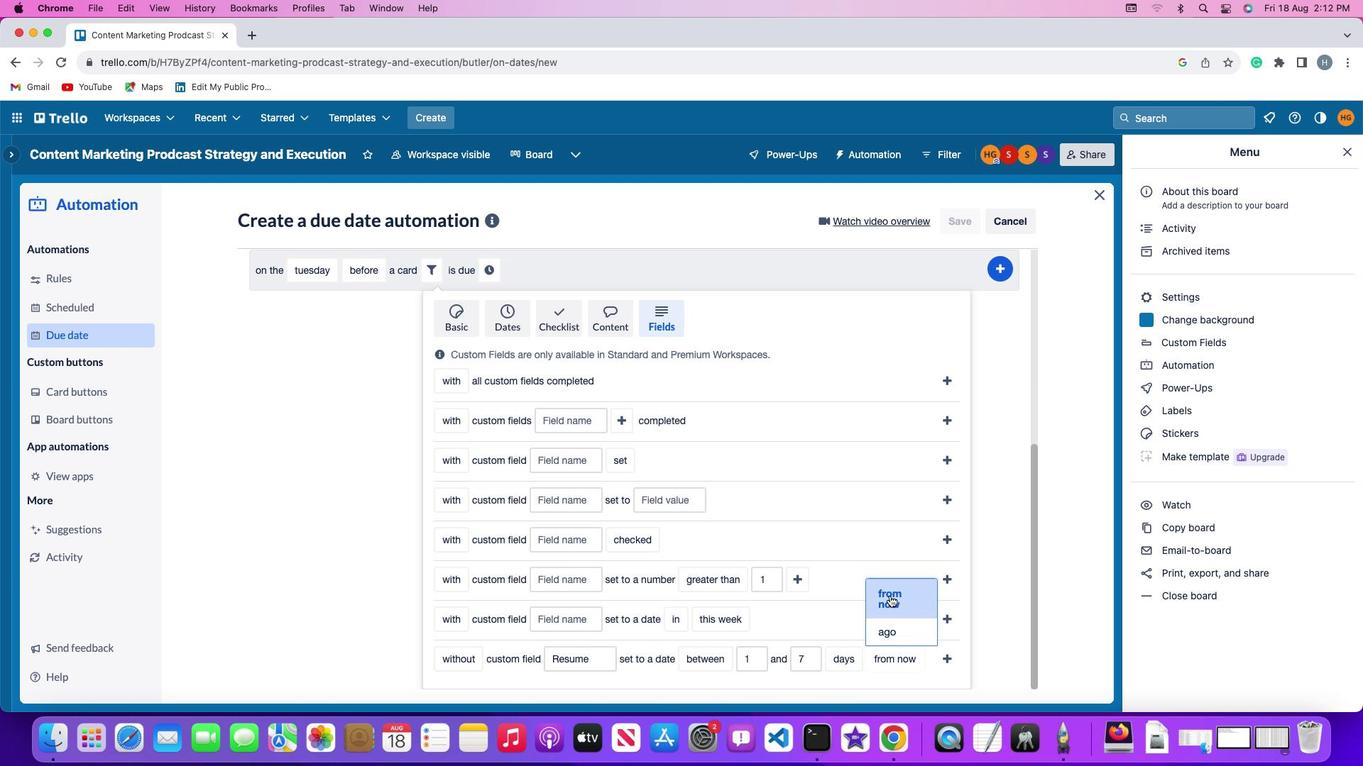 
Action: Mouse moved to (893, 663)
Screenshot: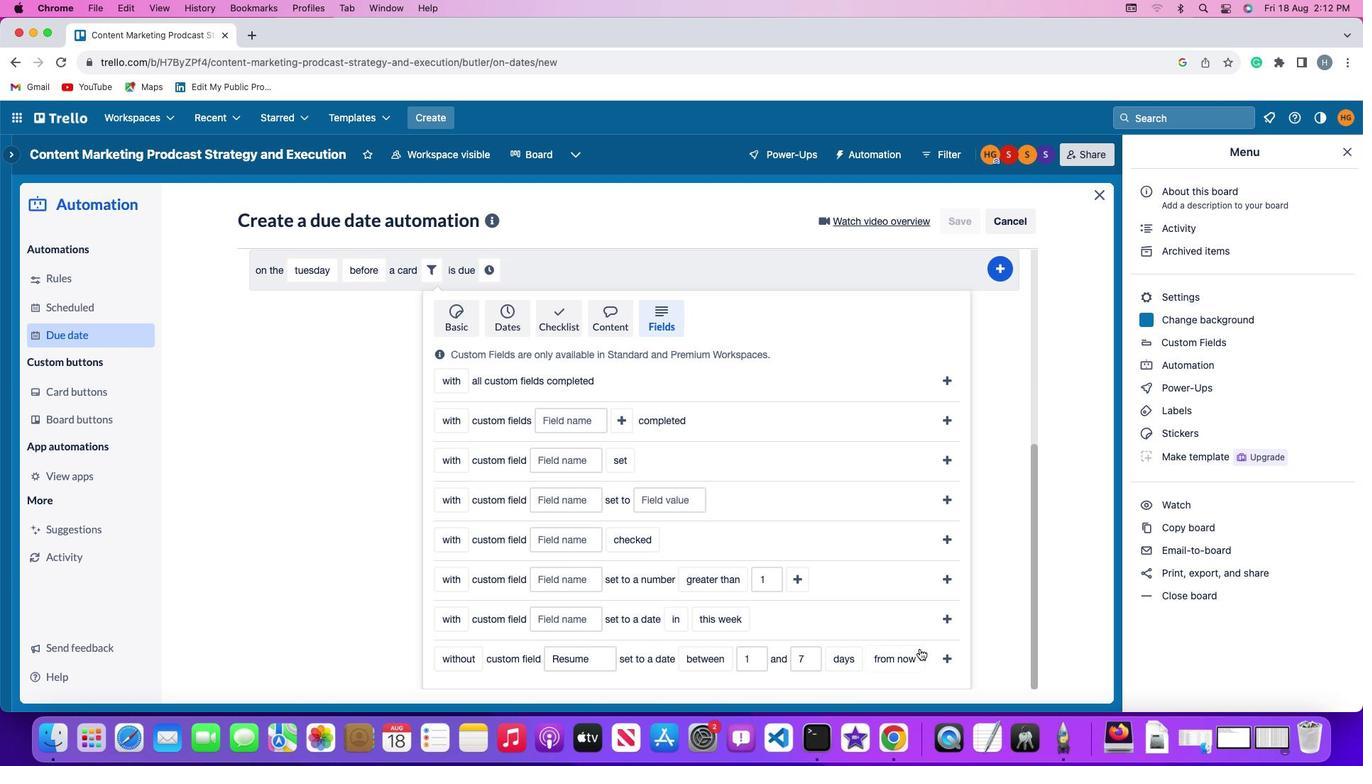 
Action: Mouse pressed left at (893, 663)
Screenshot: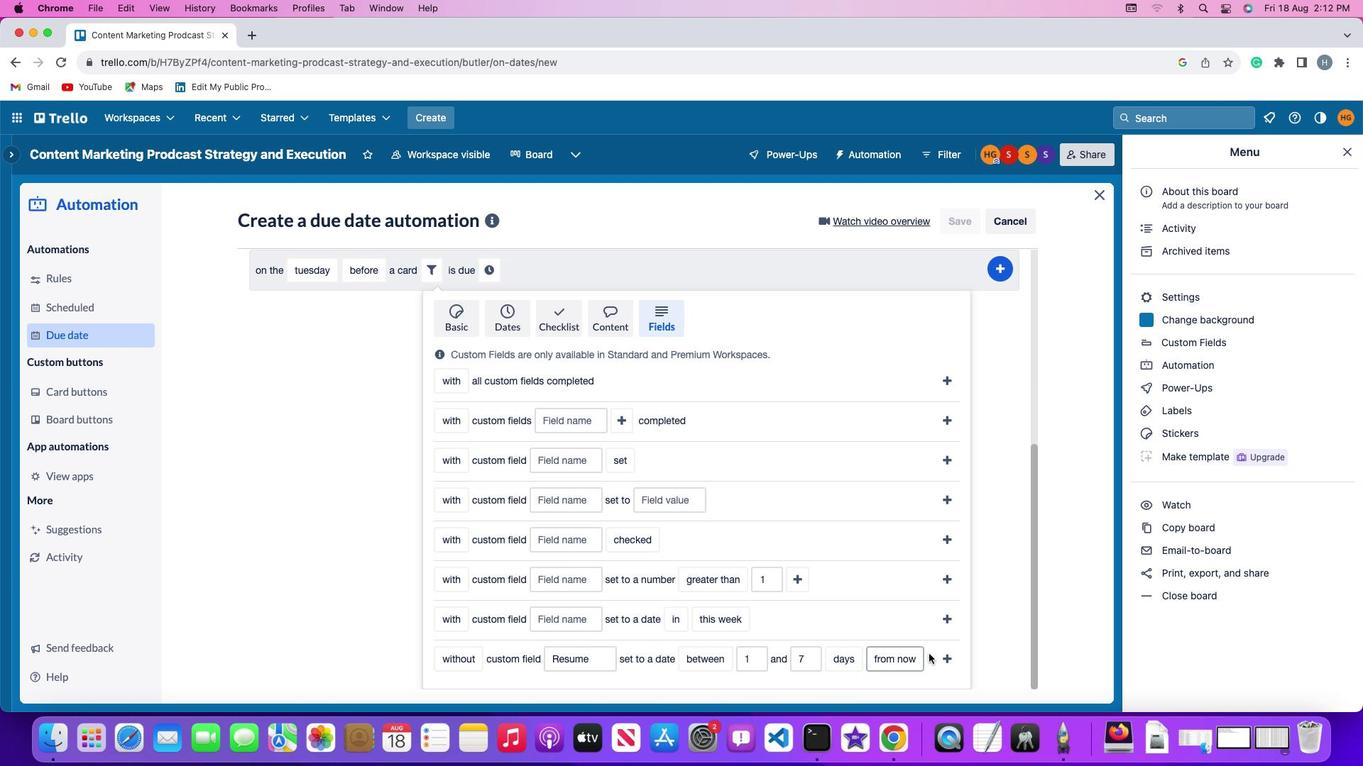 
Action: Mouse moved to (890, 596)
Screenshot: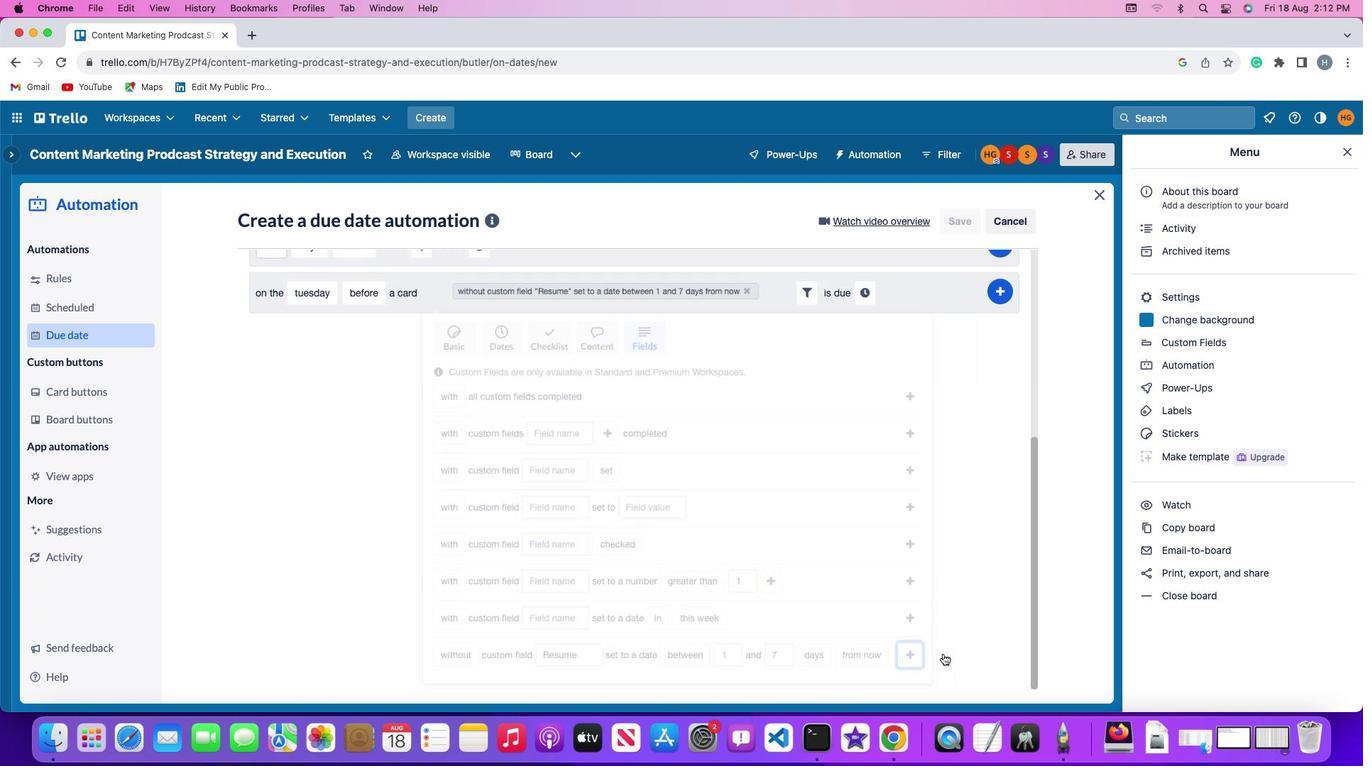 
Action: Mouse pressed left at (890, 596)
Screenshot: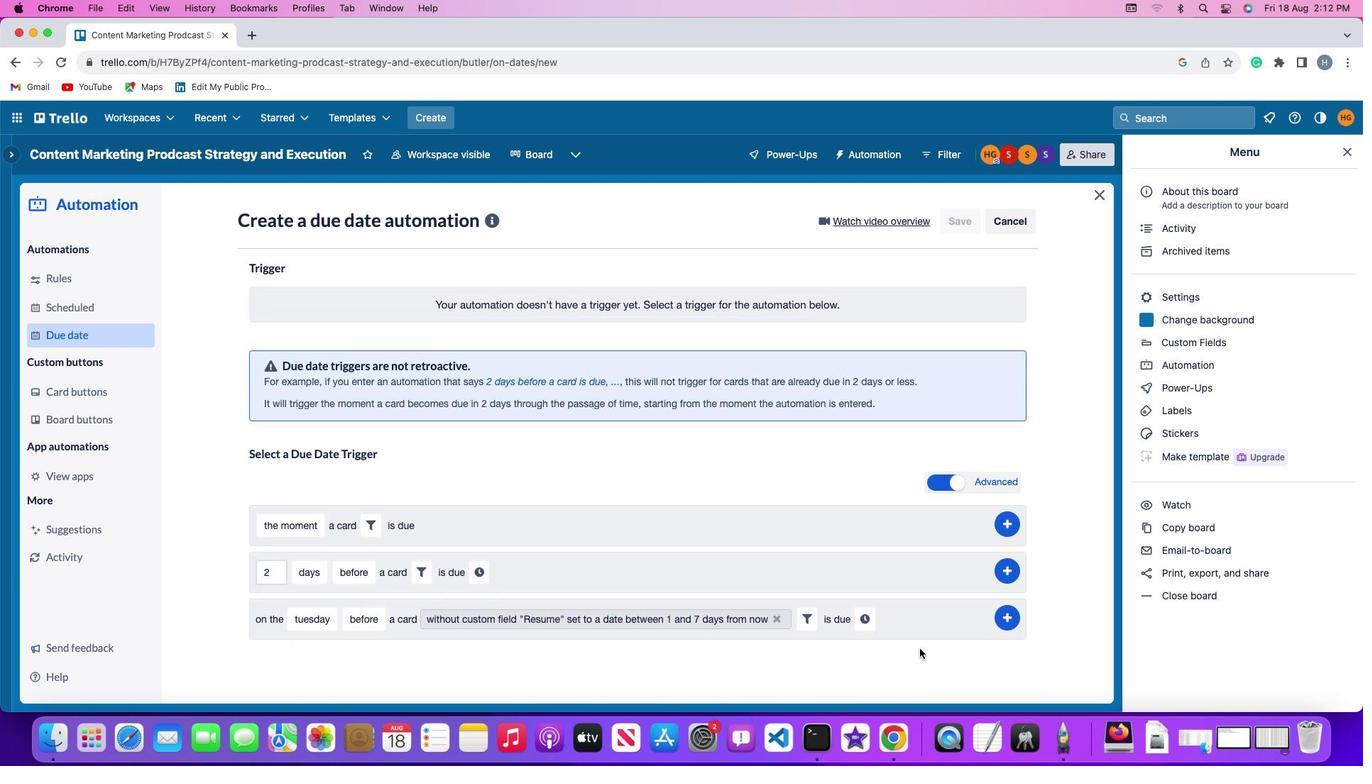 
Action: Mouse moved to (943, 654)
Screenshot: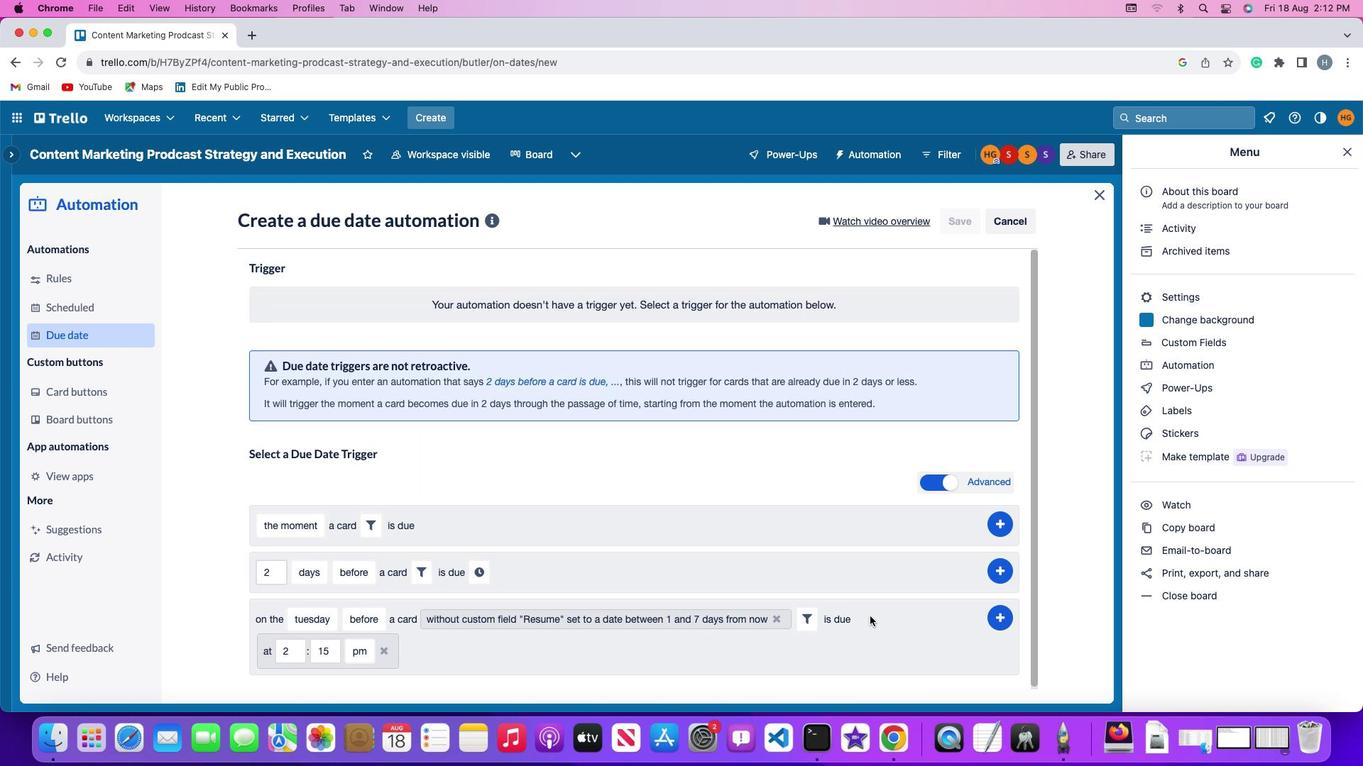 
Action: Mouse pressed left at (943, 654)
Screenshot: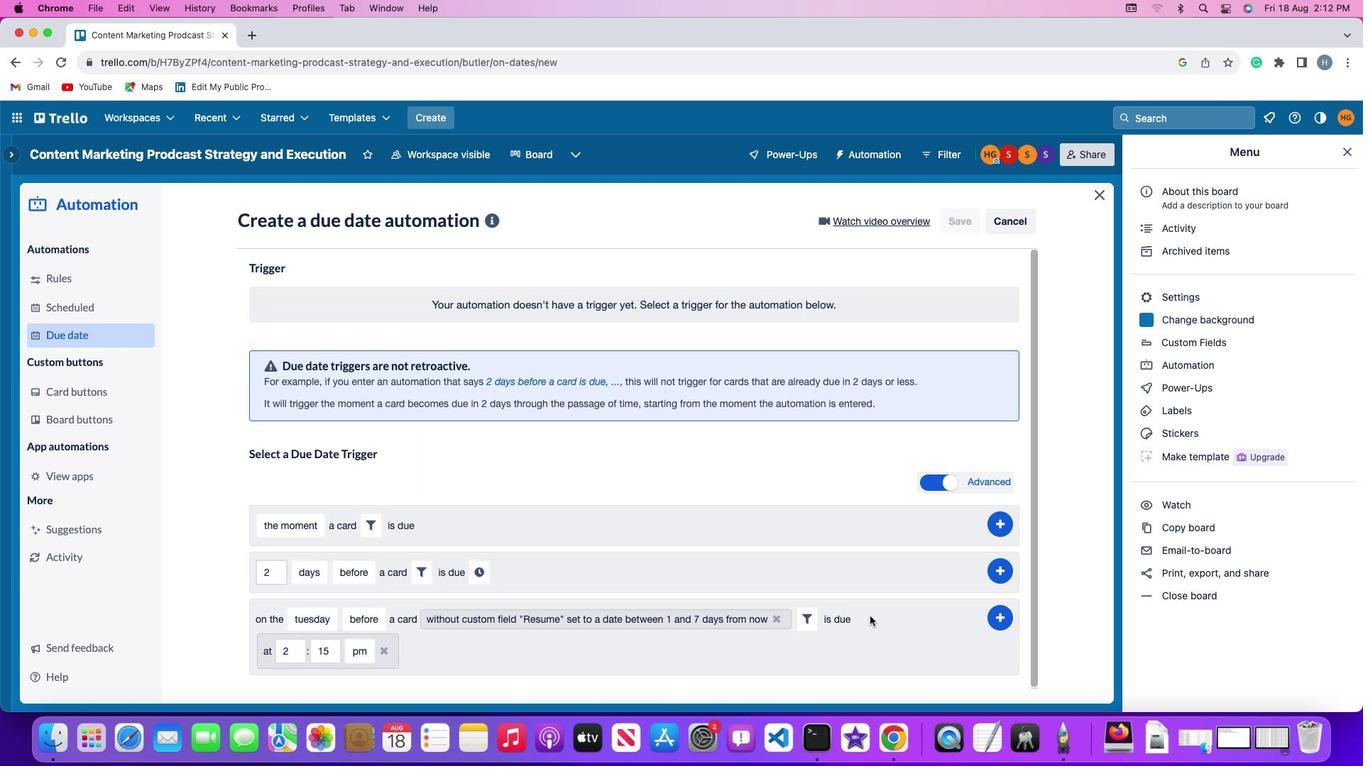 
Action: Mouse moved to (870, 617)
Screenshot: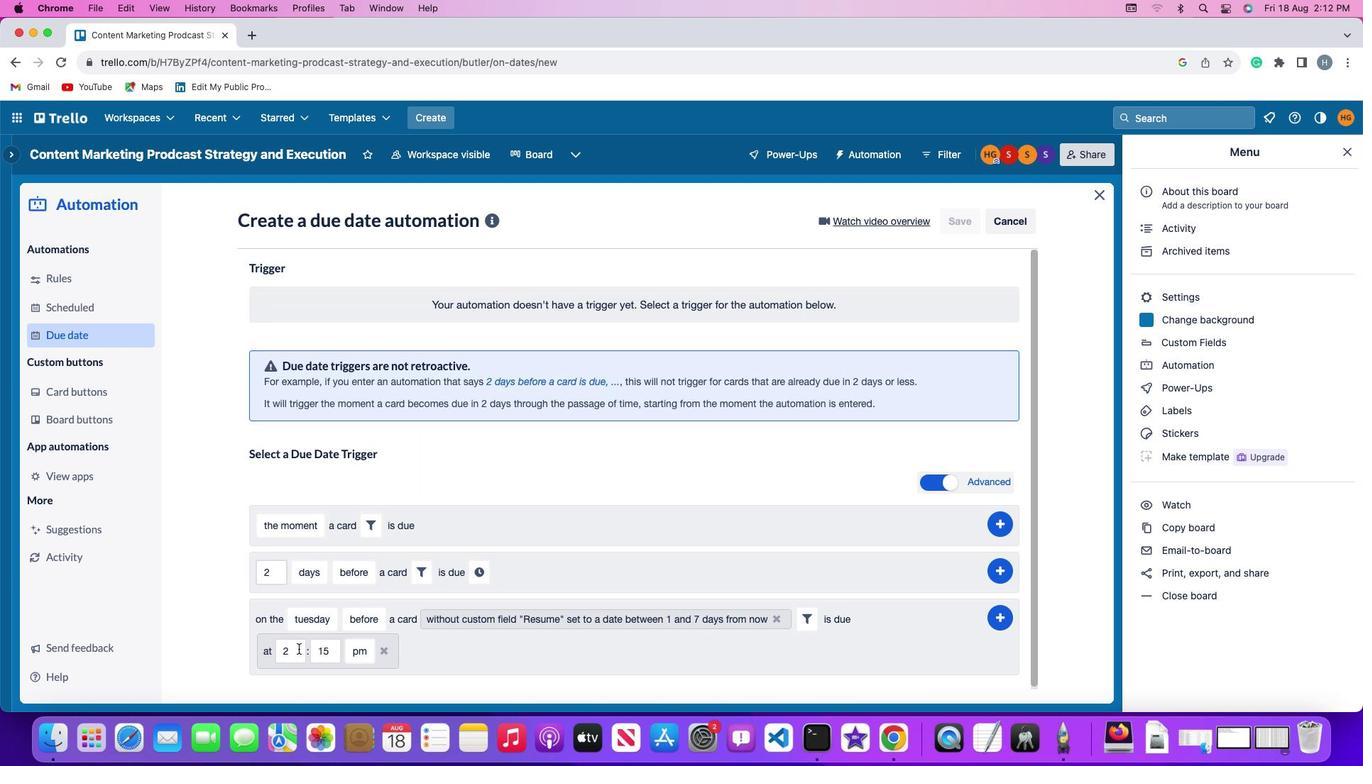 
Action: Mouse pressed left at (870, 617)
Screenshot: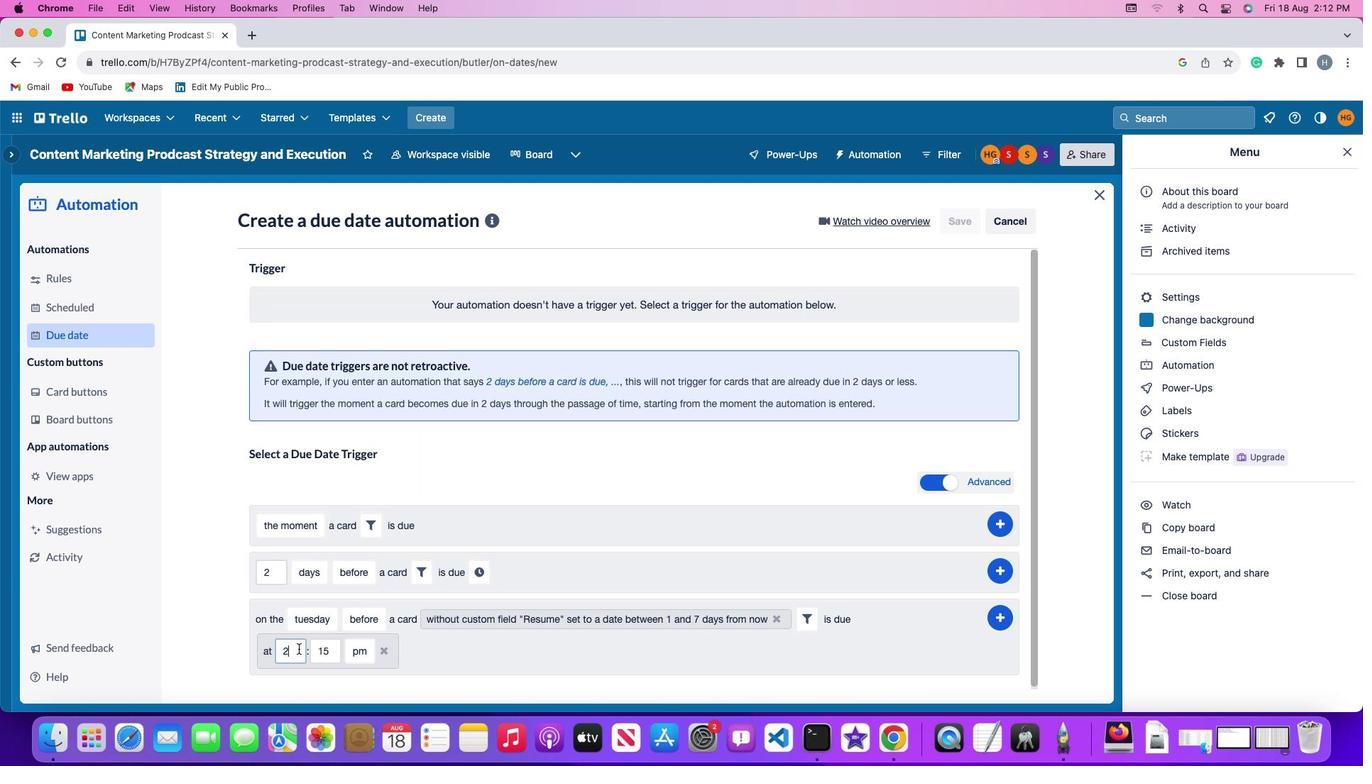 
Action: Mouse moved to (298, 649)
Screenshot: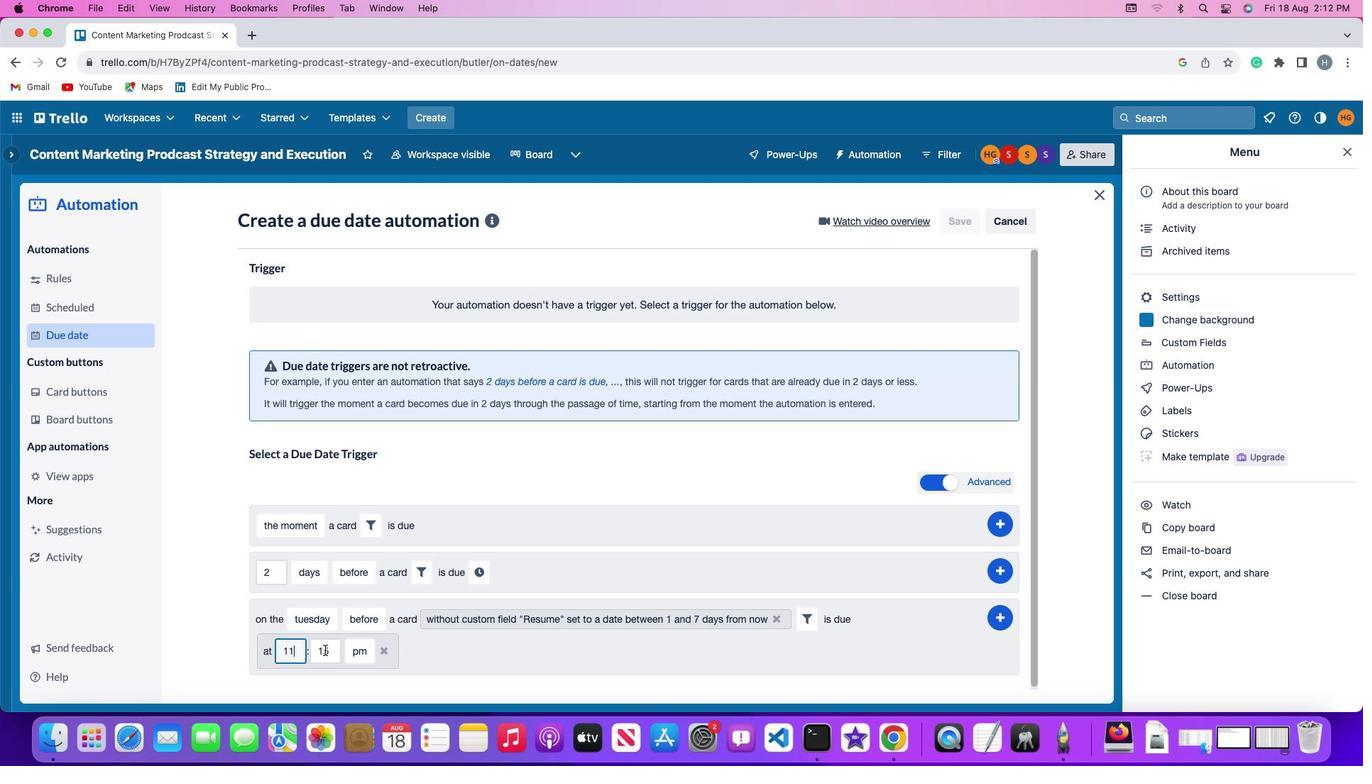 
Action: Mouse pressed left at (298, 649)
Screenshot: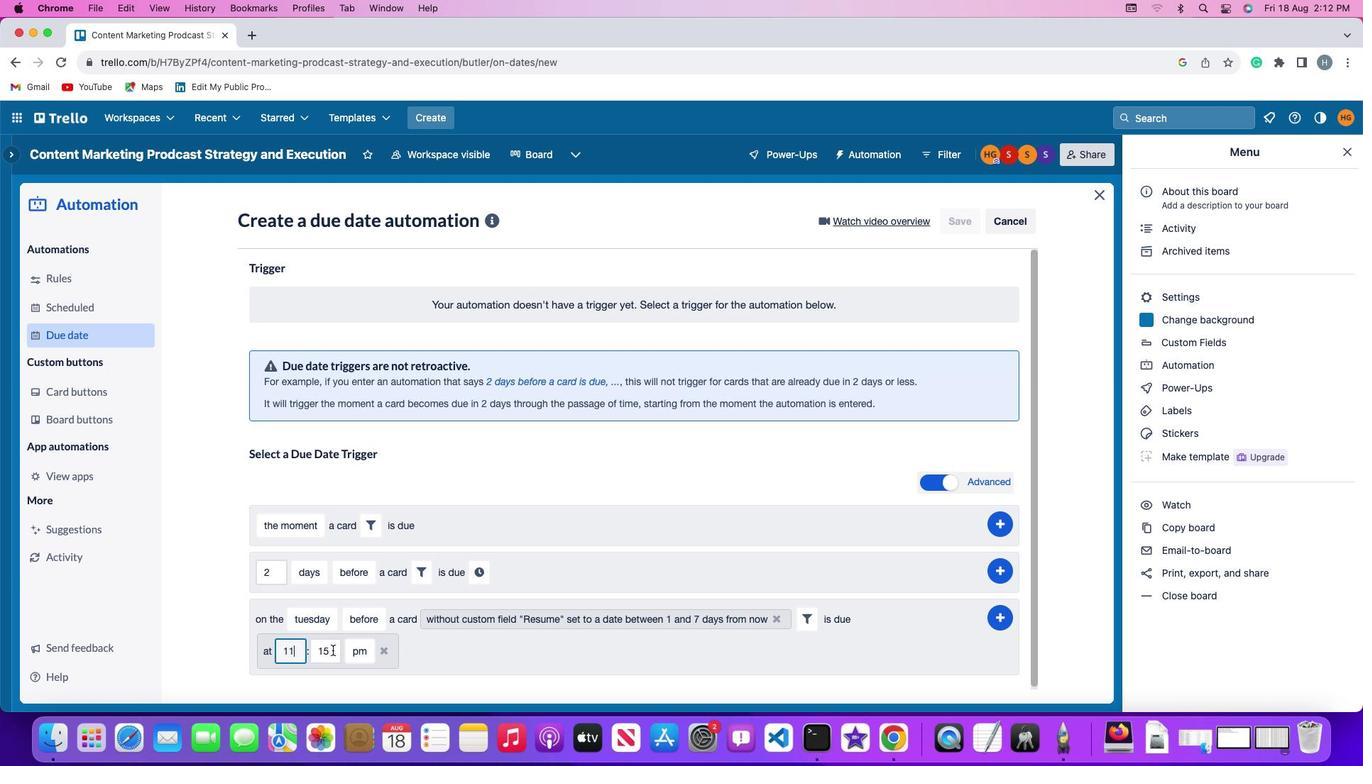 
Action: Mouse moved to (298, 649)
Screenshot: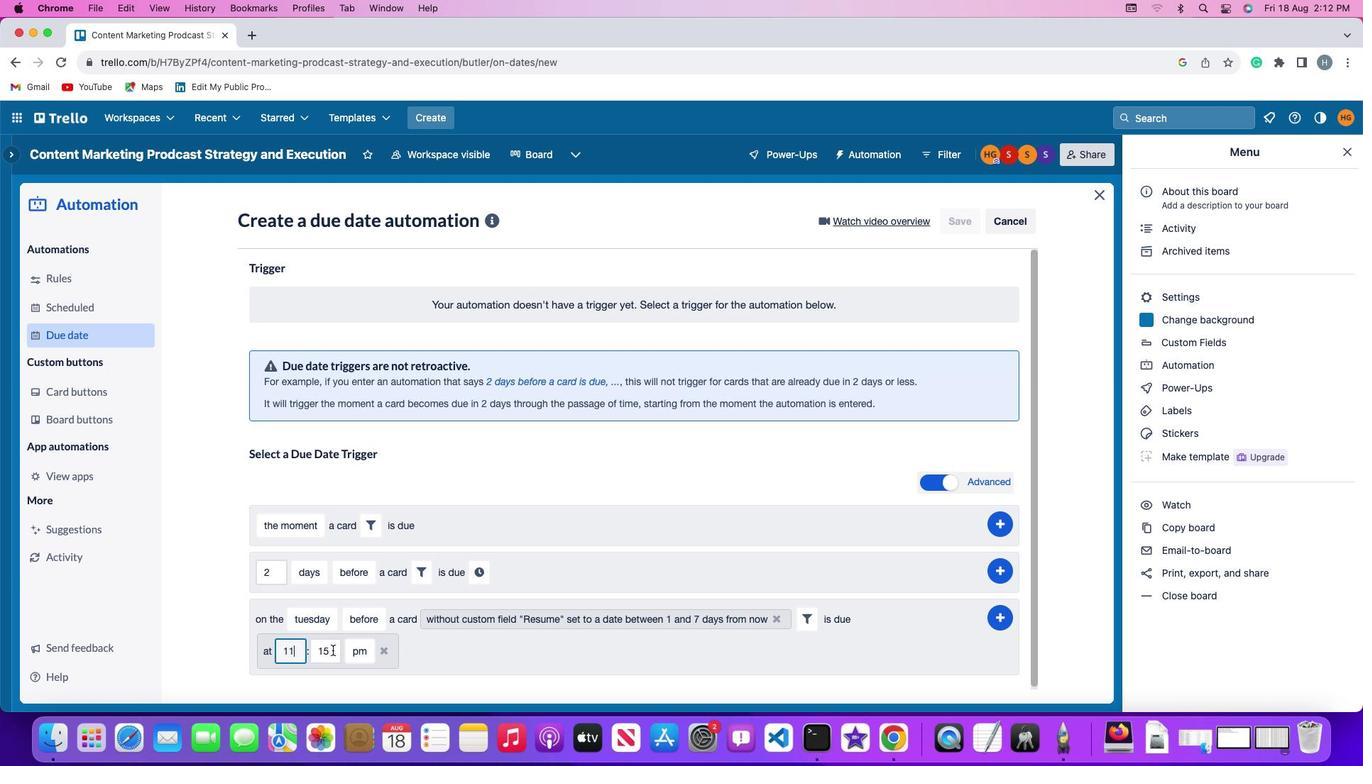 
Action: Key pressed Key.backspace'1''1'
Screenshot: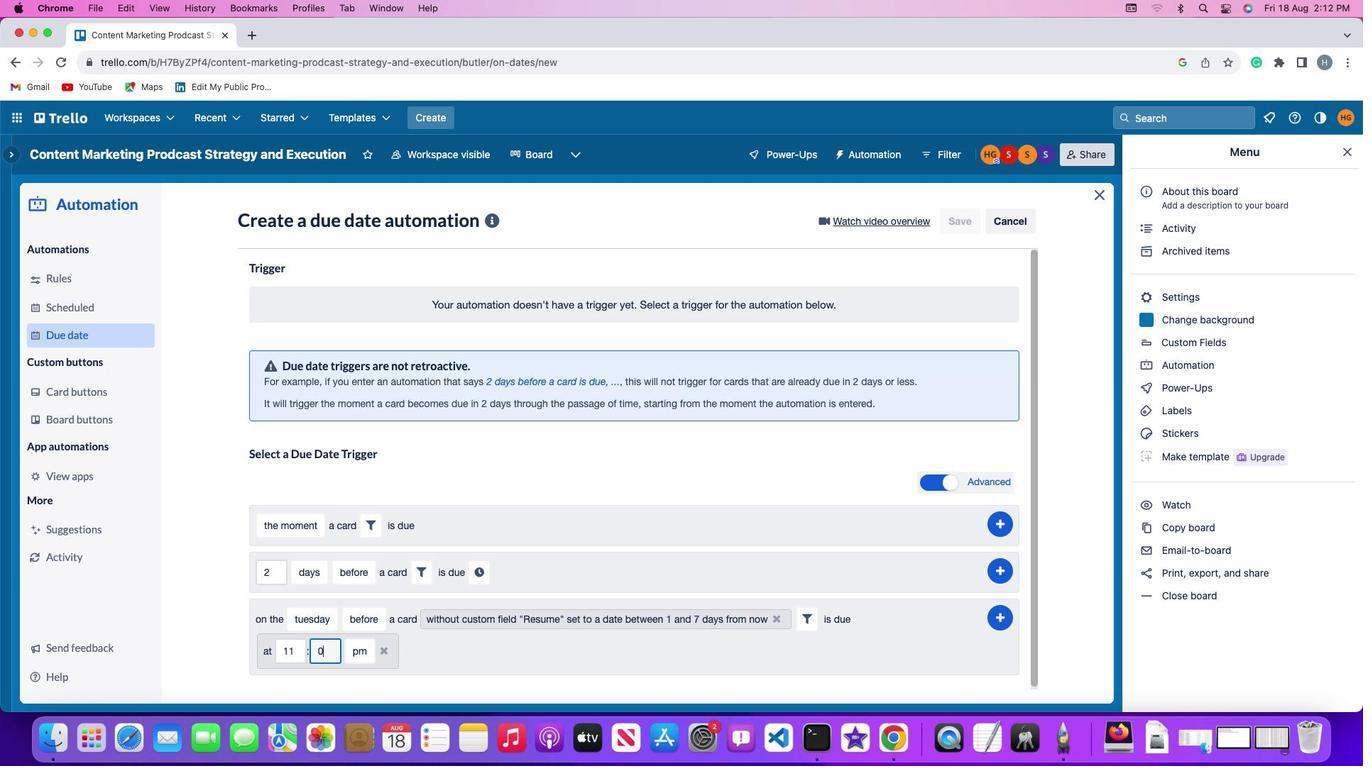 
Action: Mouse moved to (335, 650)
Screenshot: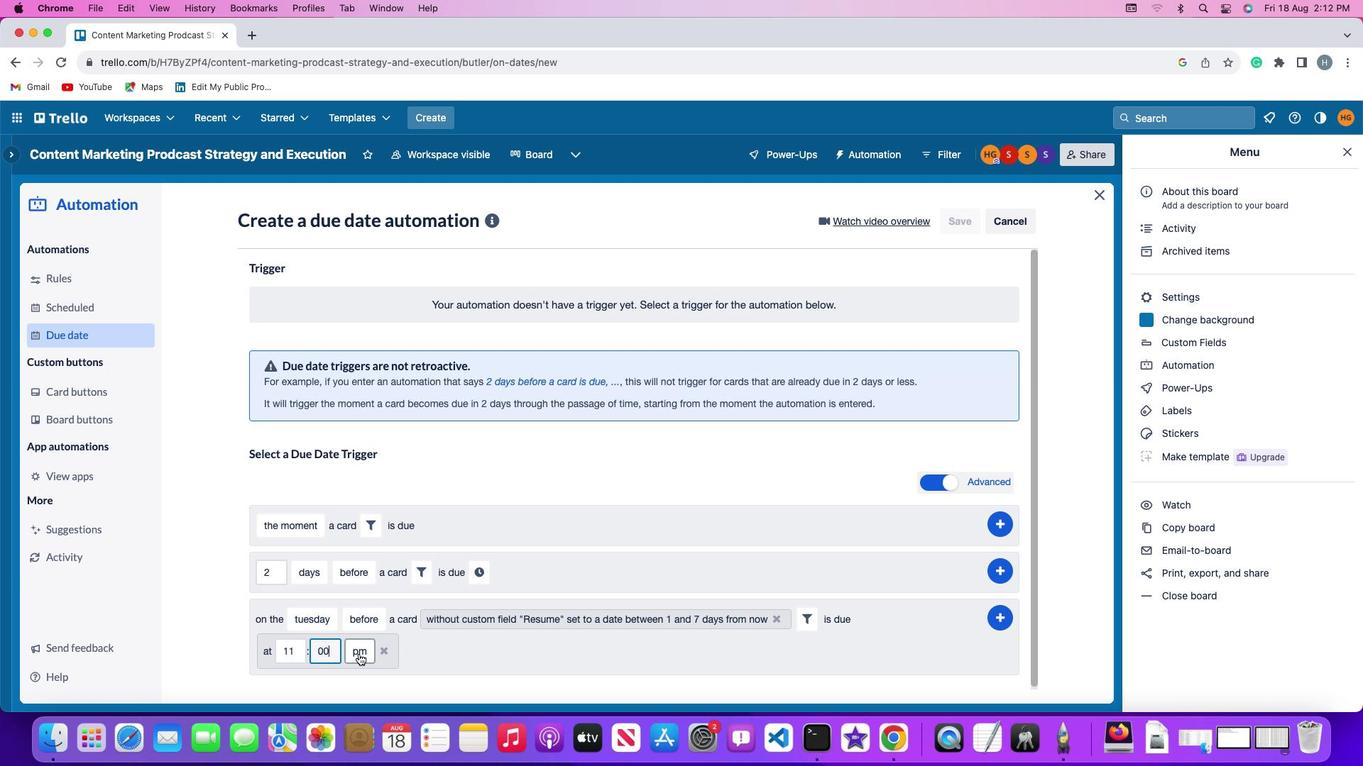 
Action: Mouse pressed left at (335, 650)
Screenshot: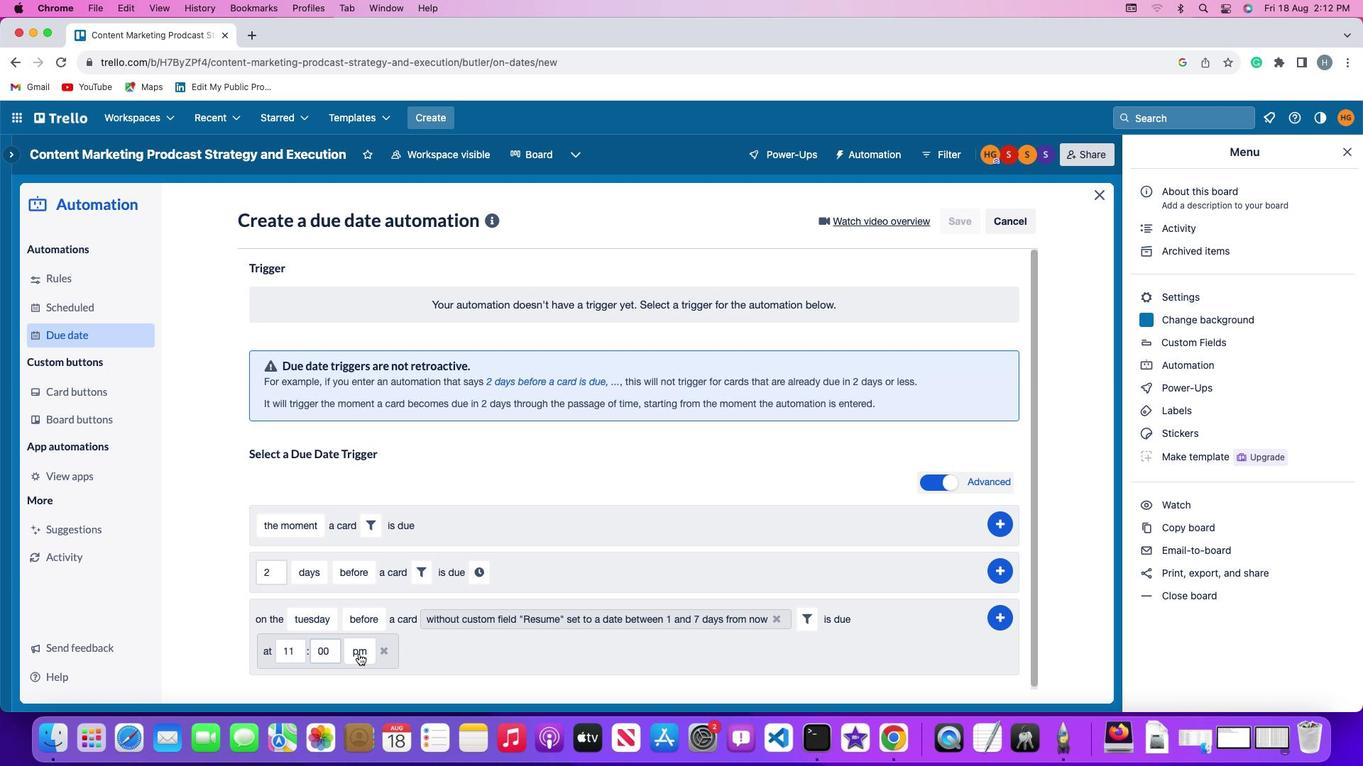 
Action: Mouse moved to (335, 650)
Screenshot: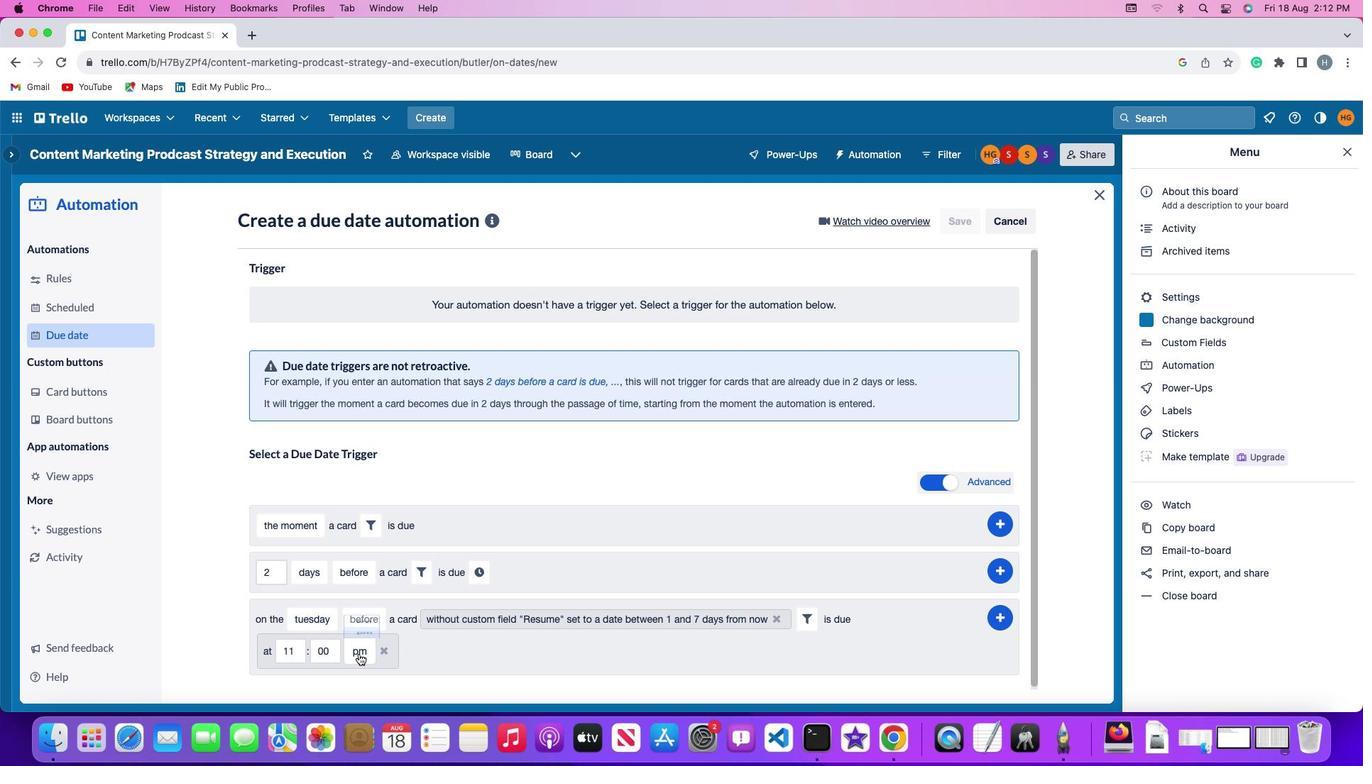 
Action: Key pressed Key.backspaceKey.backspace'0''0'
Screenshot: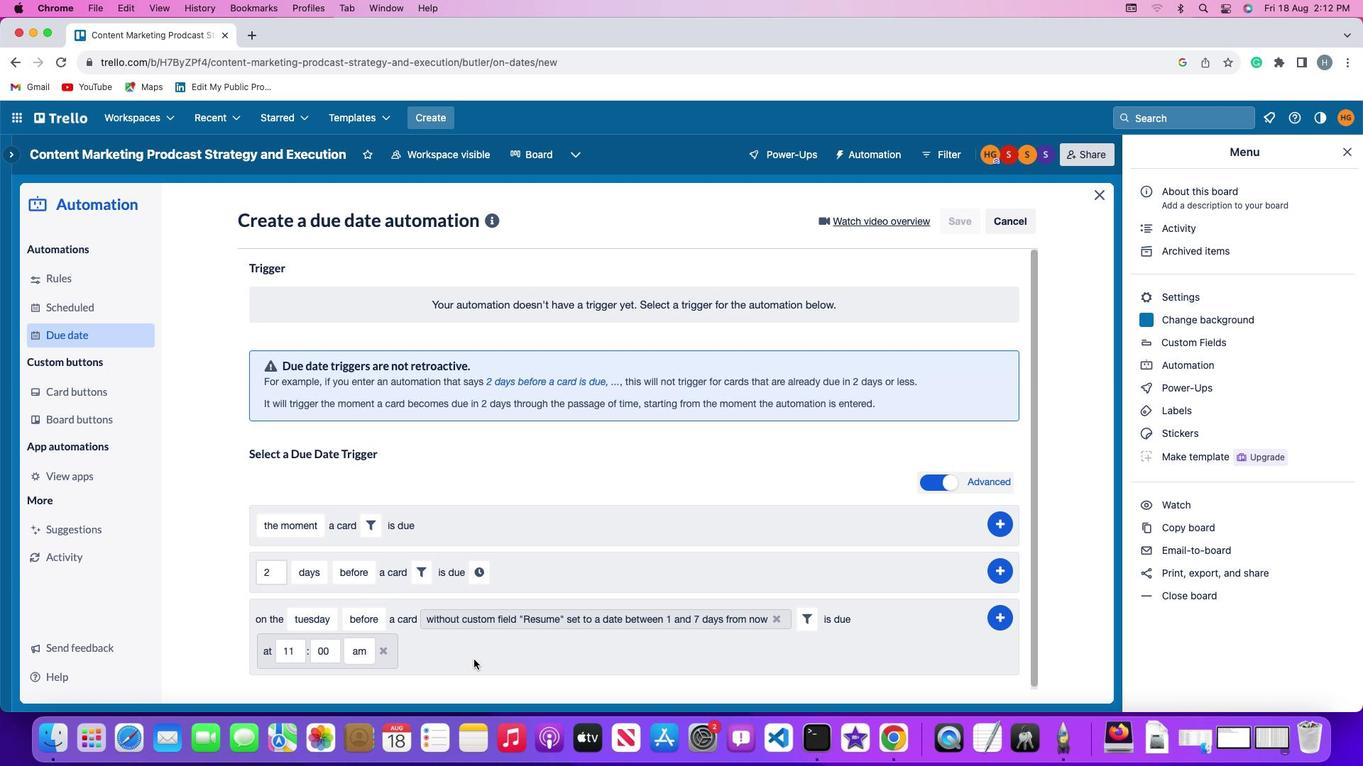 
Action: Mouse moved to (358, 654)
Screenshot: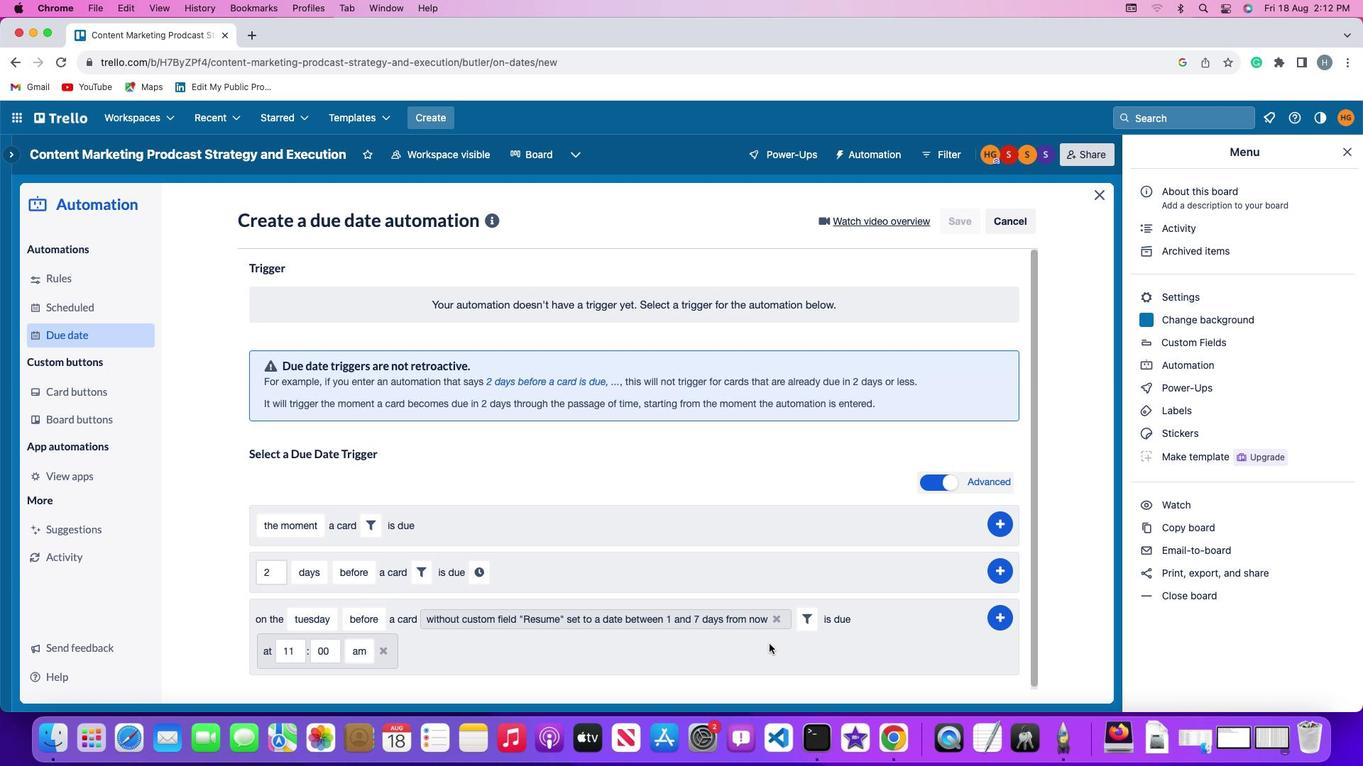 
Action: Mouse pressed left at (358, 654)
Screenshot: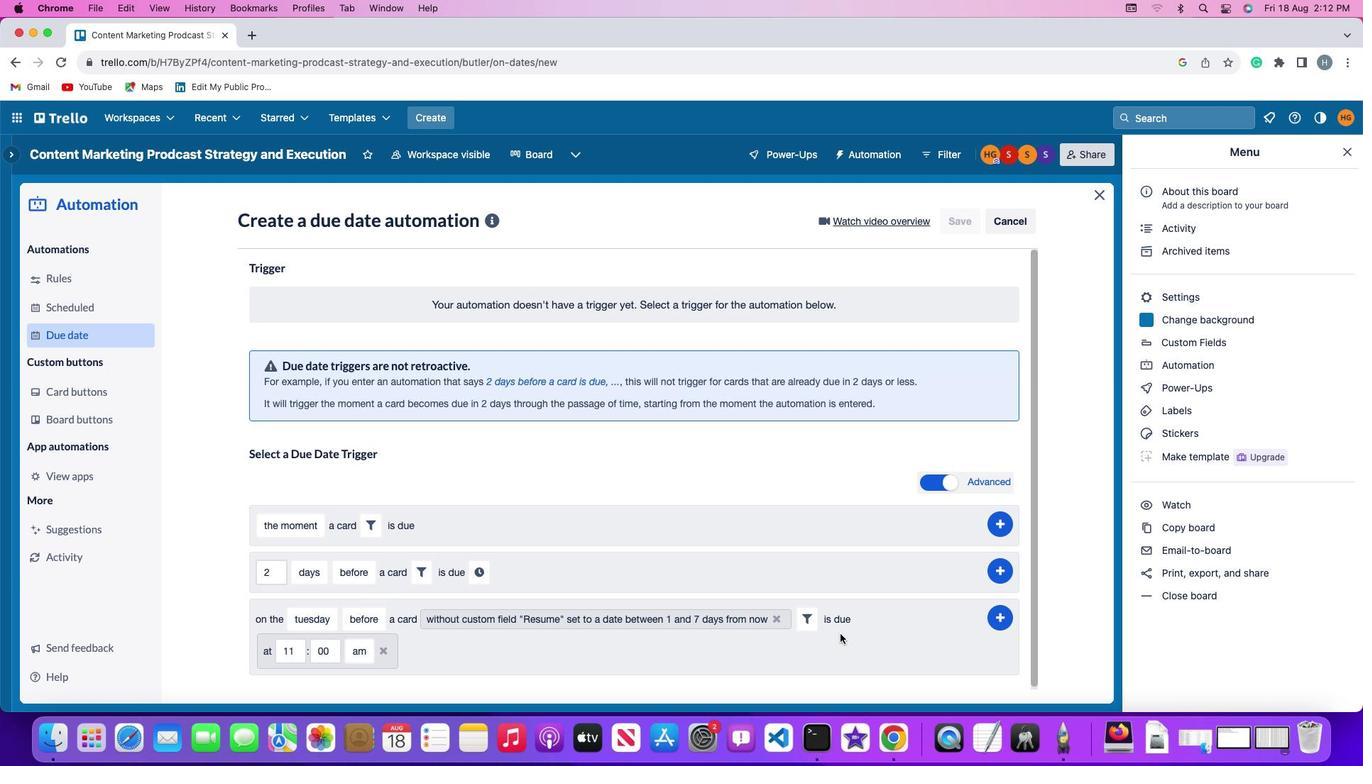 
Action: Mouse moved to (367, 592)
Screenshot: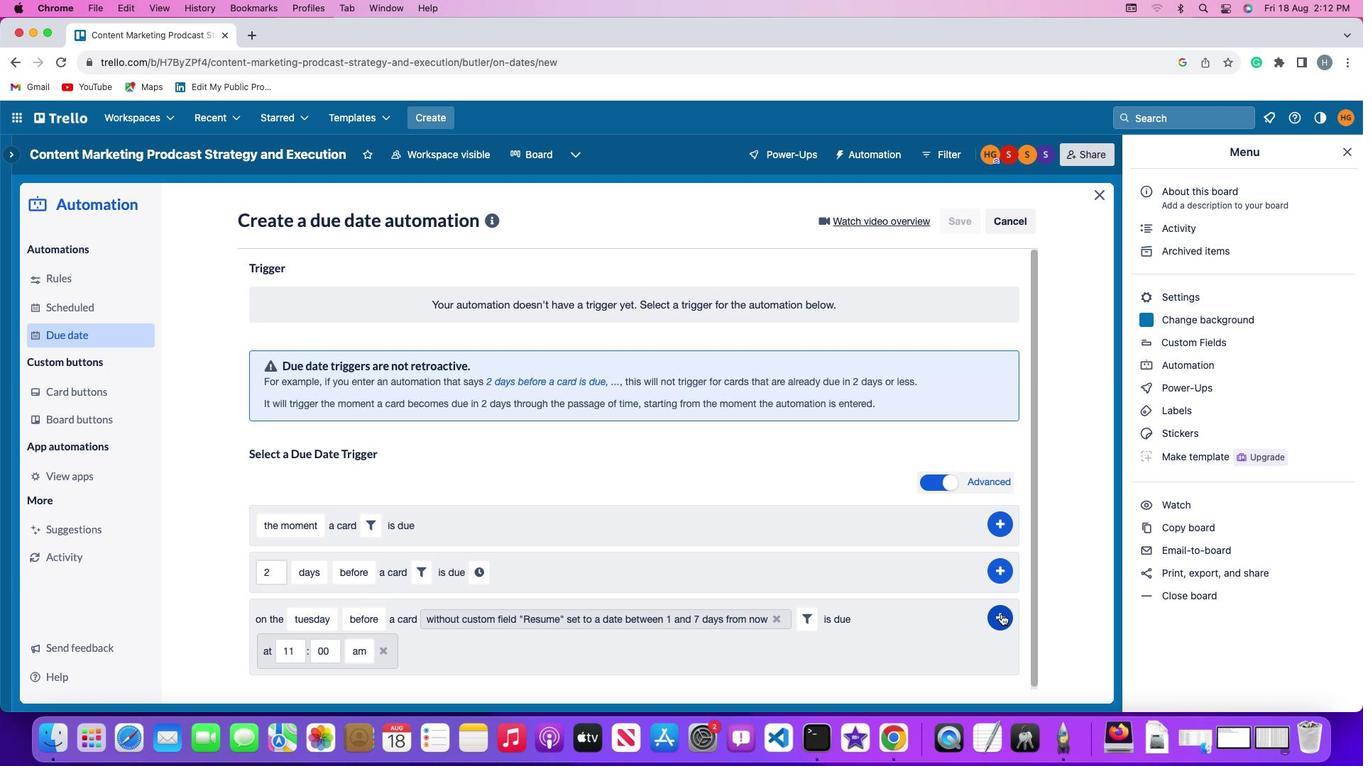
Action: Mouse pressed left at (367, 592)
Screenshot: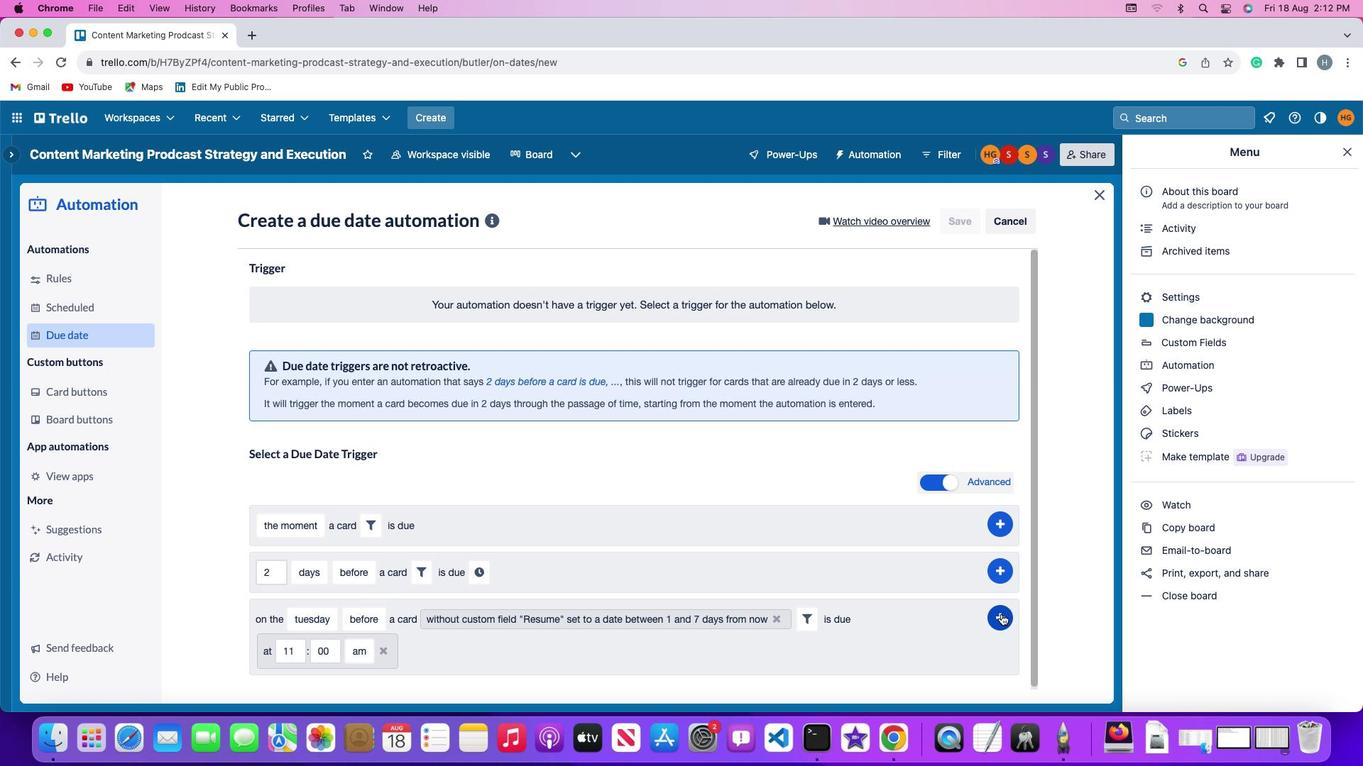 
Action: Mouse moved to (1001, 614)
Screenshot: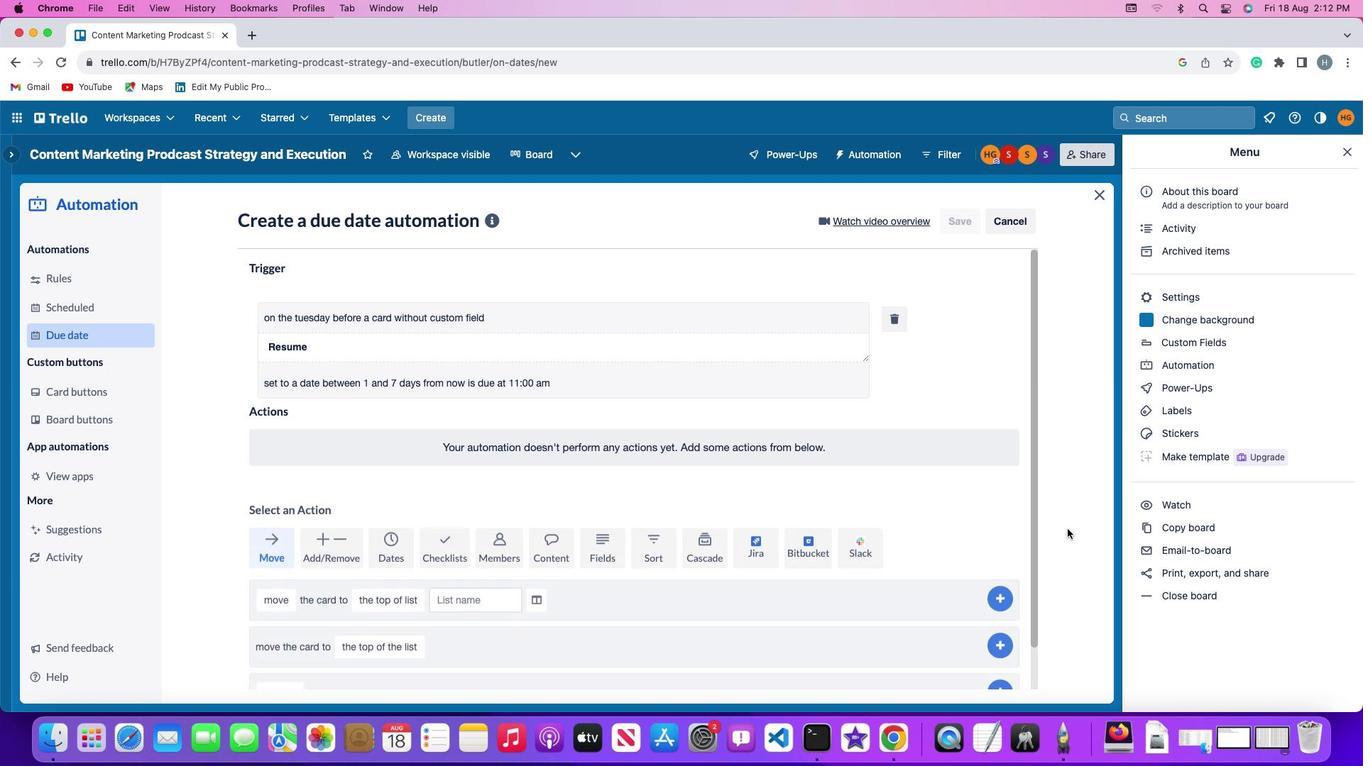 
Action: Mouse pressed left at (1001, 614)
Screenshot: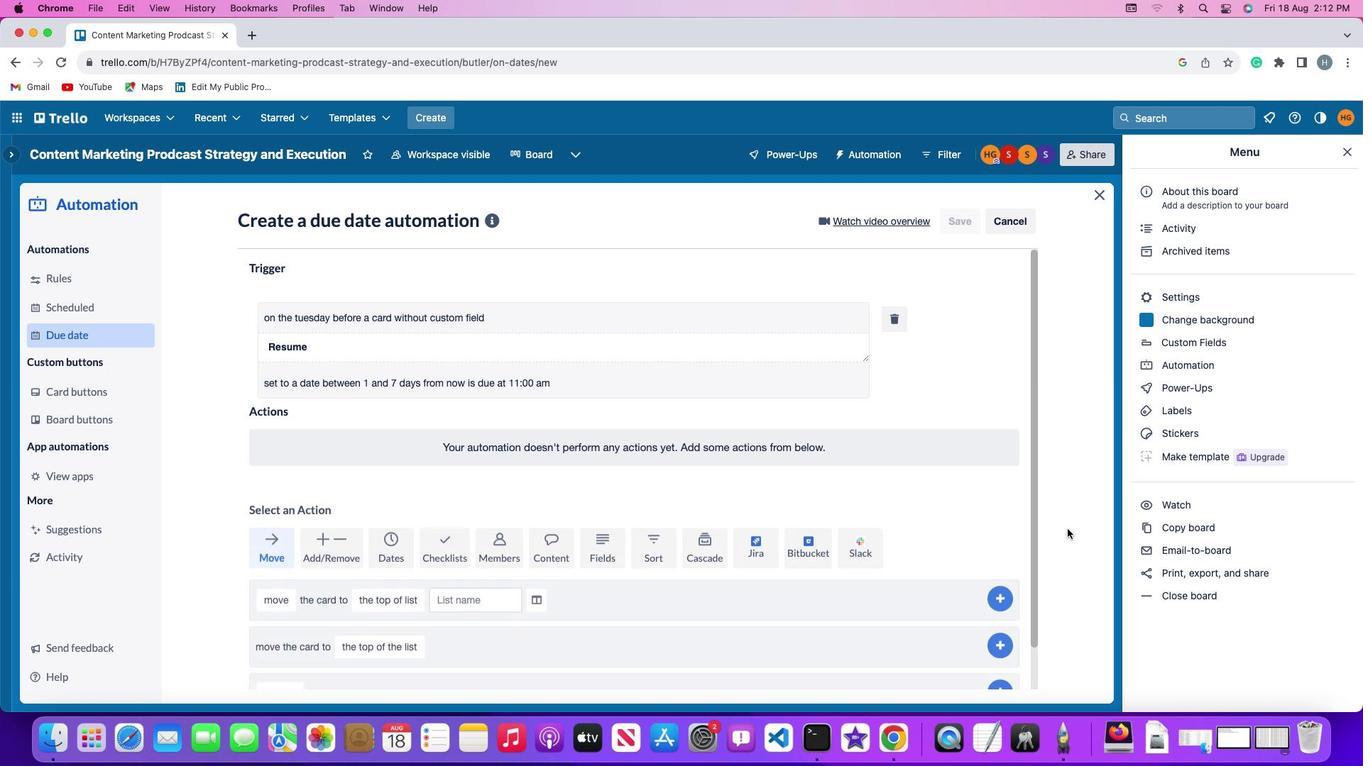 
Action: Mouse moved to (1067, 529)
Screenshot: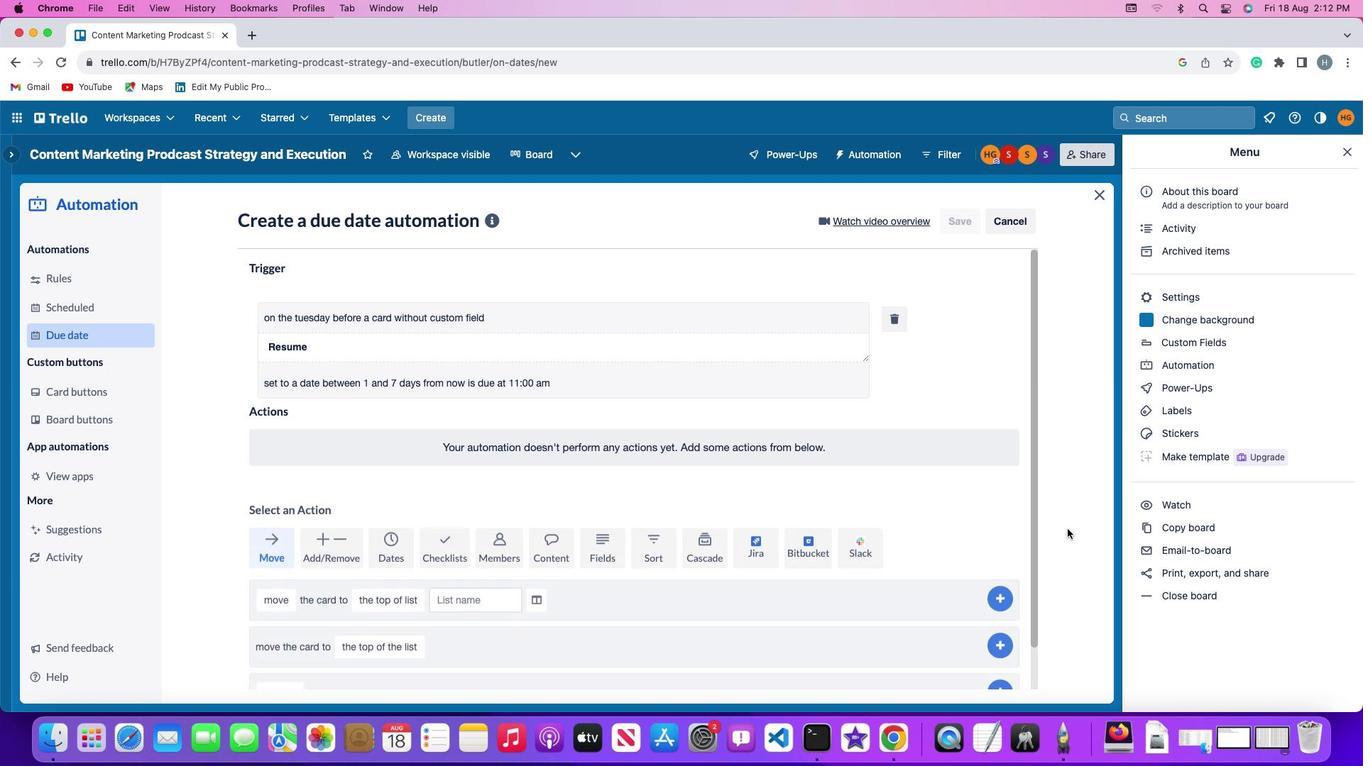 
